 Task: Find connections with filter location Požega with filter topic #covid19with filter profile language German with filter current company Mechanical Engineering World with filter school Dwaraka Doss Goverdhan Doss Vaishnav College with filter industry Wholesale Hardware, Plumbing, Heating Equipment with filter service category Financial Reporting with filter keywords title Program Administrator
Action: Mouse moved to (620, 78)
Screenshot: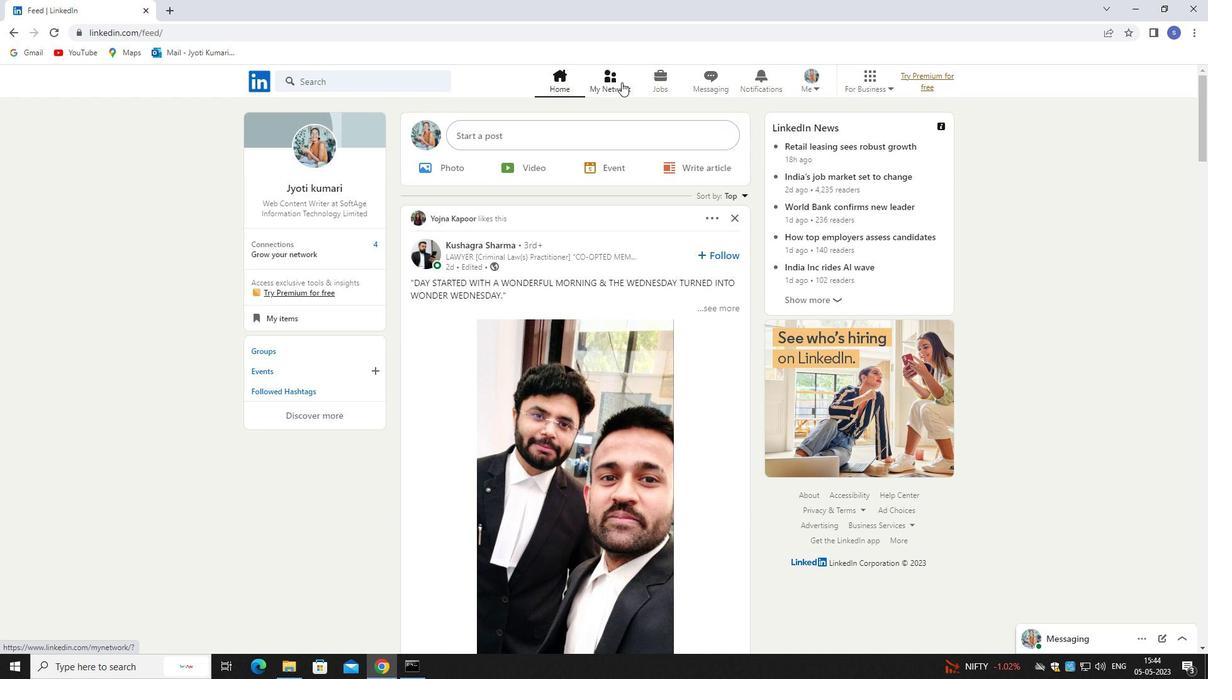 
Action: Mouse pressed left at (620, 78)
Screenshot: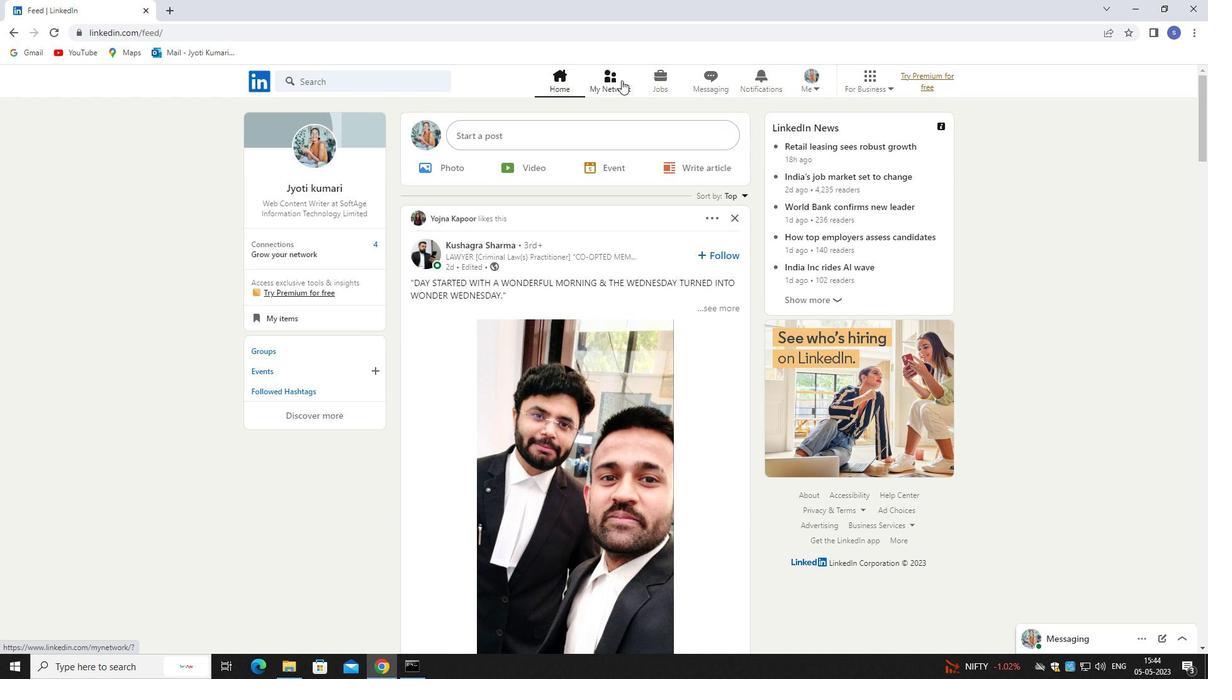 
Action: Mouse moved to (618, 78)
Screenshot: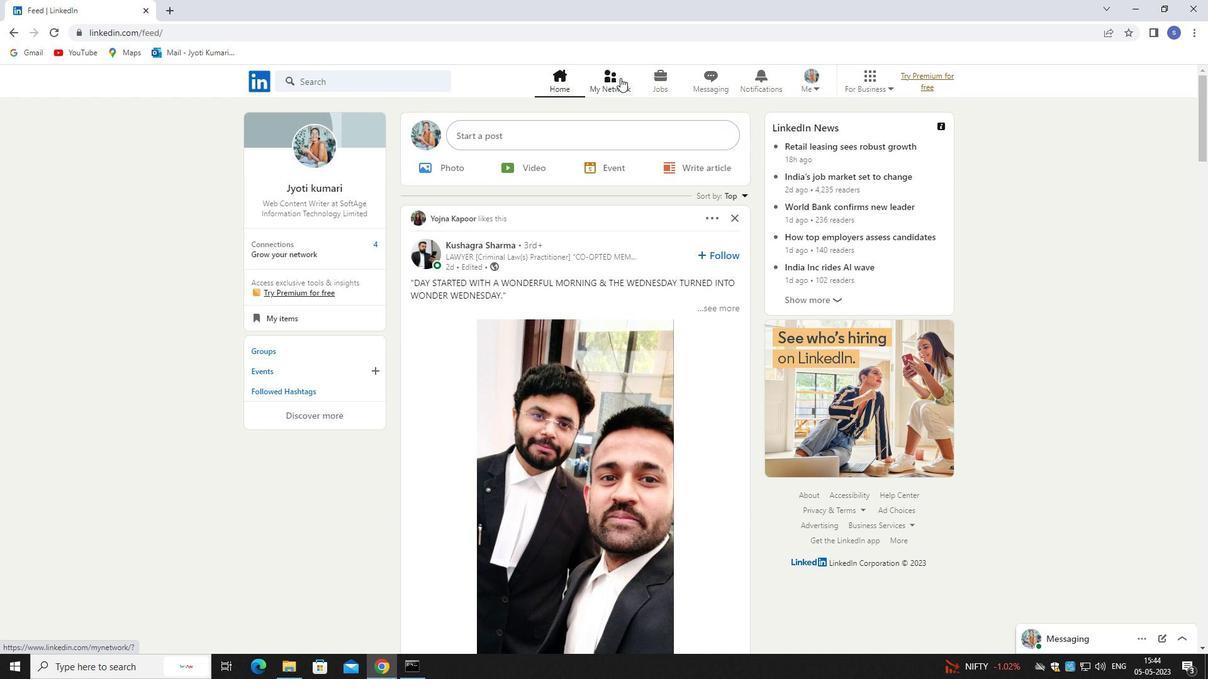 
Action: Mouse pressed left at (618, 78)
Screenshot: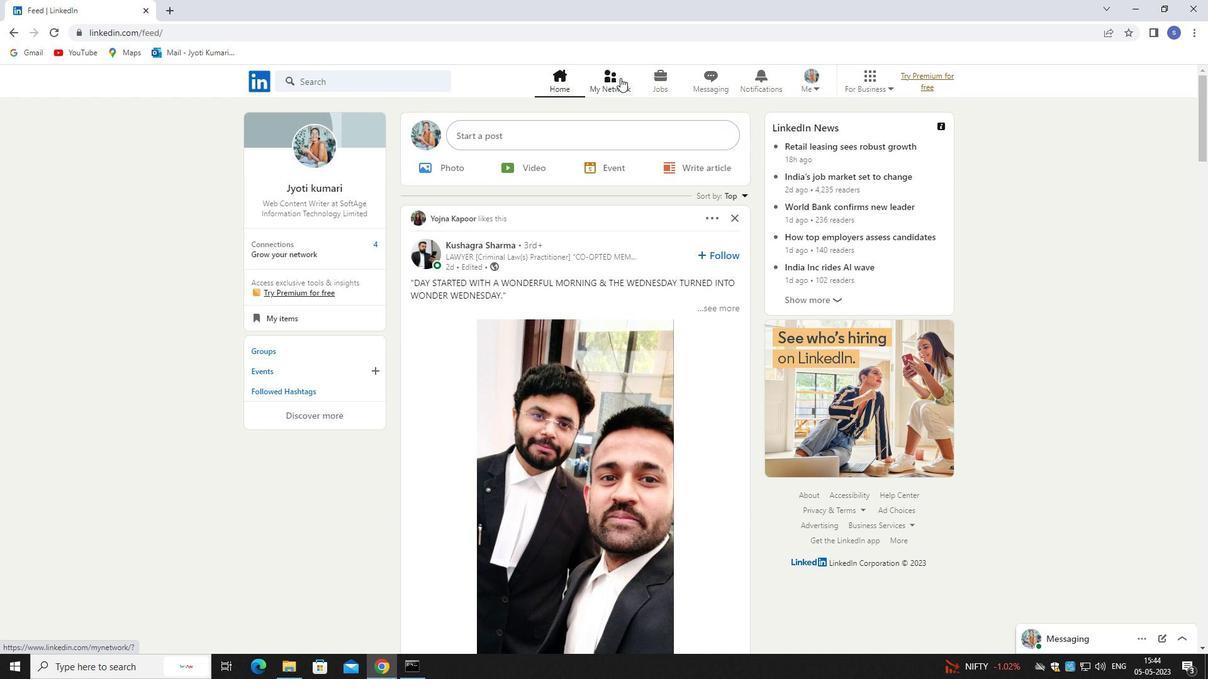 
Action: Mouse moved to (352, 141)
Screenshot: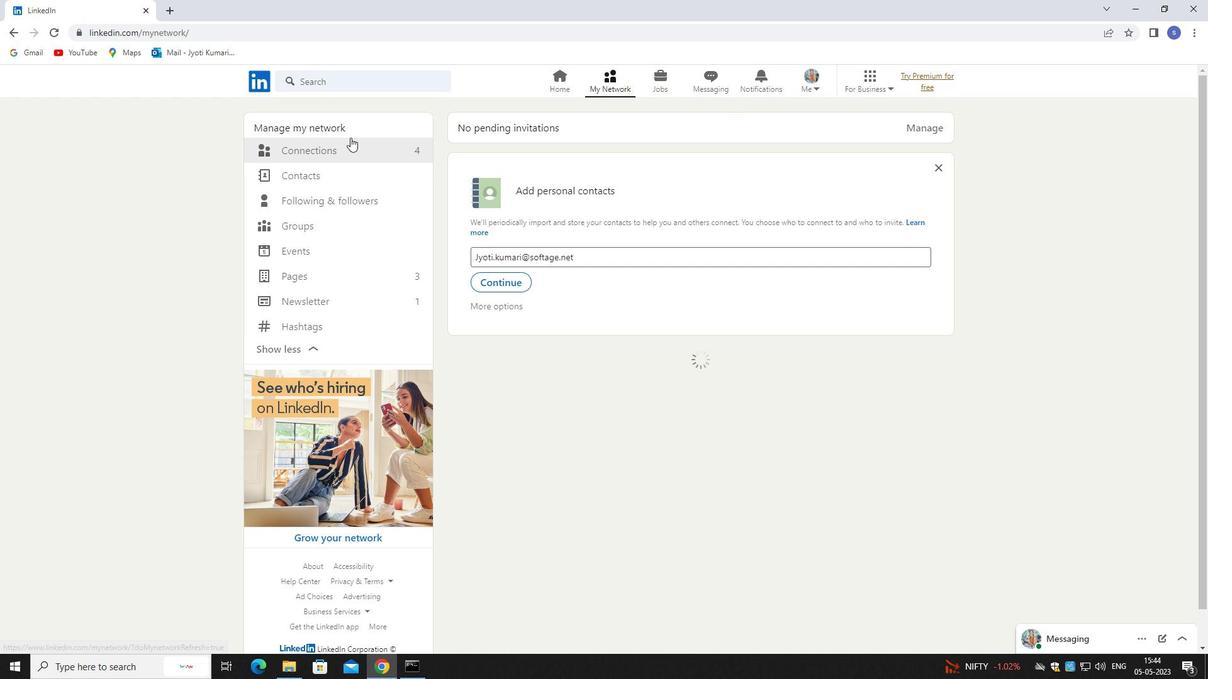 
Action: Mouse pressed left at (352, 141)
Screenshot: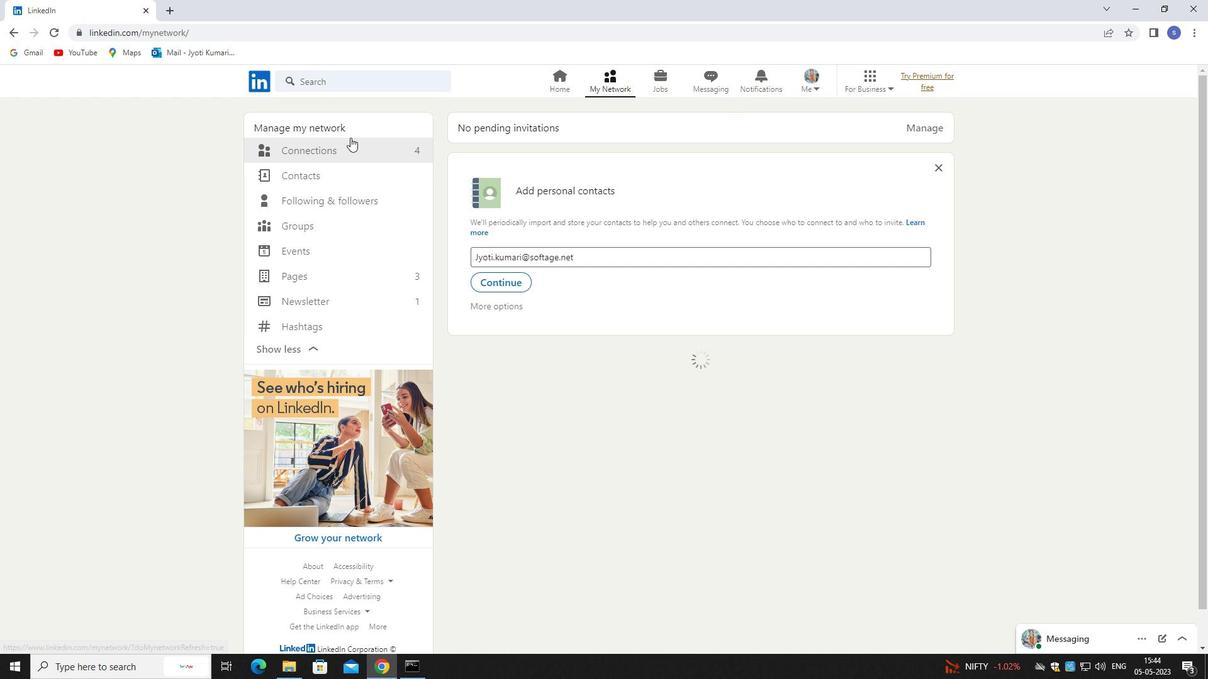 
Action: Mouse pressed left at (352, 141)
Screenshot: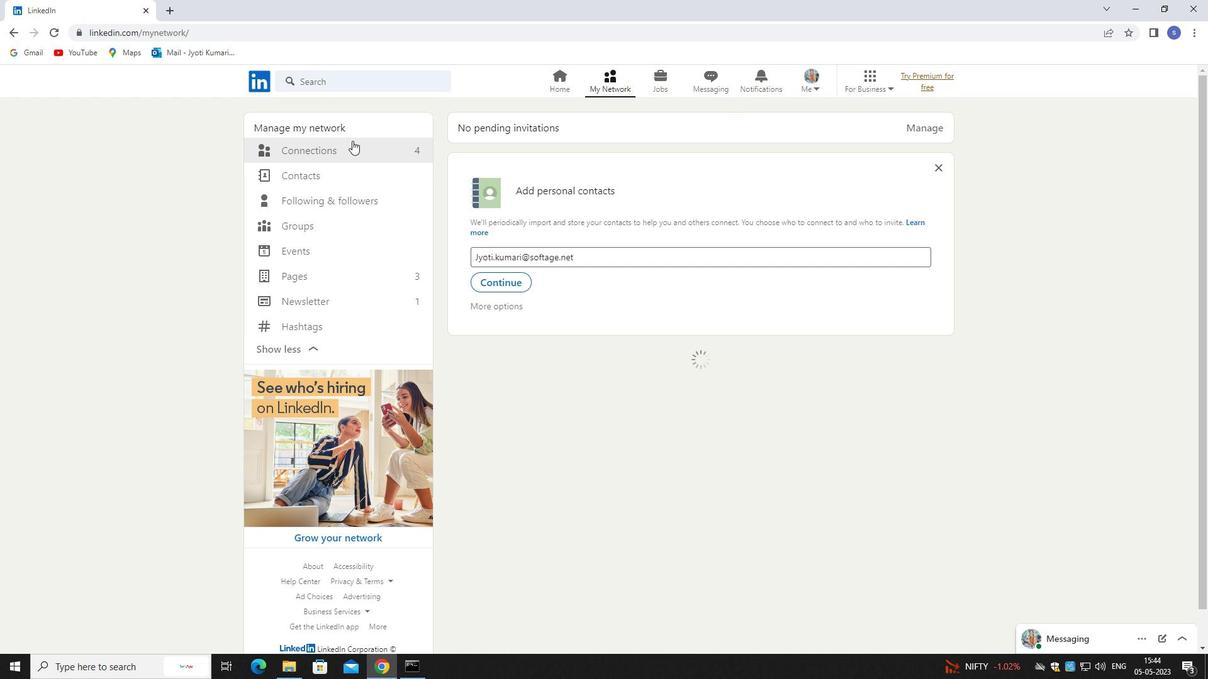 
Action: Mouse moved to (397, 147)
Screenshot: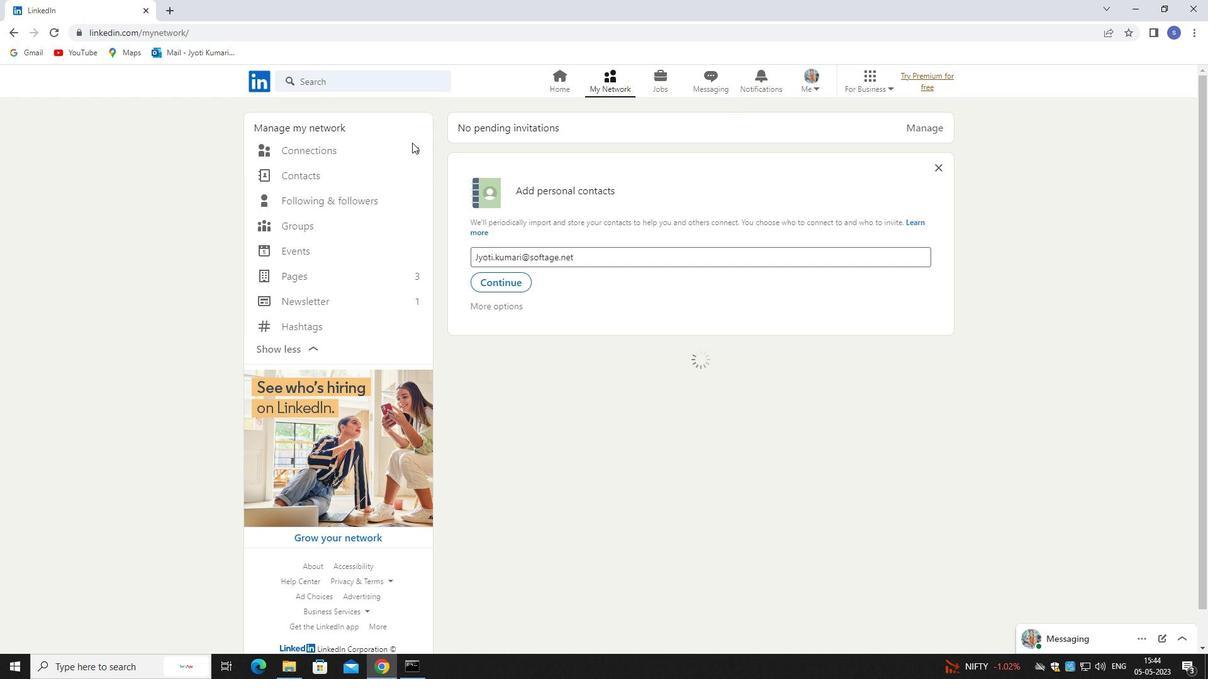 
Action: Mouse pressed left at (397, 147)
Screenshot: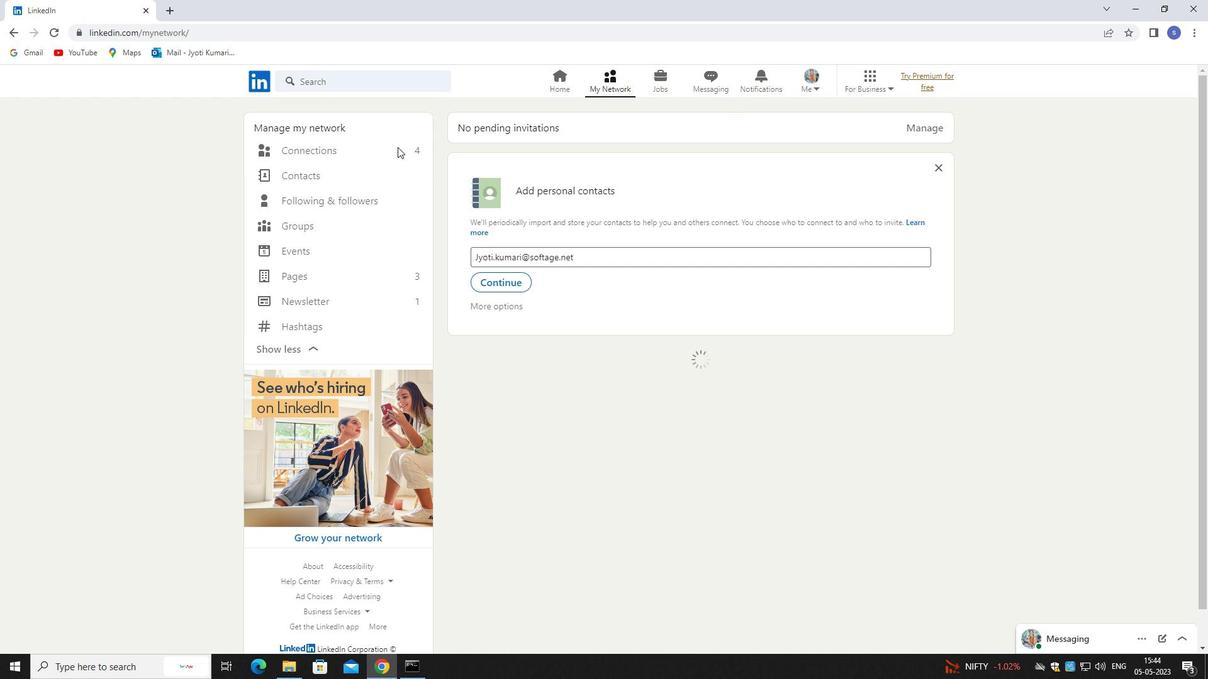 
Action: Mouse pressed left at (397, 147)
Screenshot: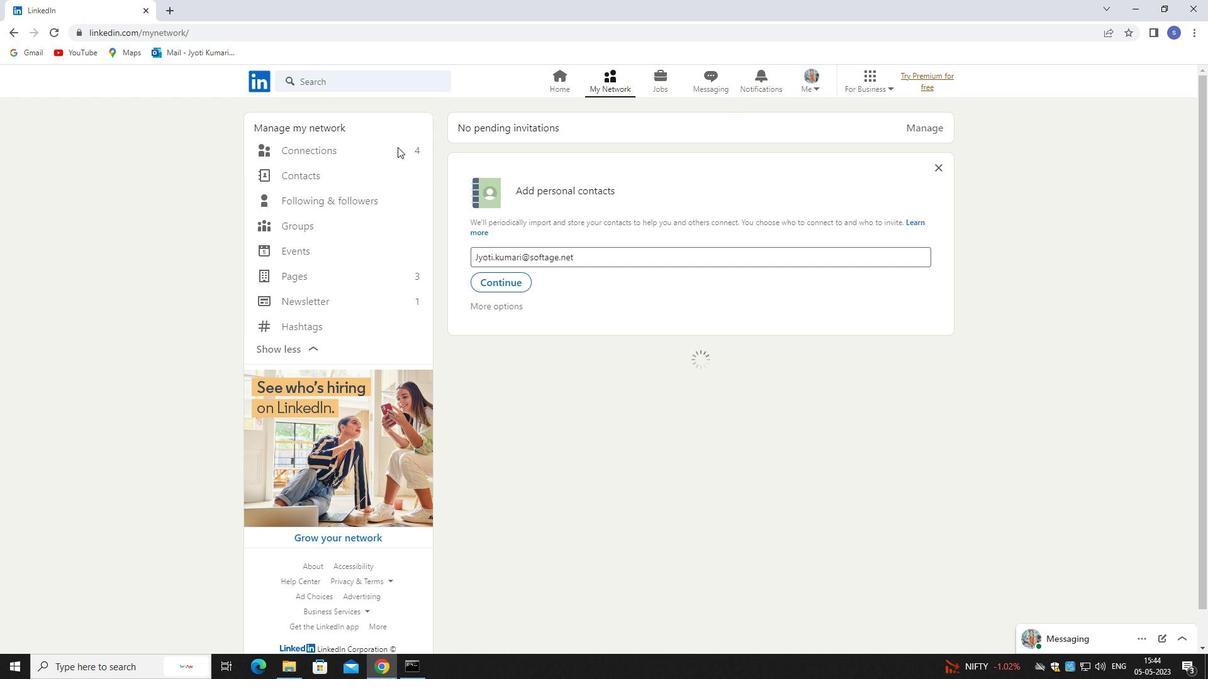 
Action: Mouse moved to (334, 147)
Screenshot: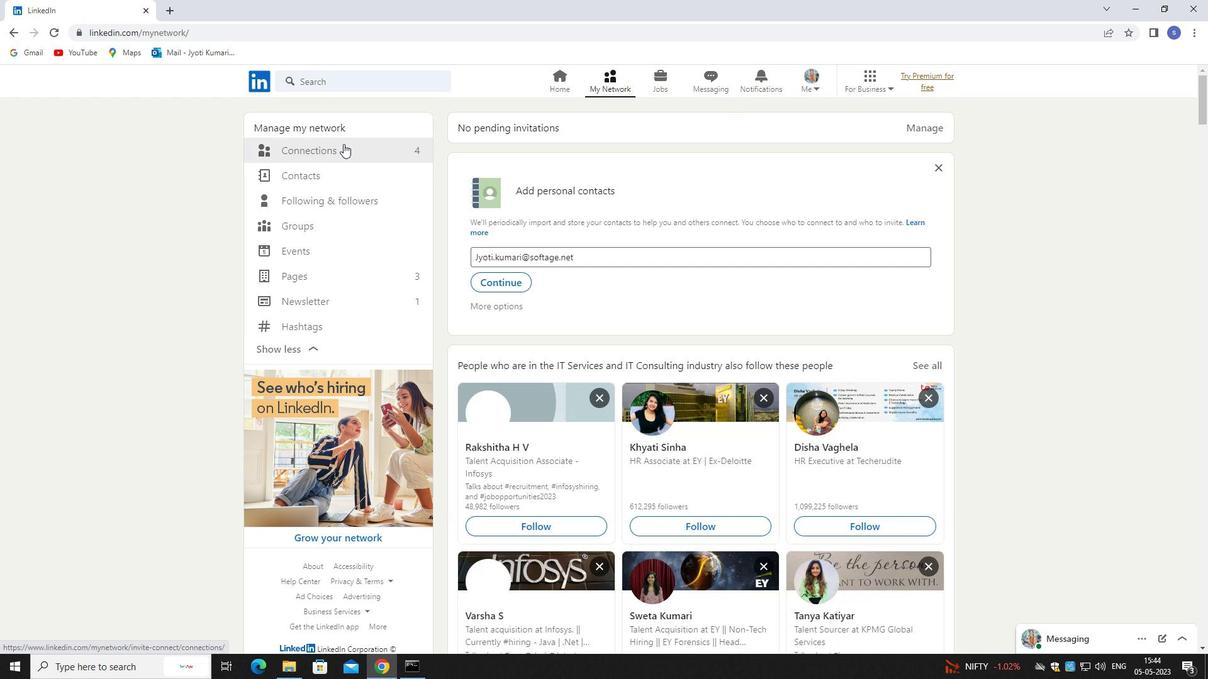 
Action: Mouse pressed left at (334, 147)
Screenshot: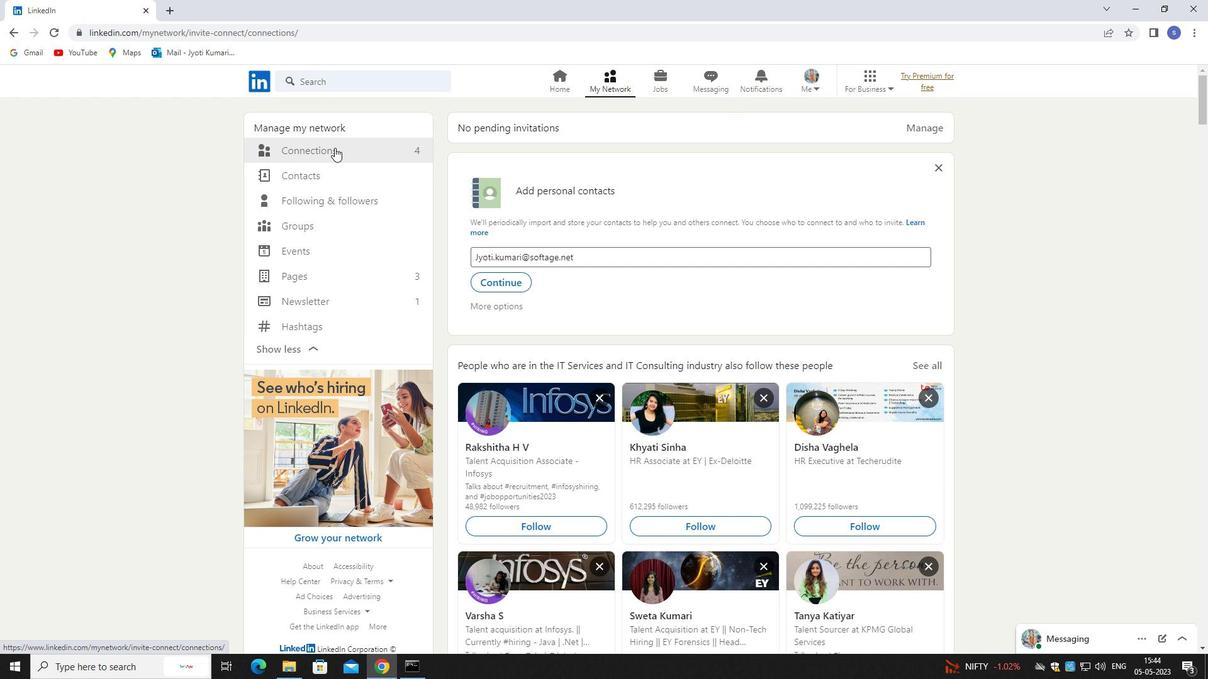 
Action: Mouse moved to (692, 146)
Screenshot: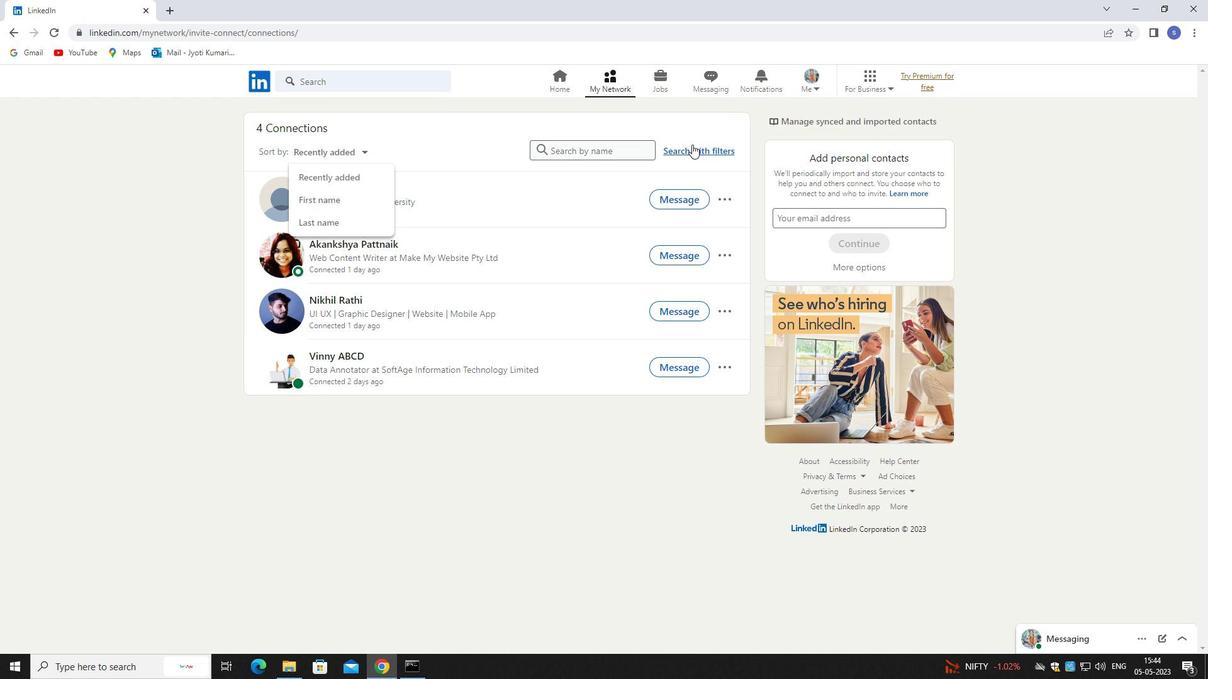 
Action: Mouse pressed left at (692, 146)
Screenshot: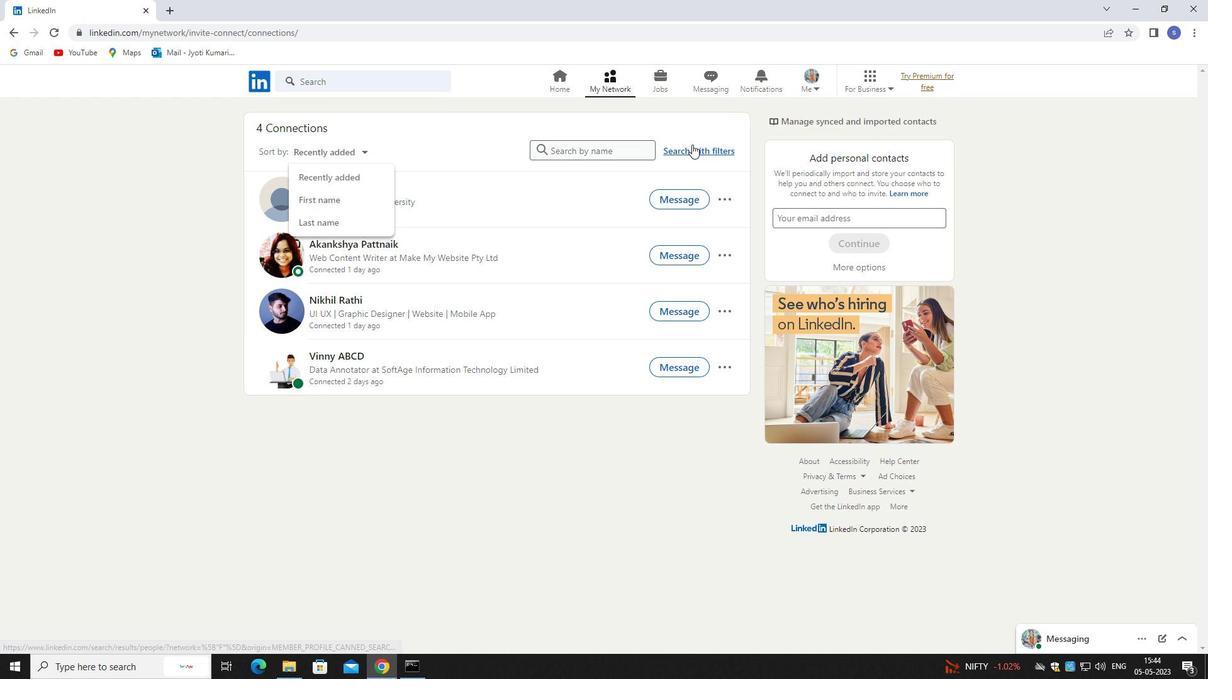 
Action: Mouse moved to (631, 117)
Screenshot: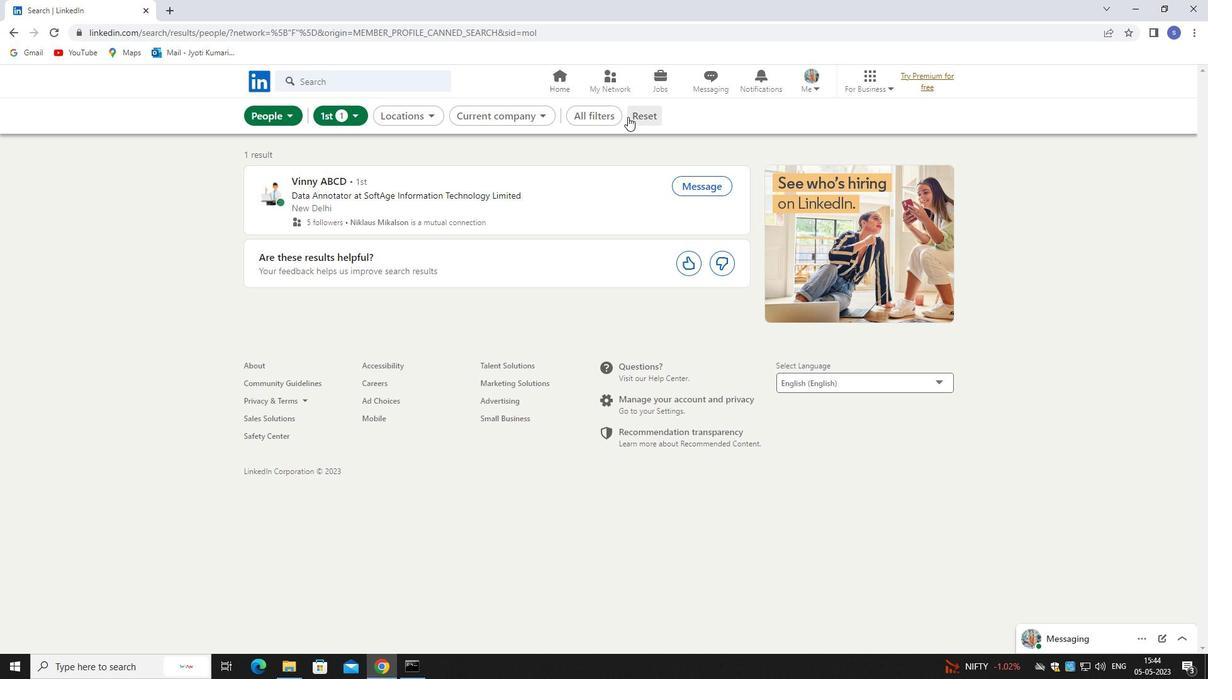 
Action: Mouse pressed left at (631, 117)
Screenshot: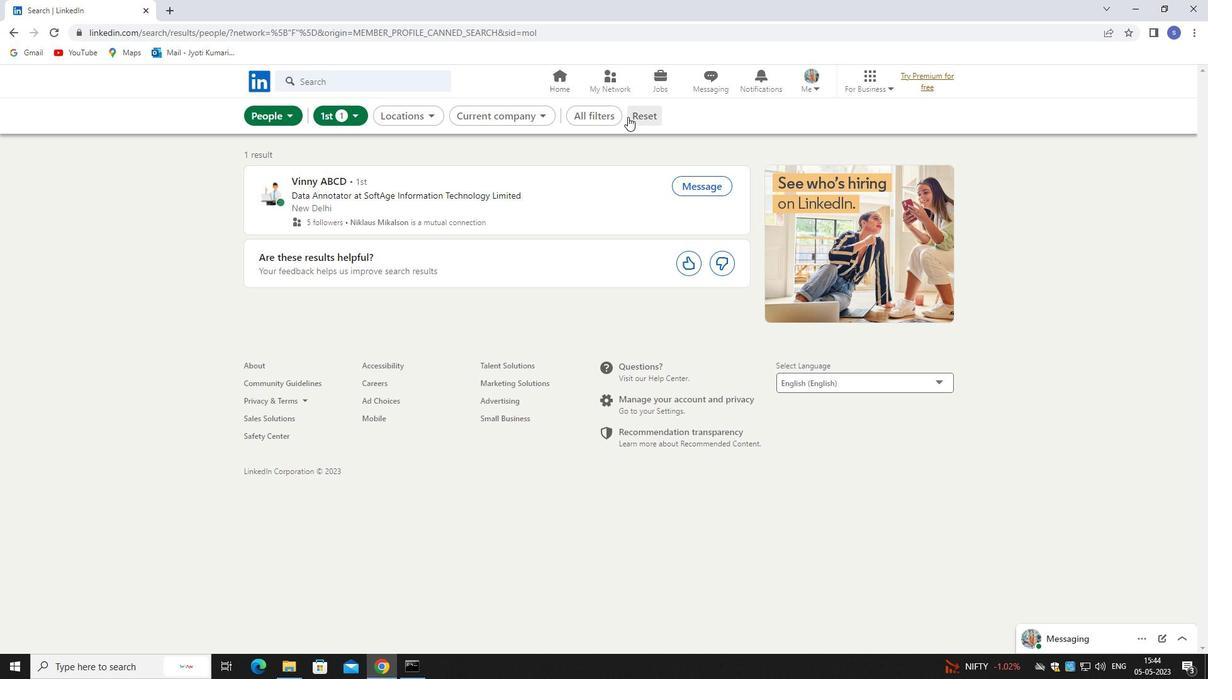 
Action: Mouse moved to (616, 116)
Screenshot: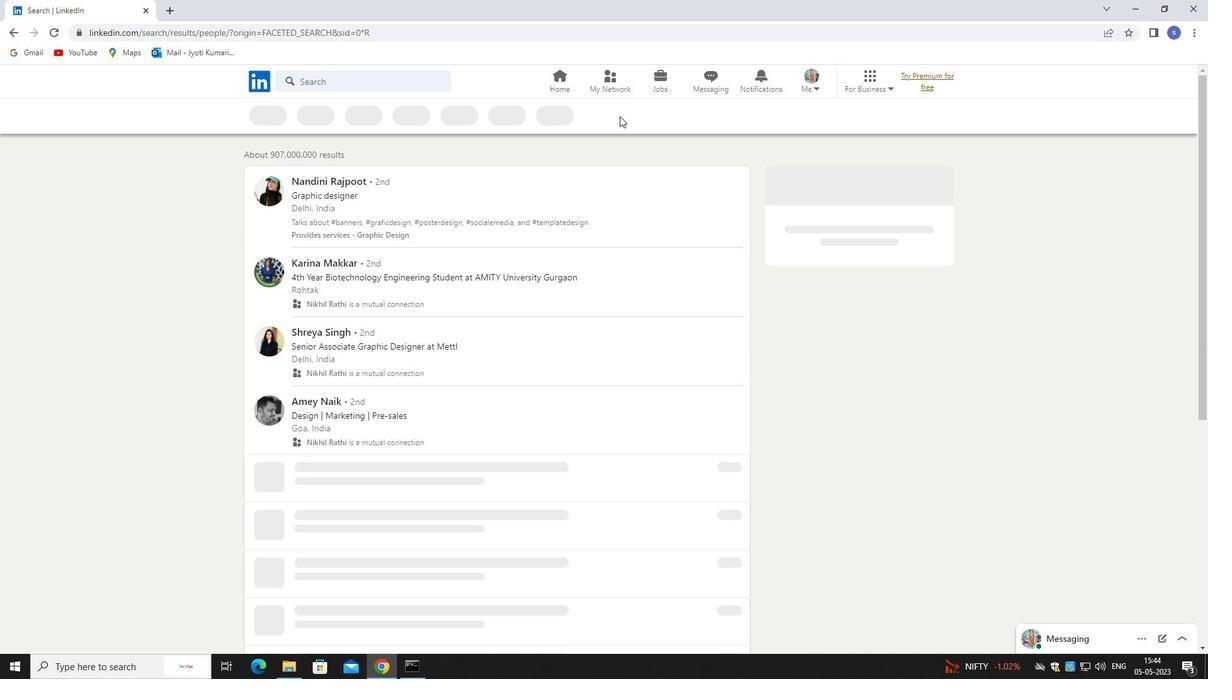 
Action: Mouse pressed left at (616, 116)
Screenshot: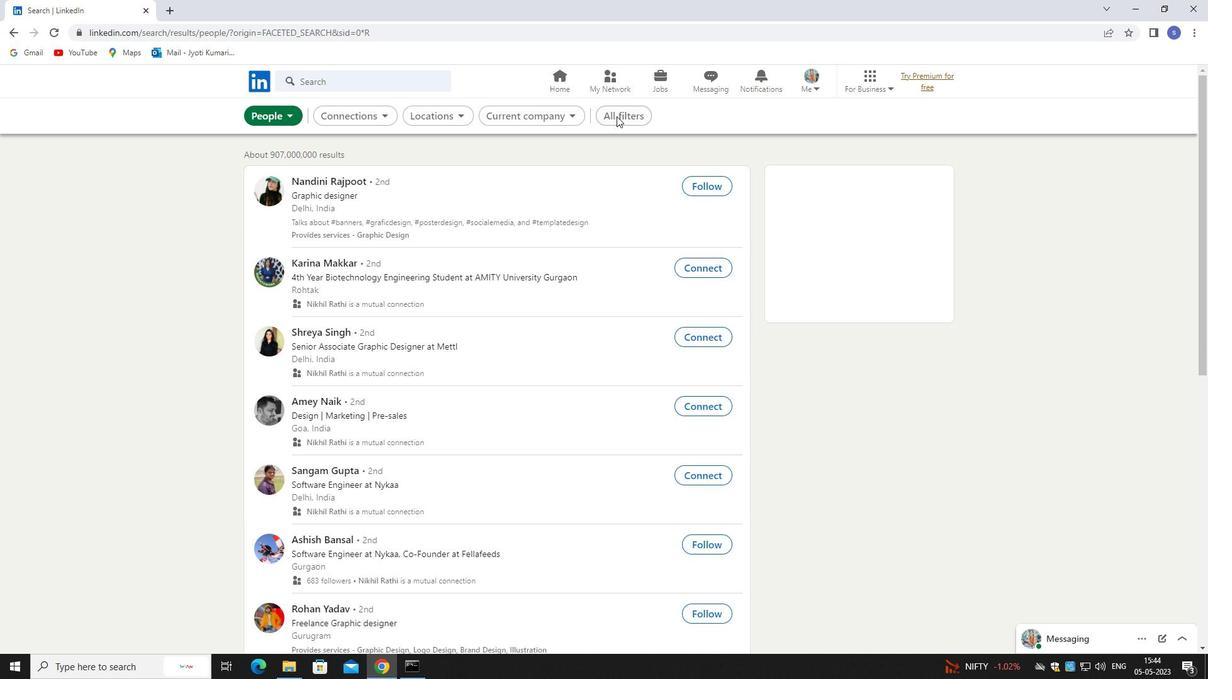 
Action: Mouse moved to (1050, 492)
Screenshot: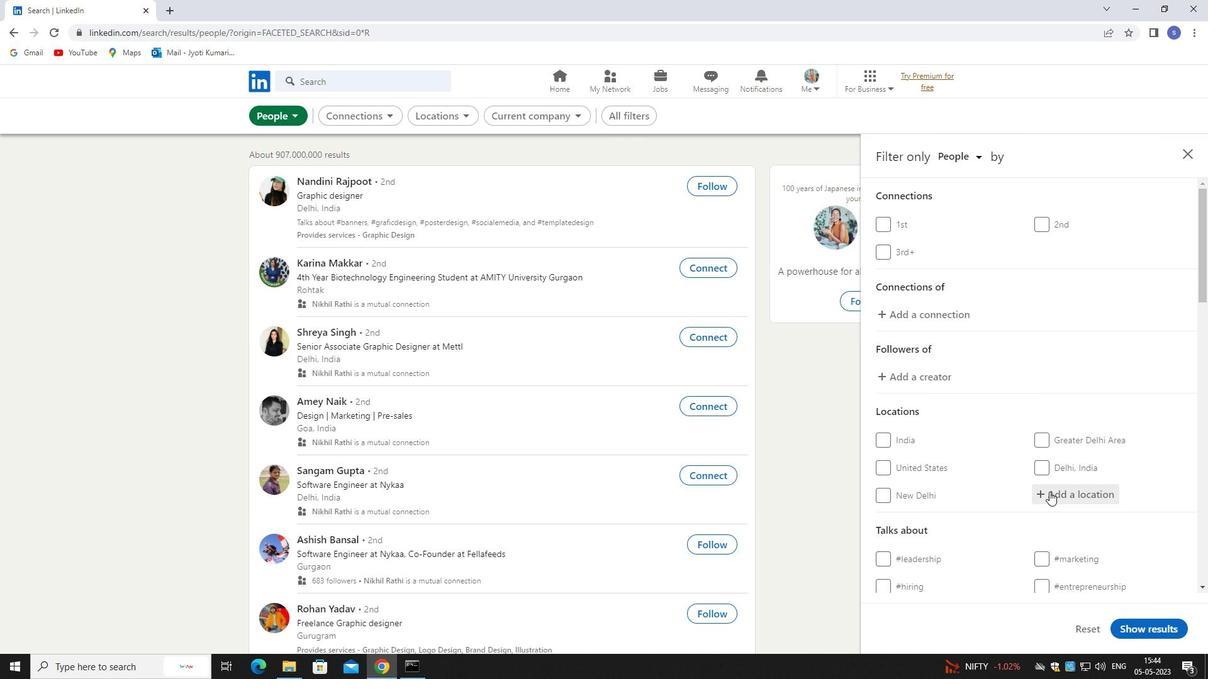 
Action: Mouse pressed left at (1050, 492)
Screenshot: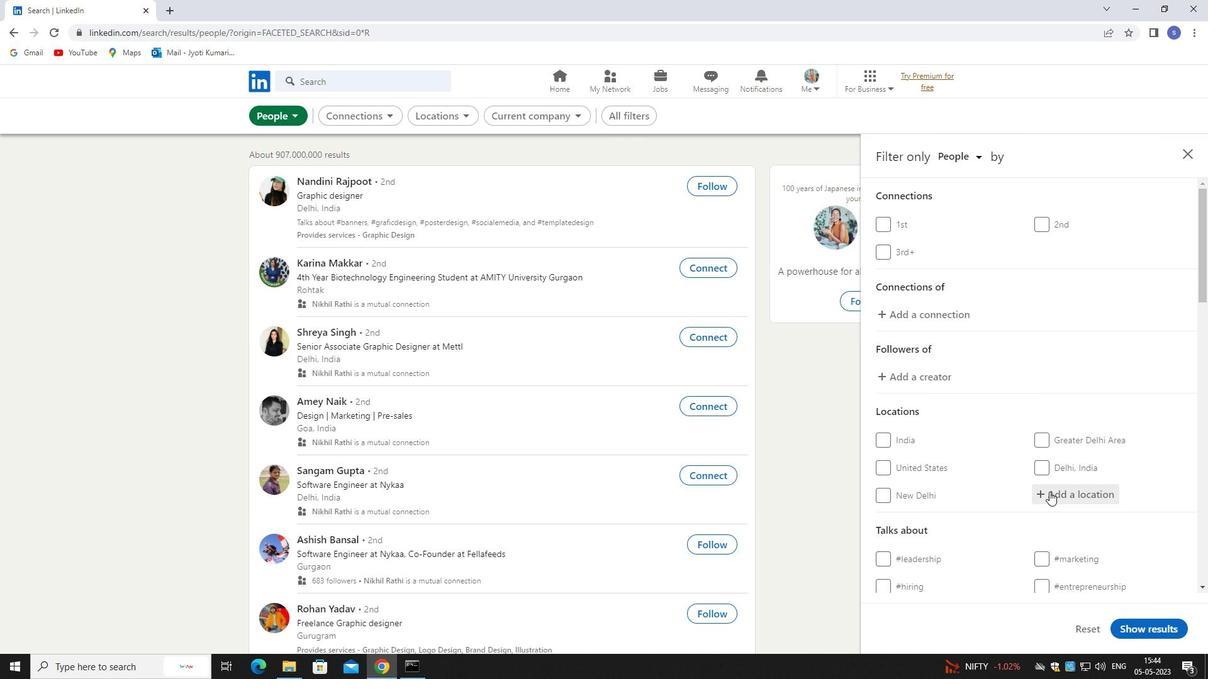 
Action: Mouse moved to (1051, 492)
Screenshot: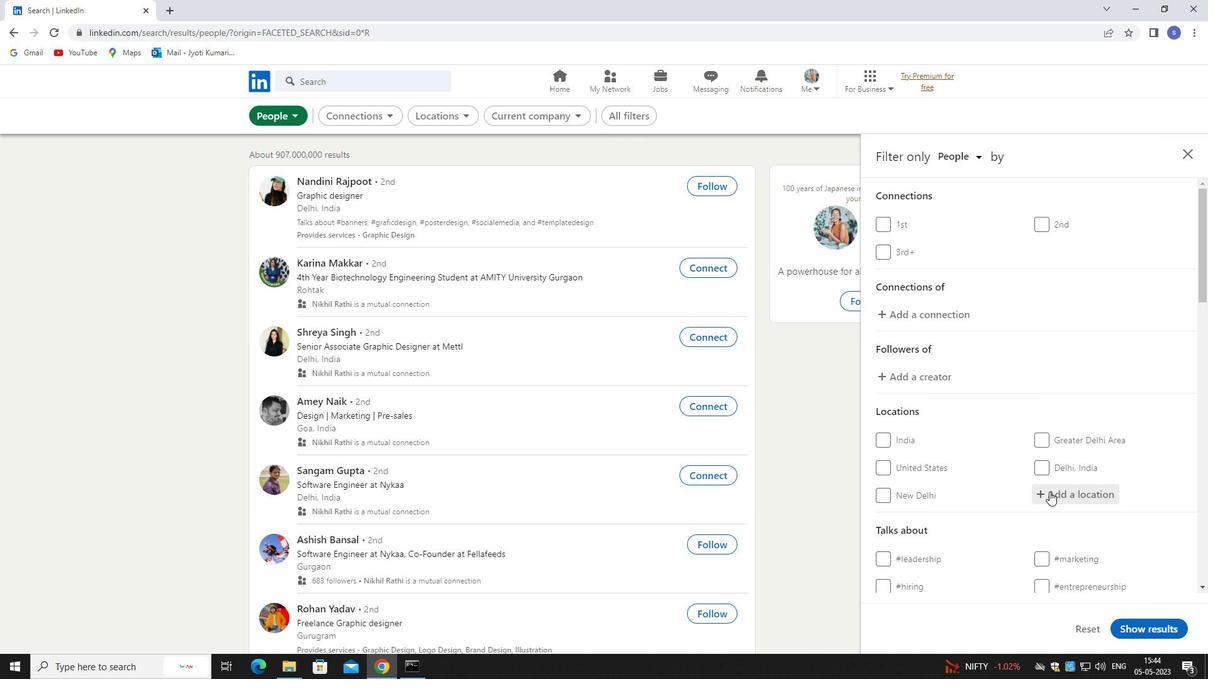 
Action: Key pressed pozega
Screenshot: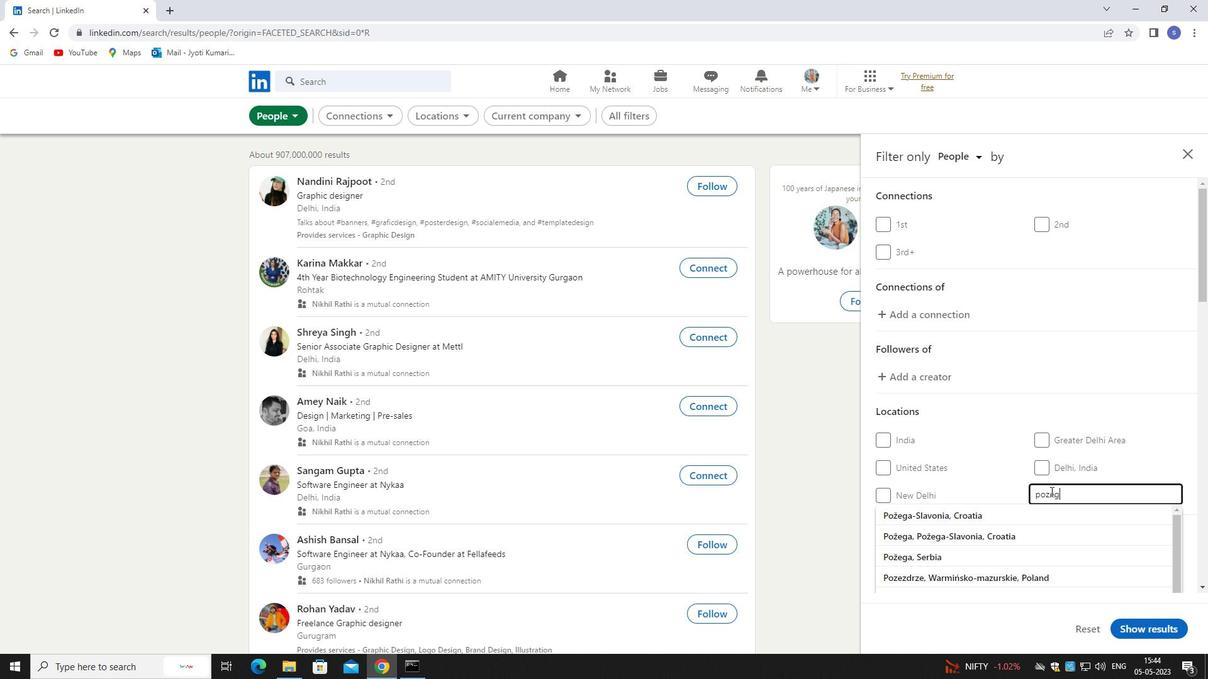 
Action: Mouse moved to (1048, 514)
Screenshot: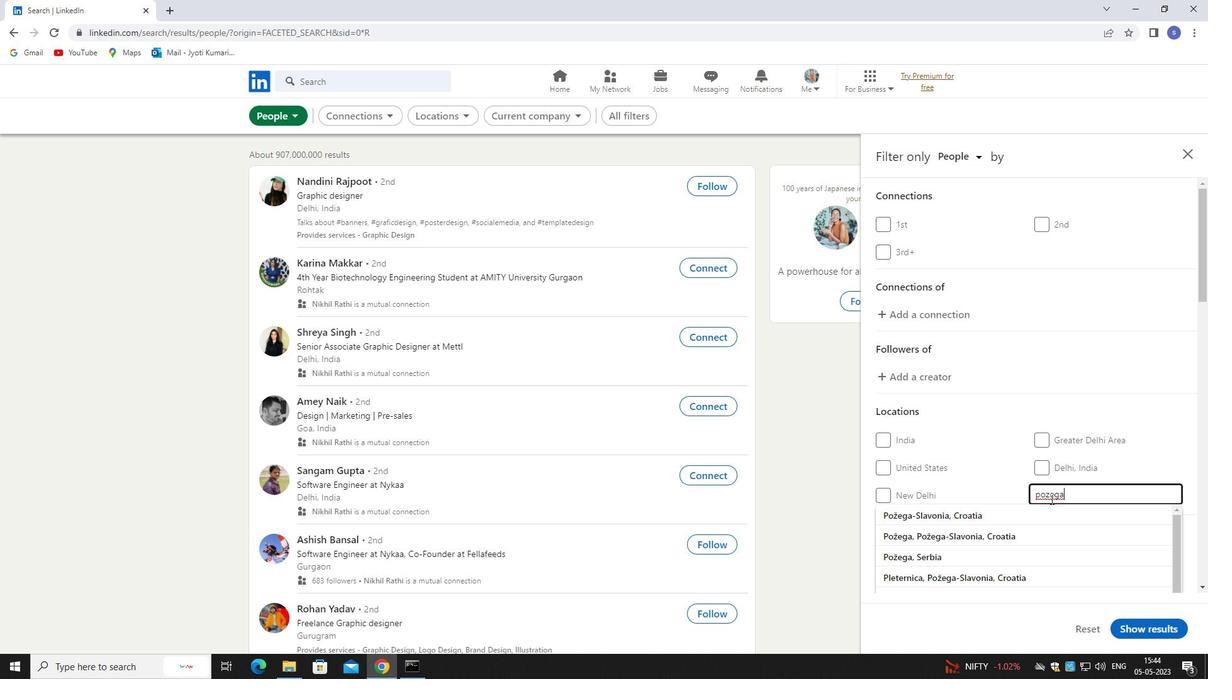 
Action: Mouse pressed left at (1048, 514)
Screenshot: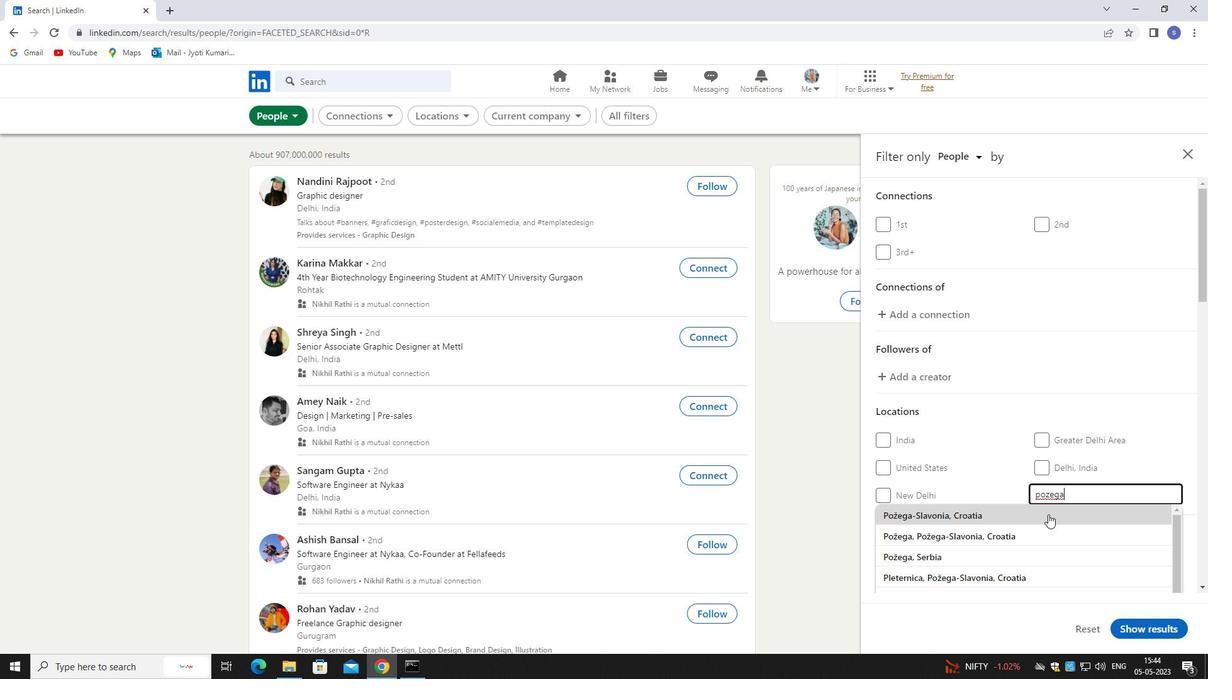 
Action: Mouse moved to (1052, 521)
Screenshot: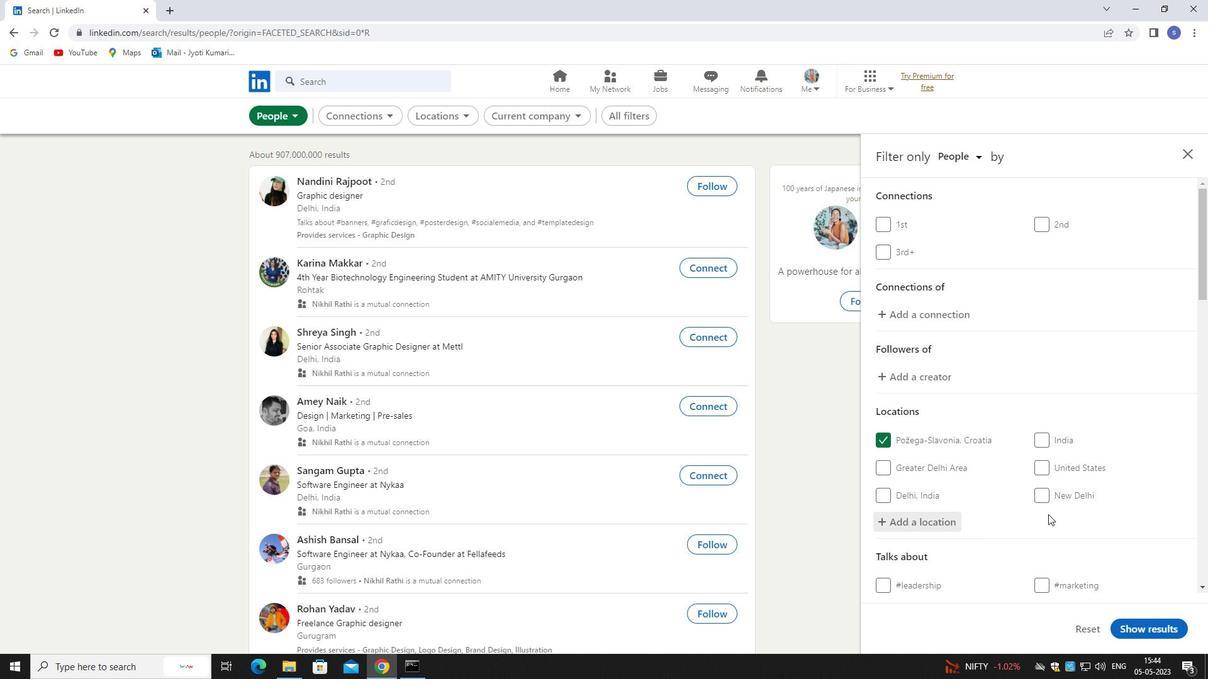
Action: Mouse scrolled (1052, 521) with delta (0, 0)
Screenshot: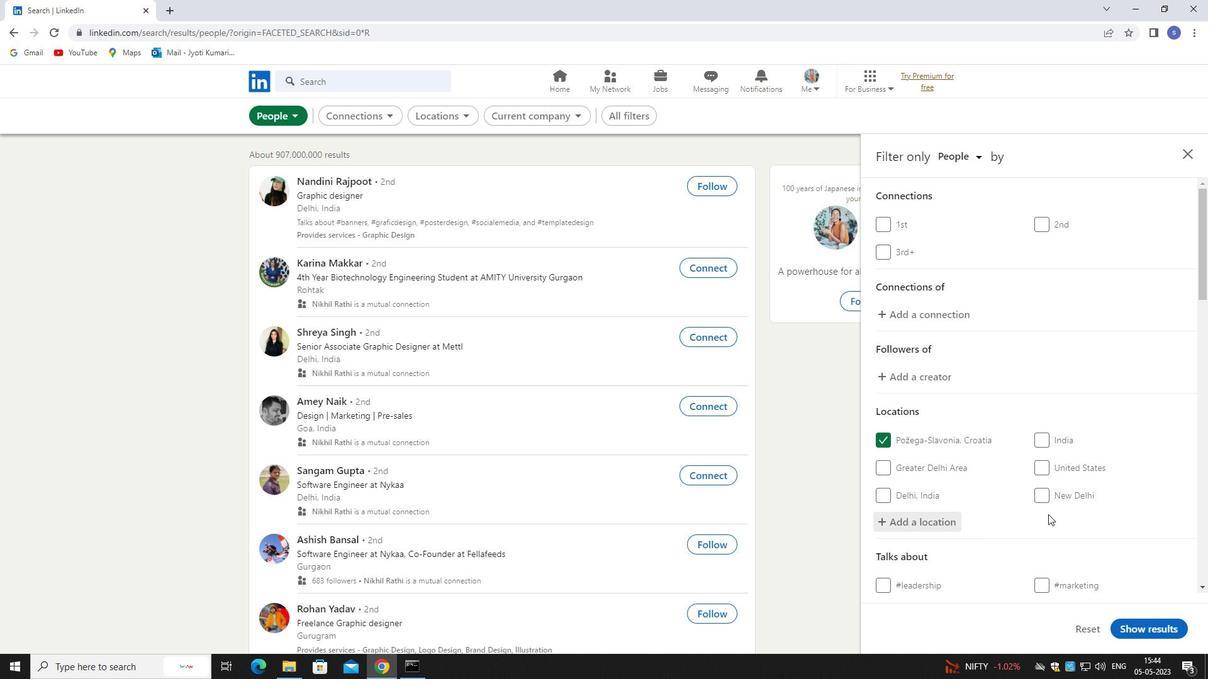 
Action: Mouse moved to (1052, 522)
Screenshot: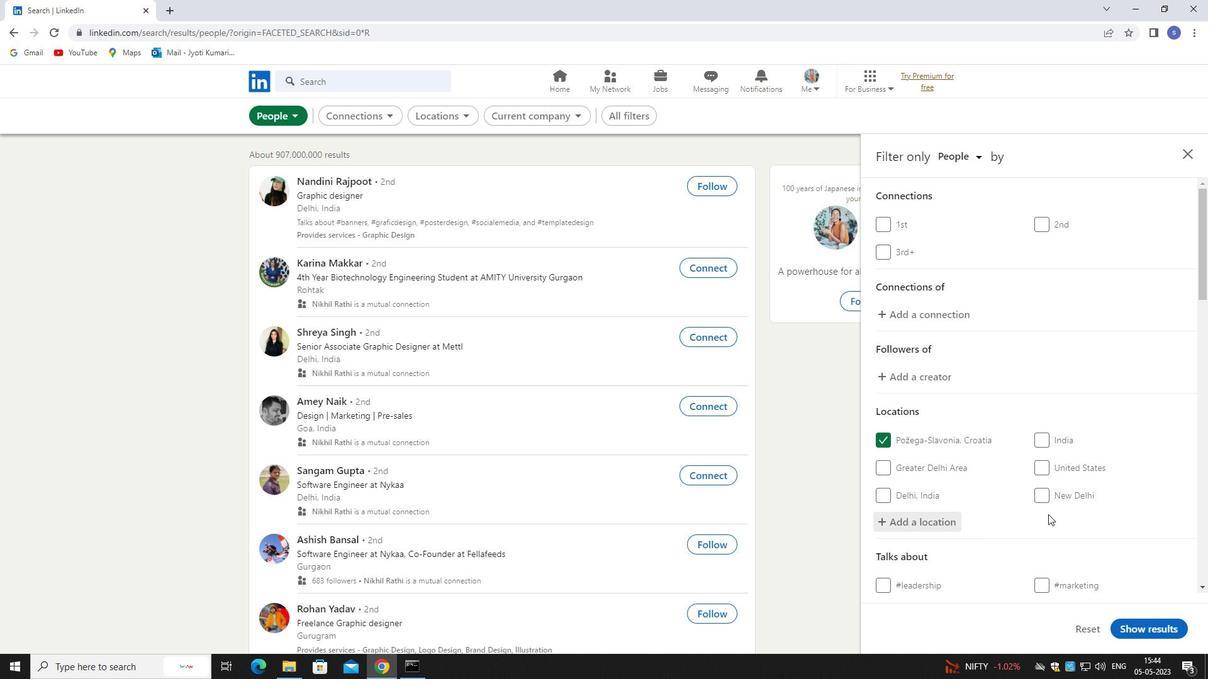 
Action: Mouse scrolled (1052, 521) with delta (0, 0)
Screenshot: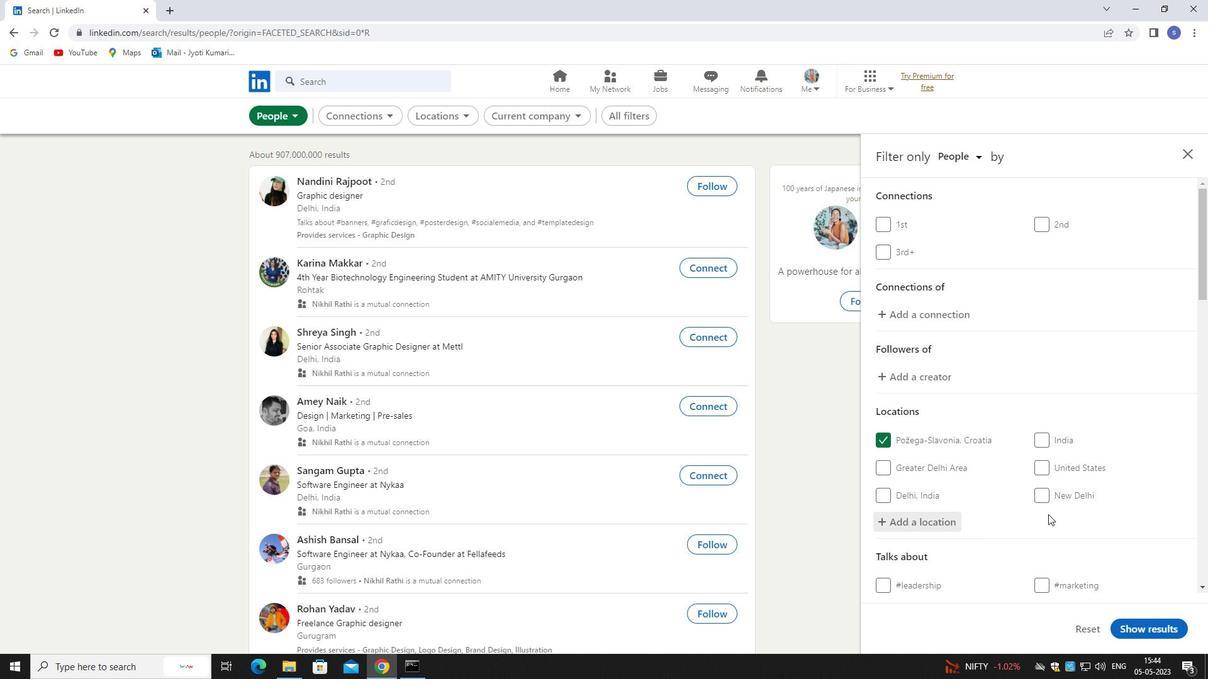 
Action: Mouse moved to (1053, 525)
Screenshot: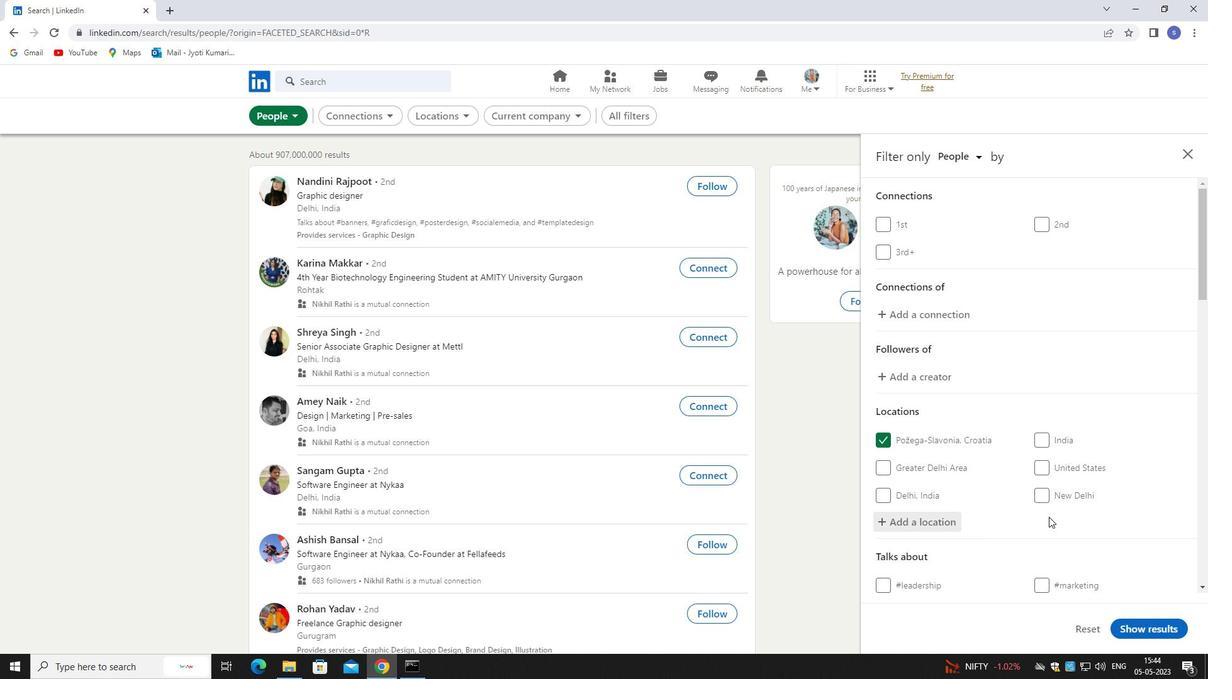 
Action: Mouse scrolled (1053, 524) with delta (0, 0)
Screenshot: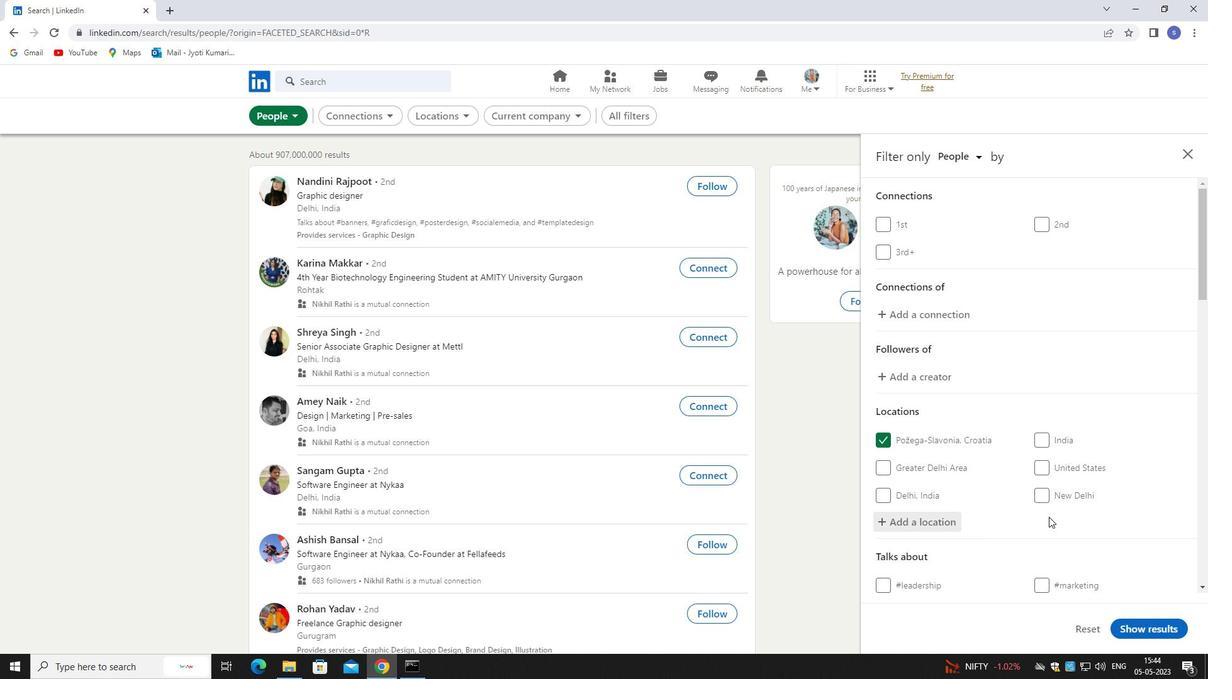 
Action: Mouse moved to (1053, 525)
Screenshot: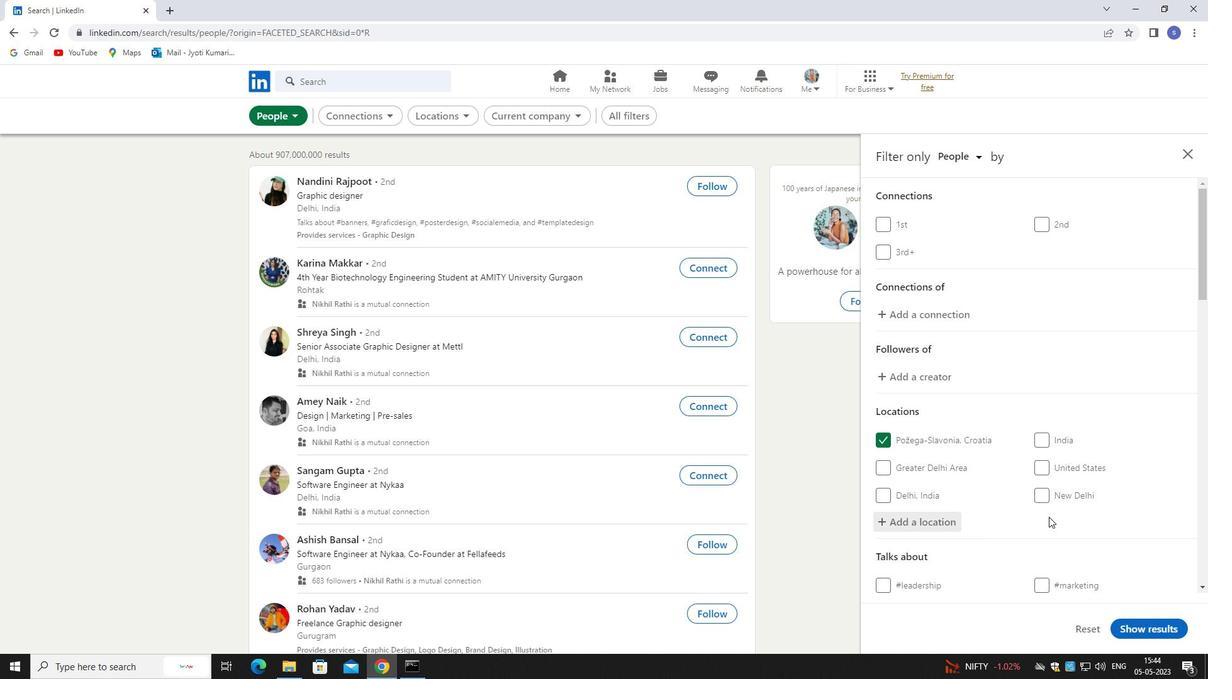 
Action: Mouse scrolled (1053, 525) with delta (0, 0)
Screenshot: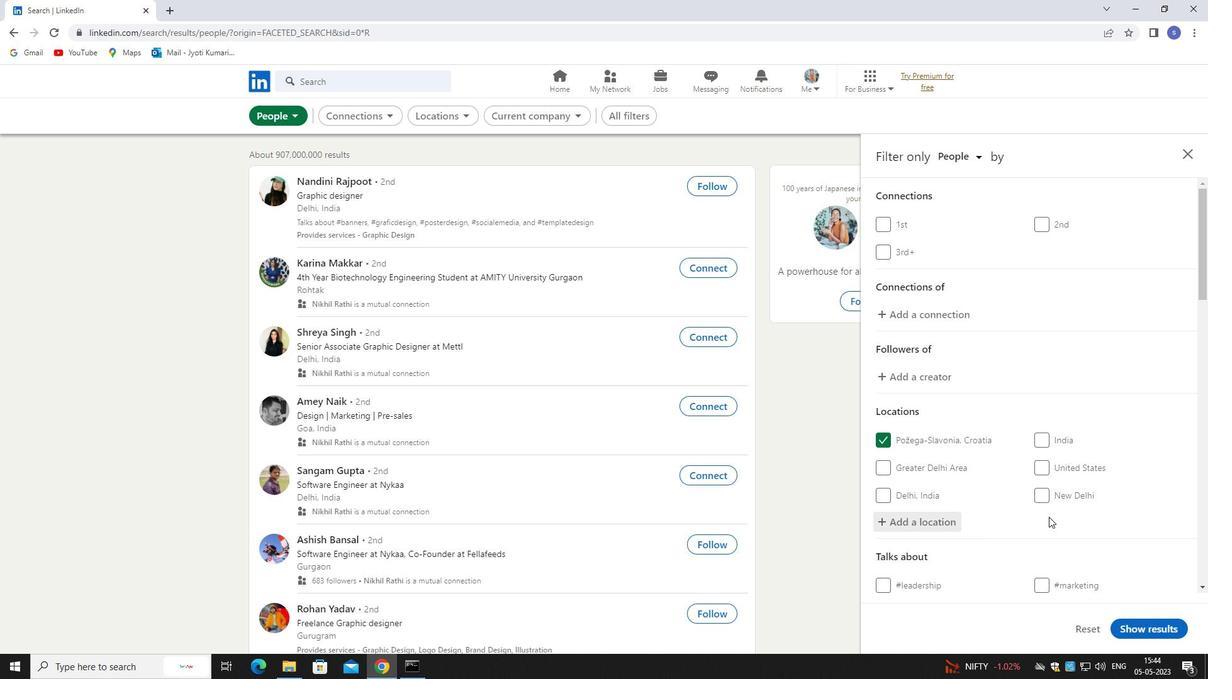 
Action: Mouse moved to (1068, 386)
Screenshot: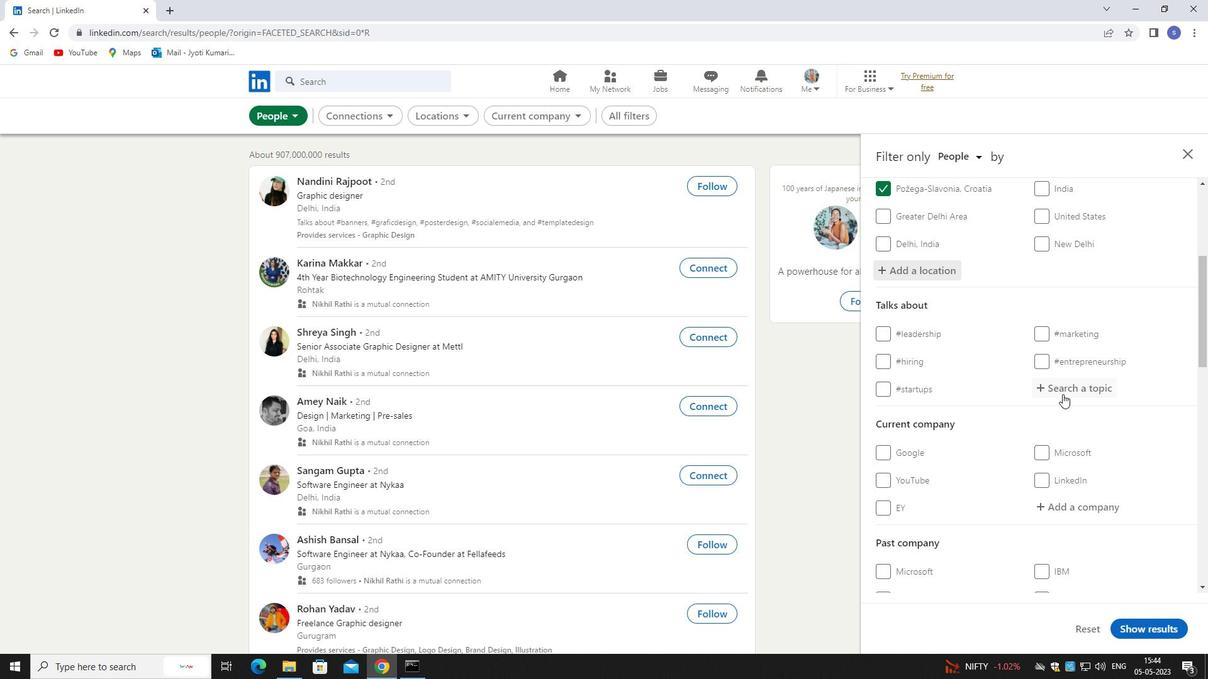
Action: Mouse pressed left at (1068, 386)
Screenshot: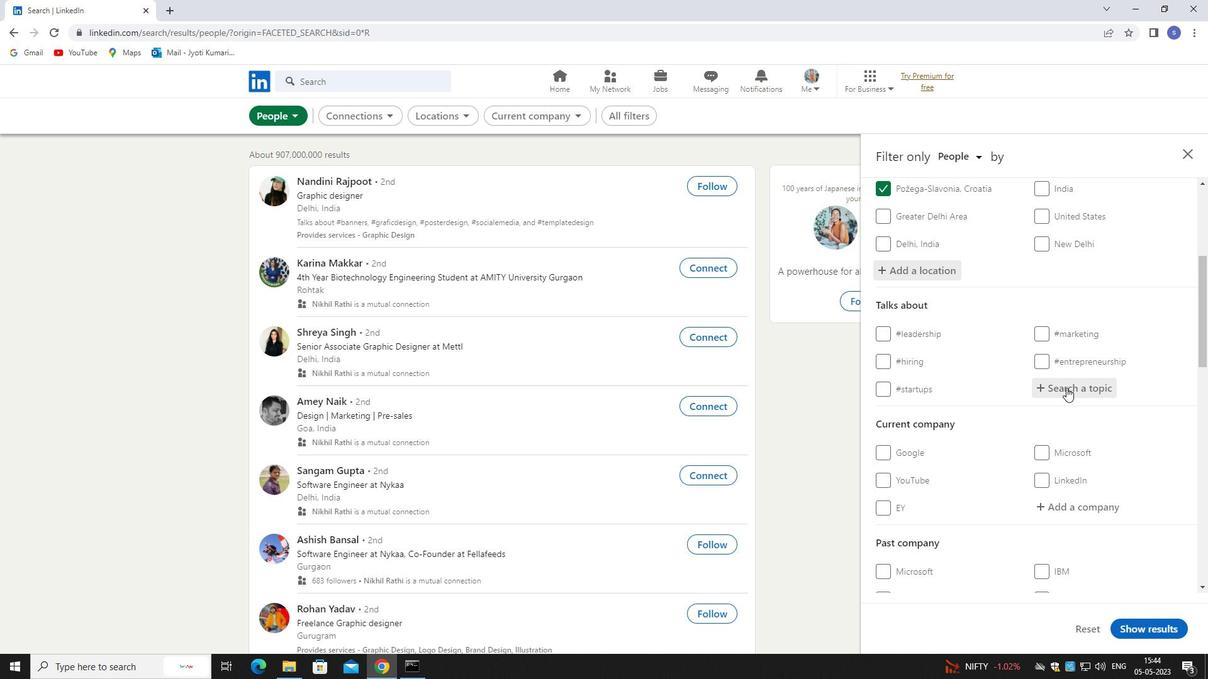 
Action: Key pressed covid19
Screenshot: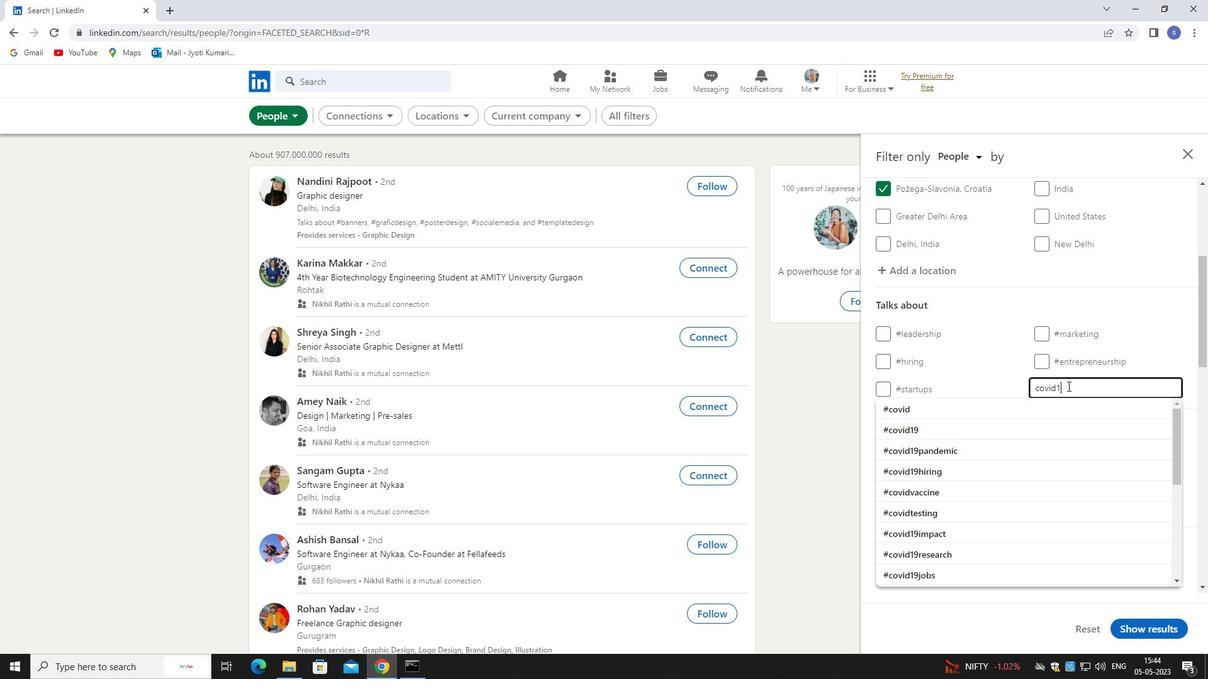 
Action: Mouse moved to (1116, 412)
Screenshot: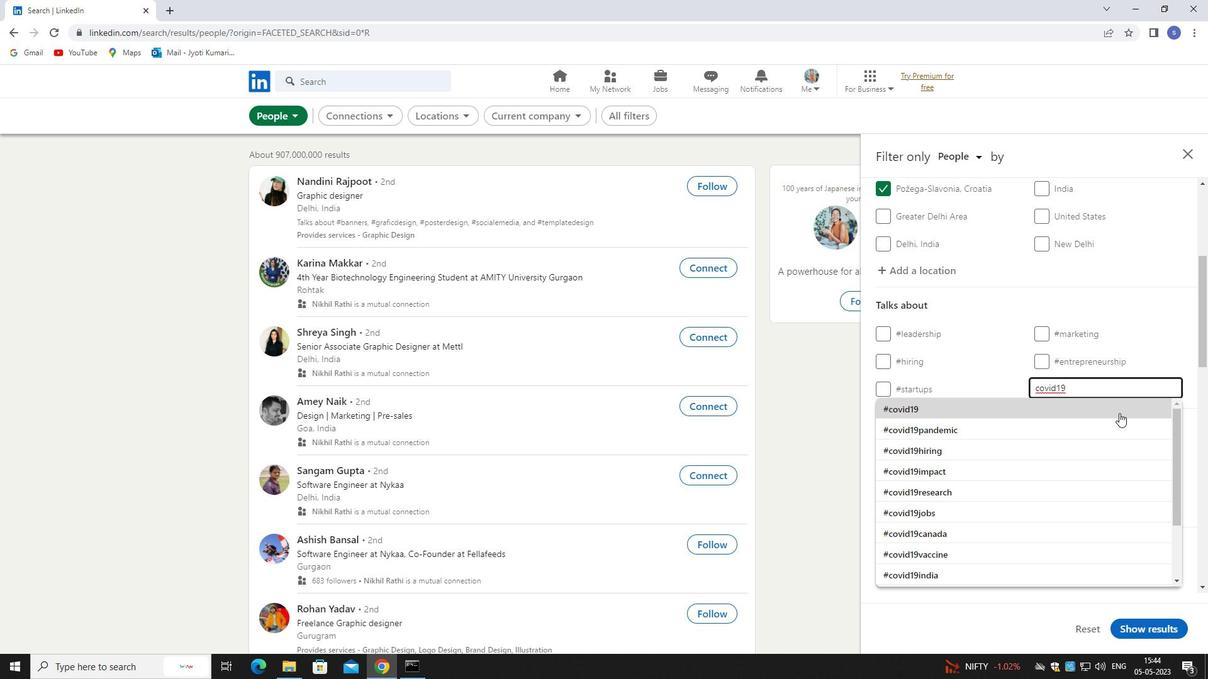 
Action: Mouse pressed left at (1116, 412)
Screenshot: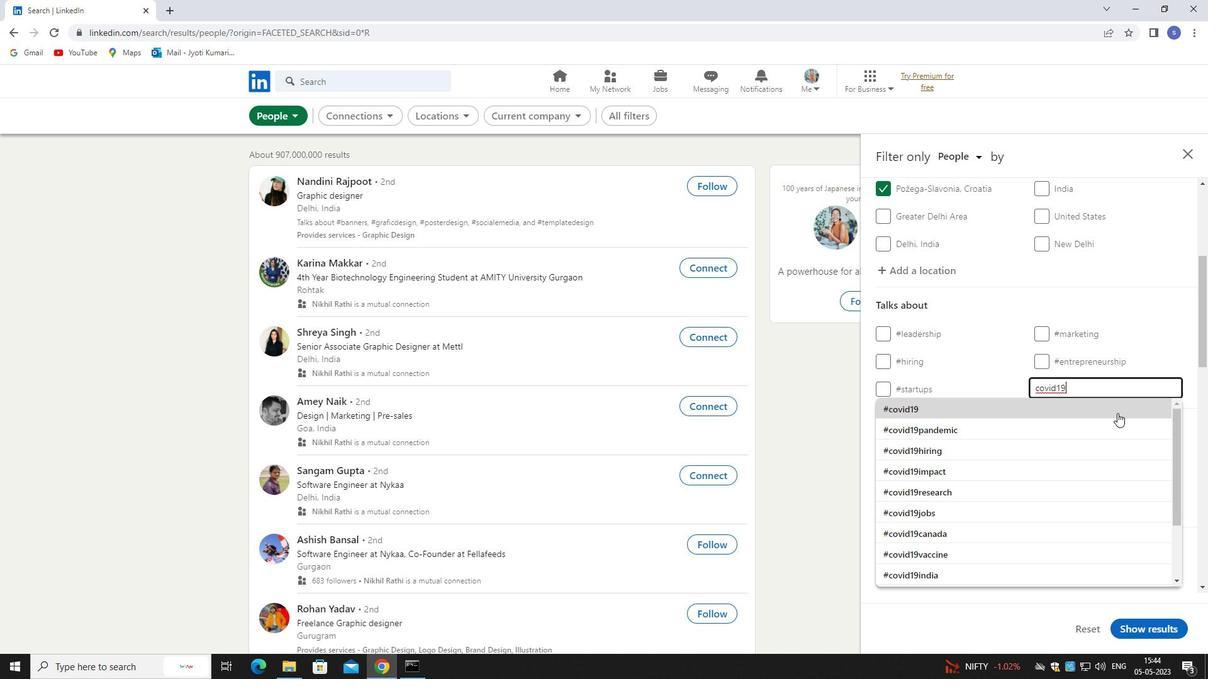 
Action: Mouse moved to (1116, 412)
Screenshot: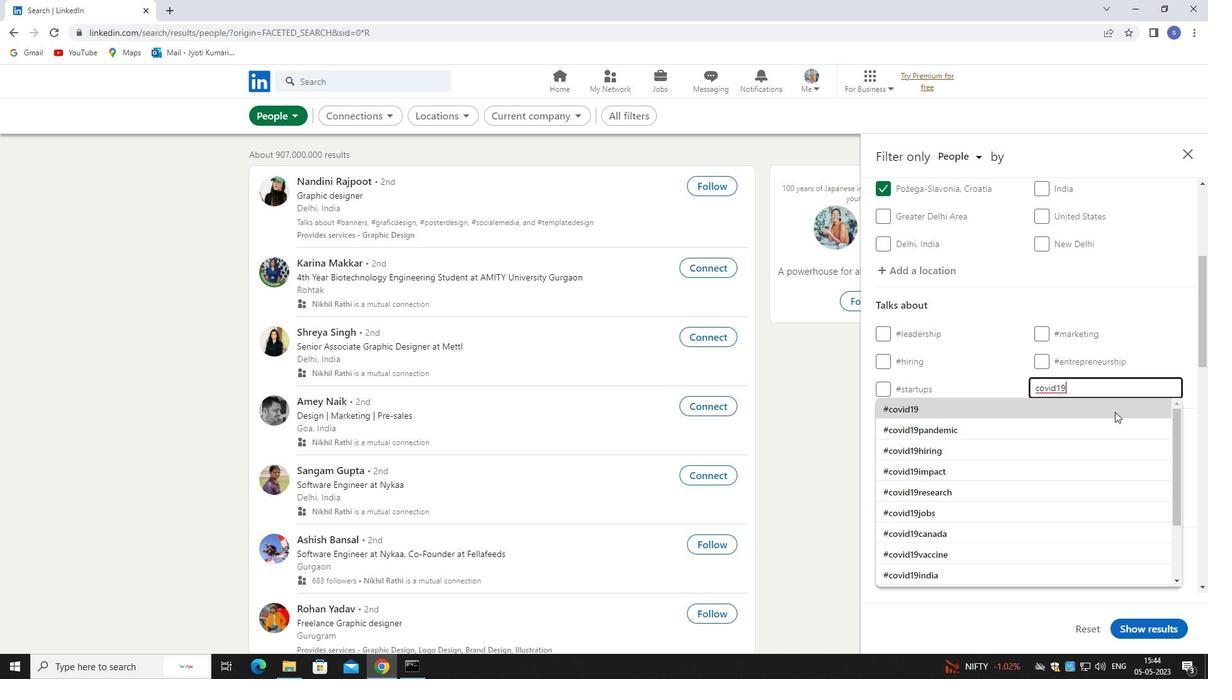 
Action: Mouse scrolled (1116, 412) with delta (0, 0)
Screenshot: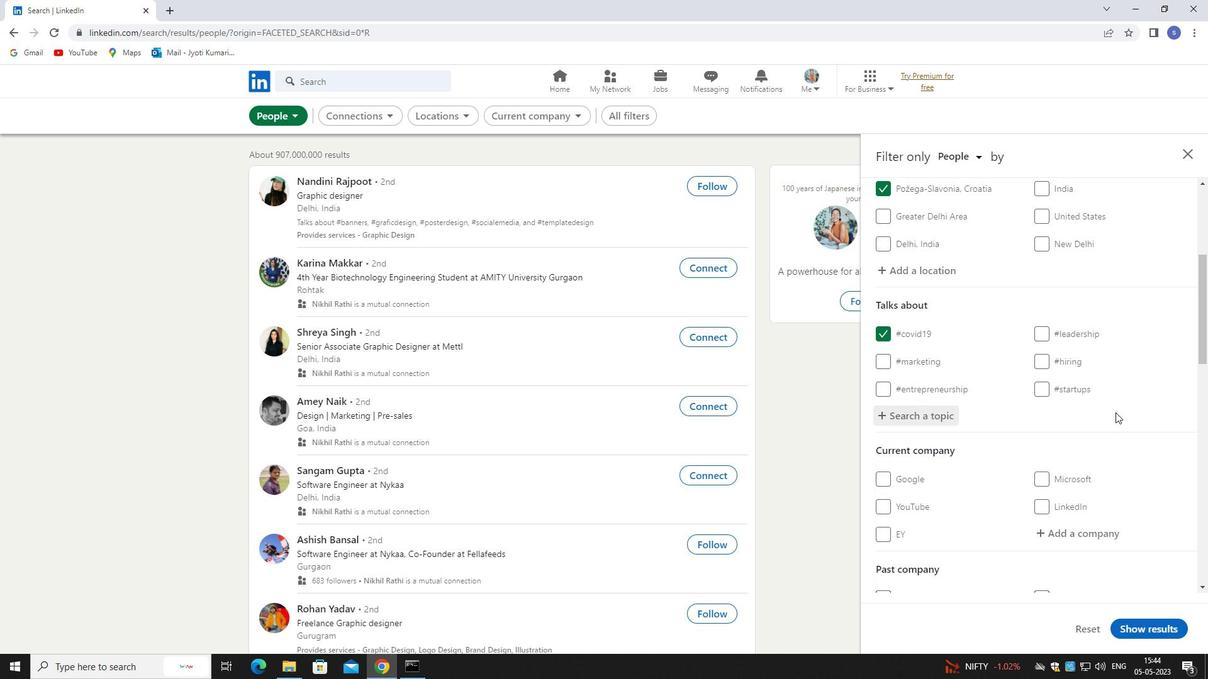 
Action: Mouse moved to (1117, 413)
Screenshot: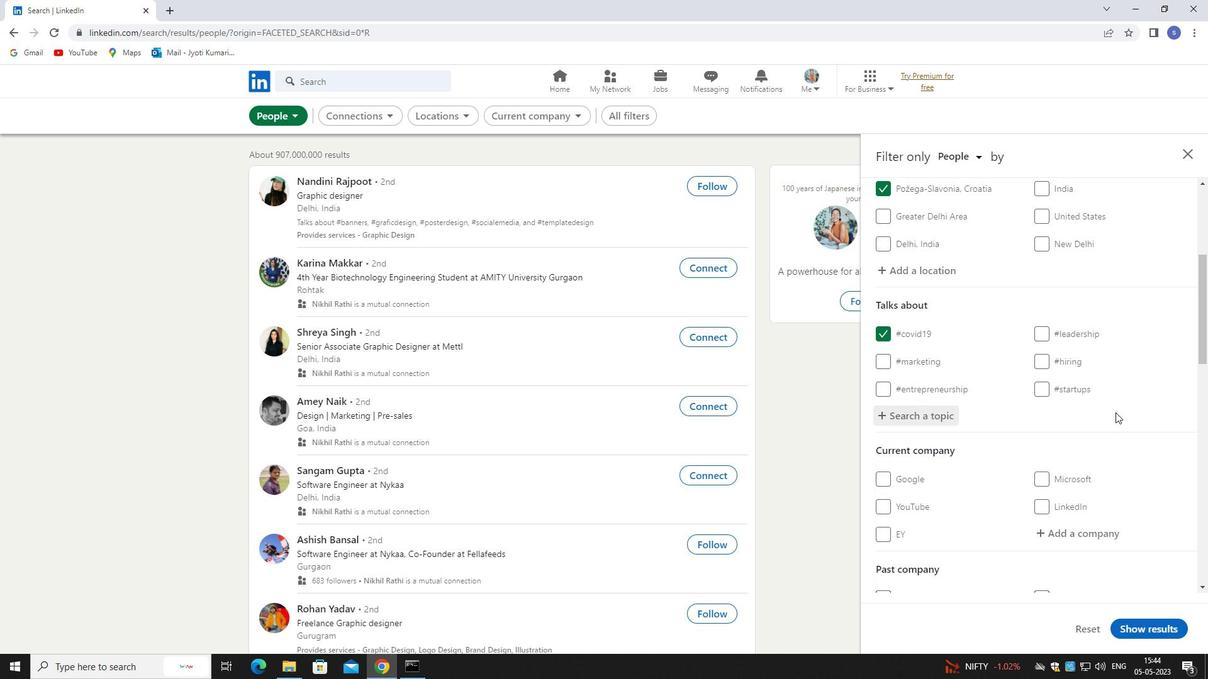 
Action: Mouse scrolled (1117, 412) with delta (0, 0)
Screenshot: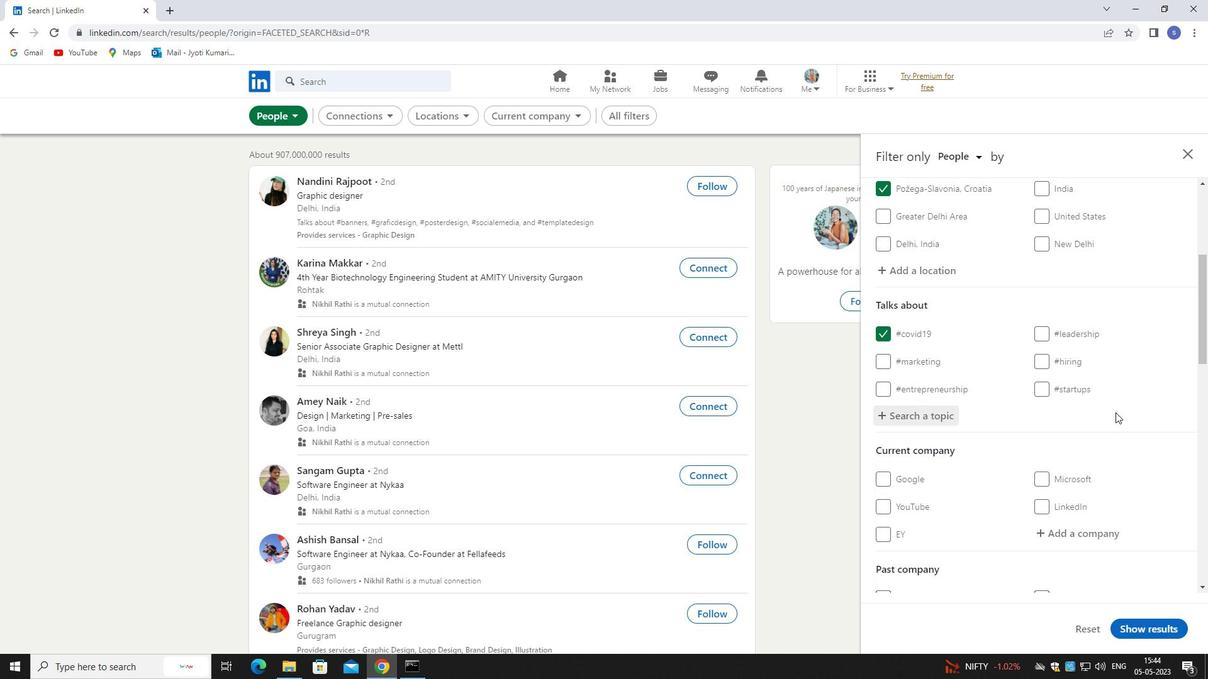 
Action: Mouse moved to (1117, 414)
Screenshot: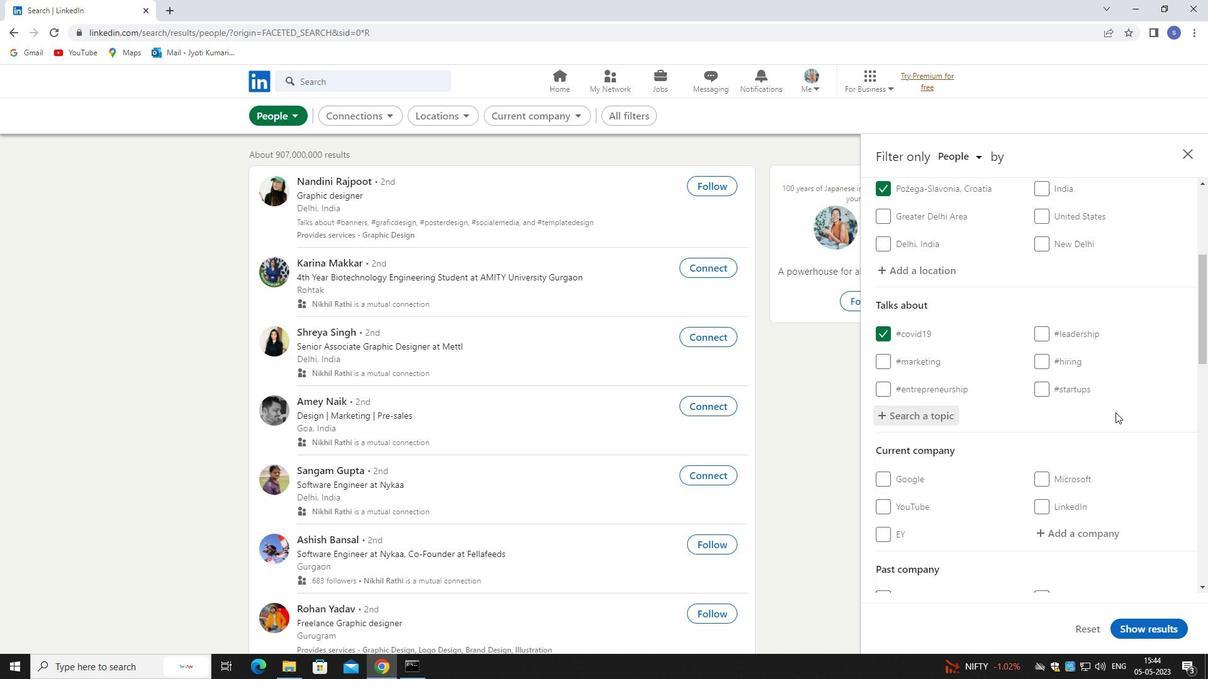 
Action: Mouse scrolled (1117, 413) with delta (0, 0)
Screenshot: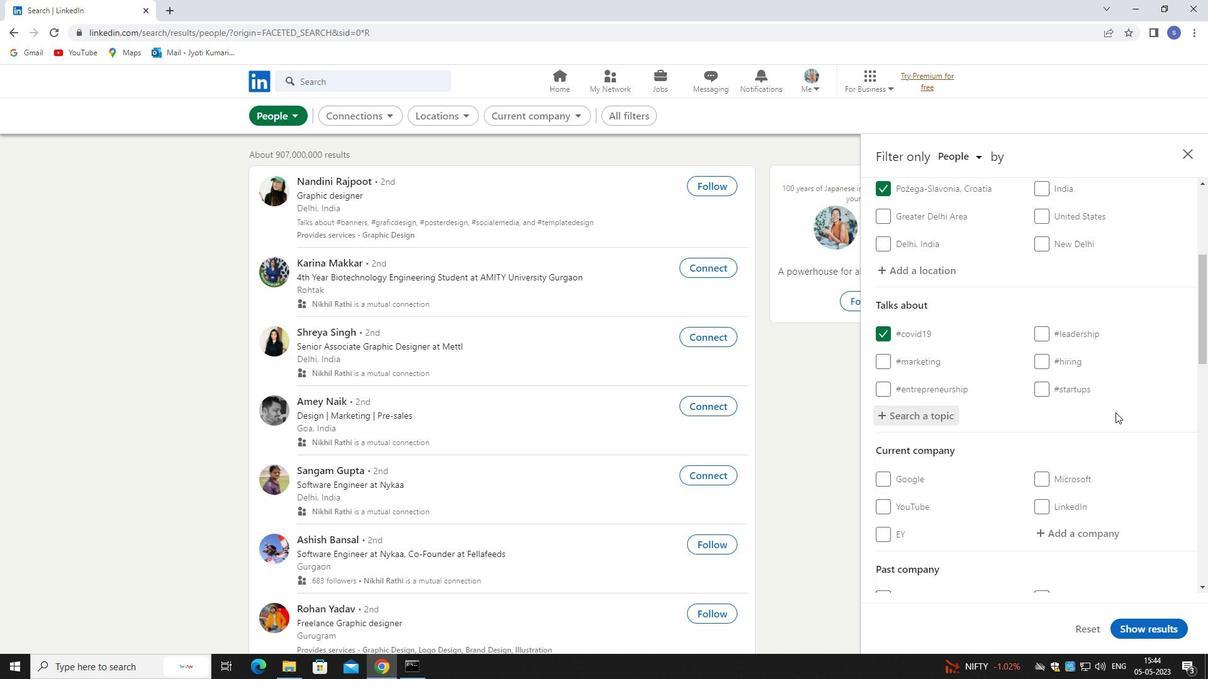 
Action: Mouse moved to (1118, 414)
Screenshot: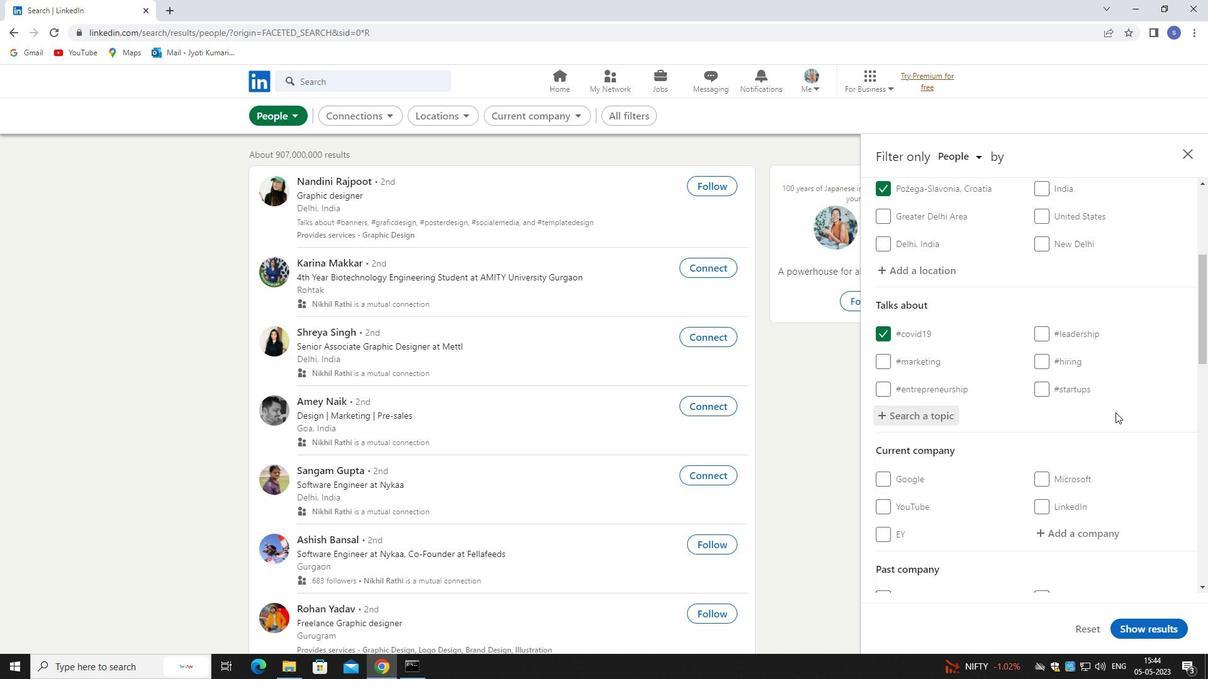 
Action: Mouse scrolled (1118, 413) with delta (0, 0)
Screenshot: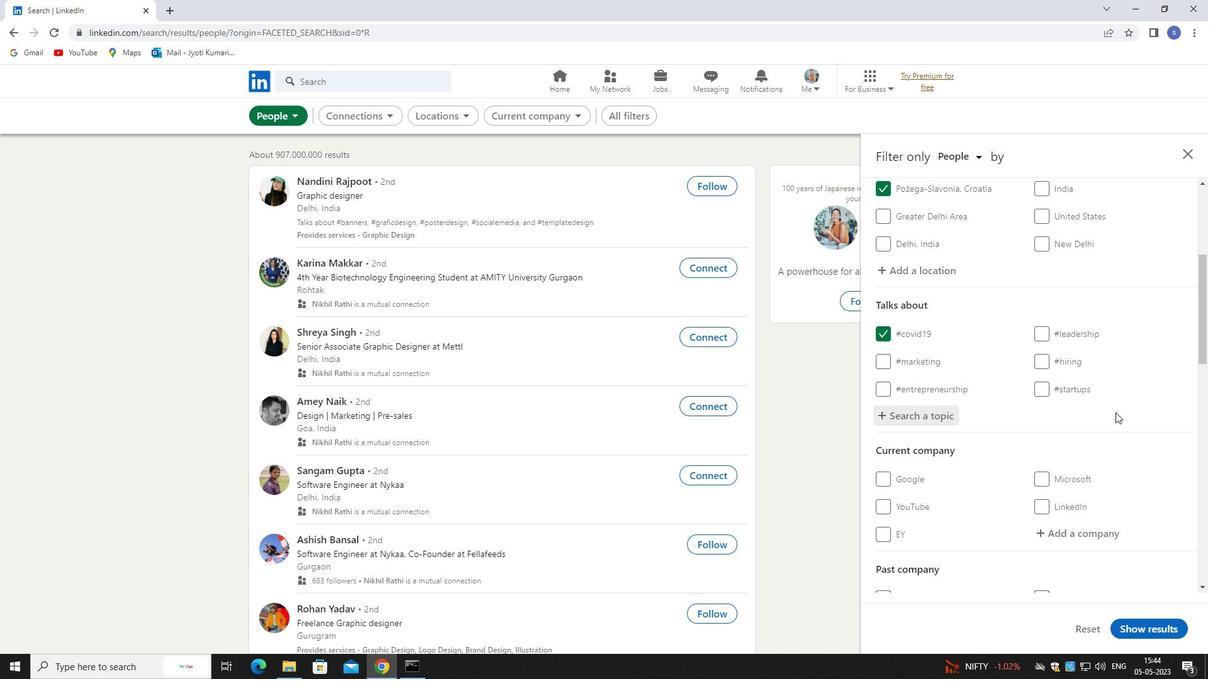 
Action: Mouse moved to (1101, 274)
Screenshot: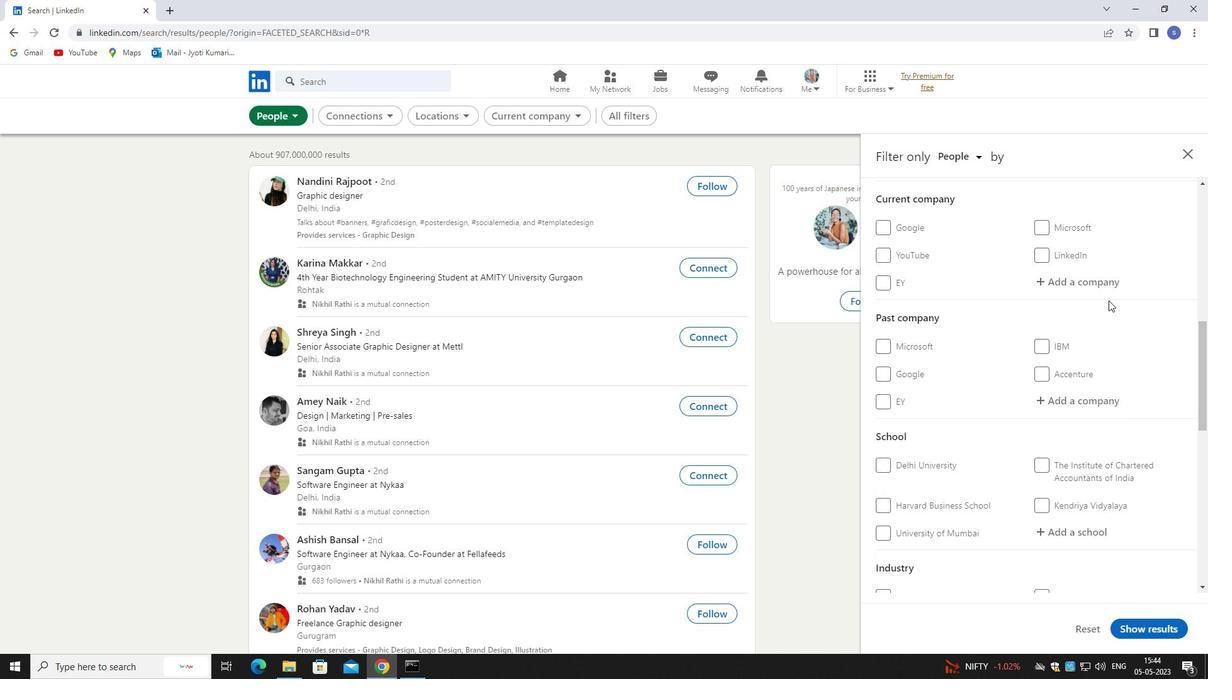 
Action: Mouse pressed left at (1101, 274)
Screenshot: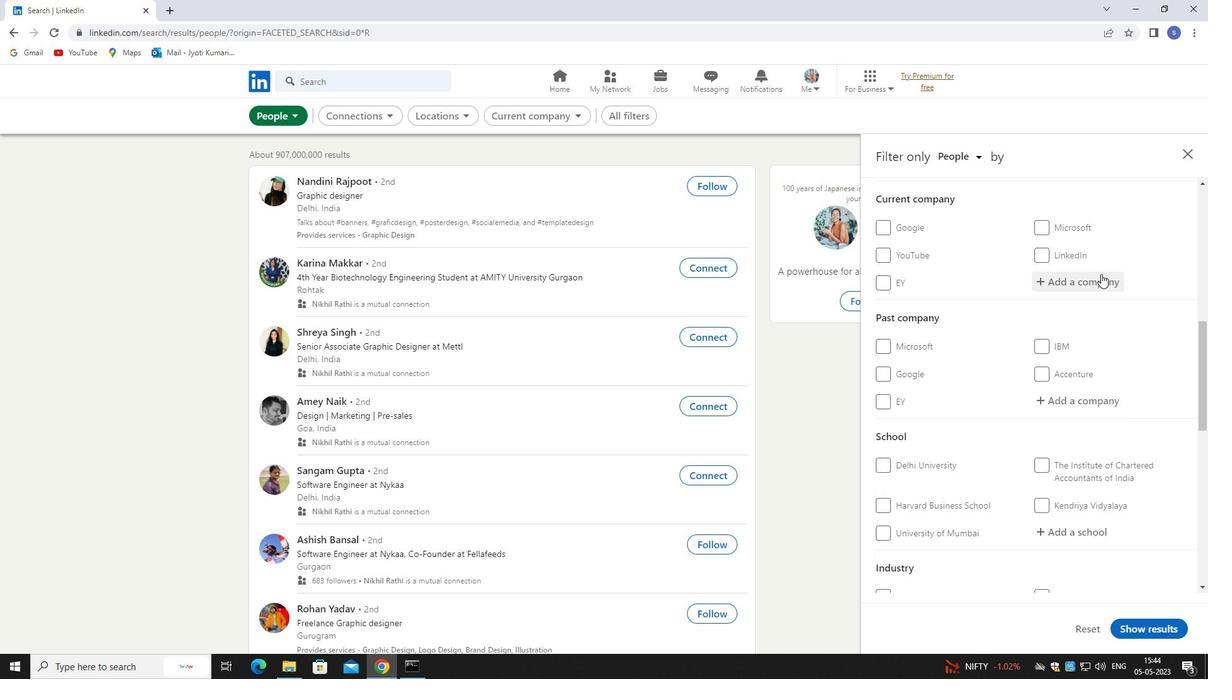 
Action: Mouse moved to (1101, 279)
Screenshot: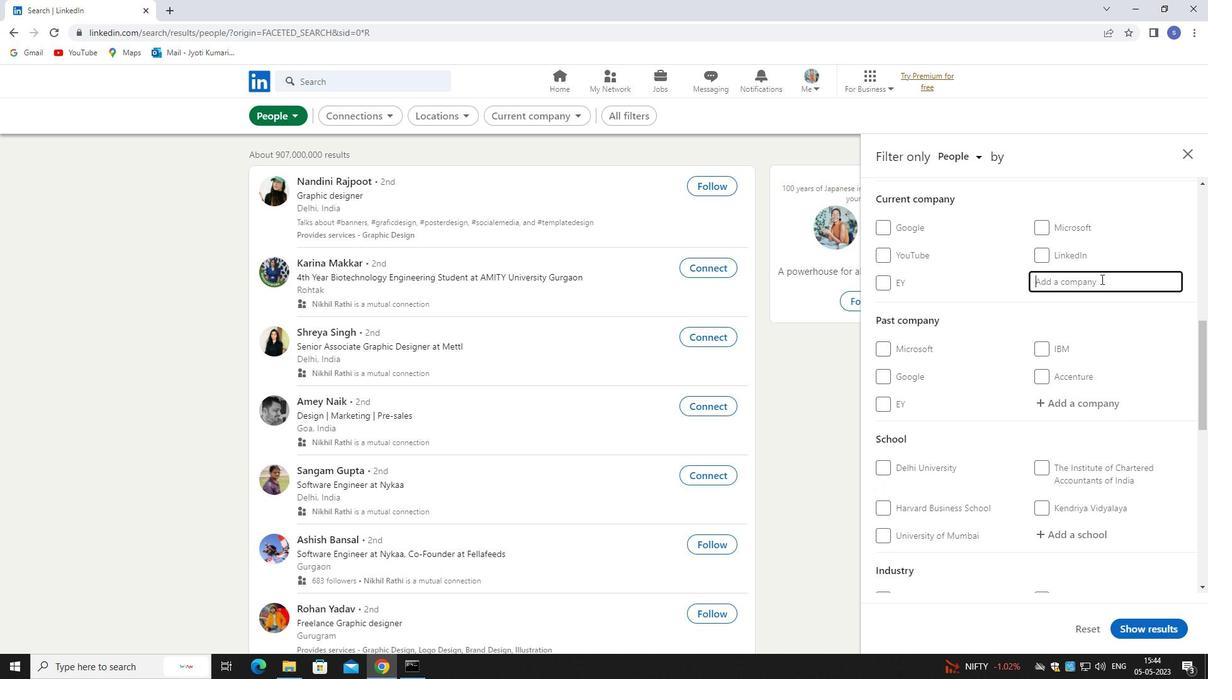 
Action: Key pressed mechani
Screenshot: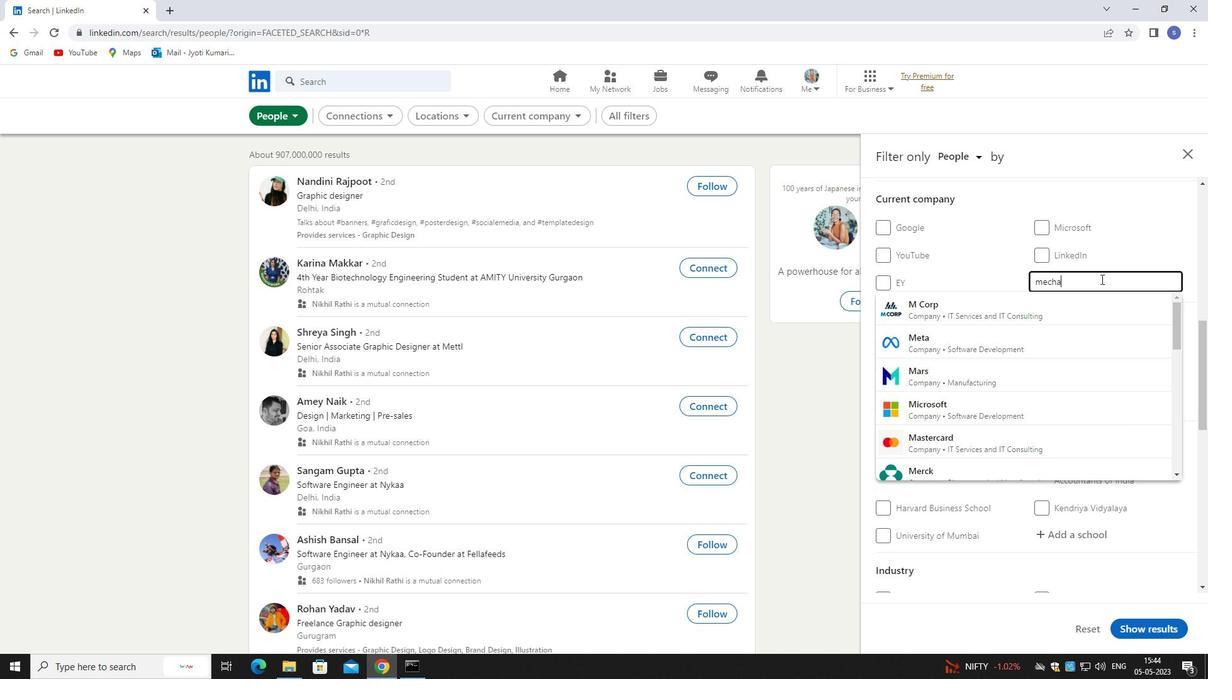 
Action: Mouse moved to (1097, 300)
Screenshot: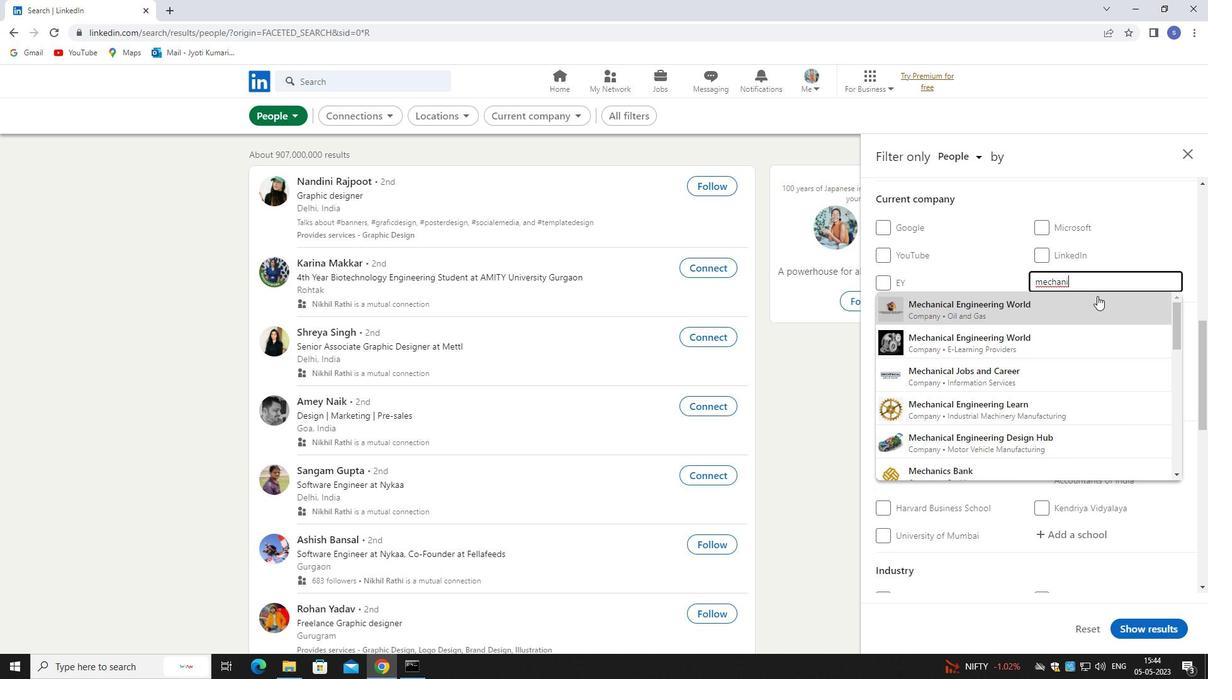 
Action: Mouse pressed left at (1097, 300)
Screenshot: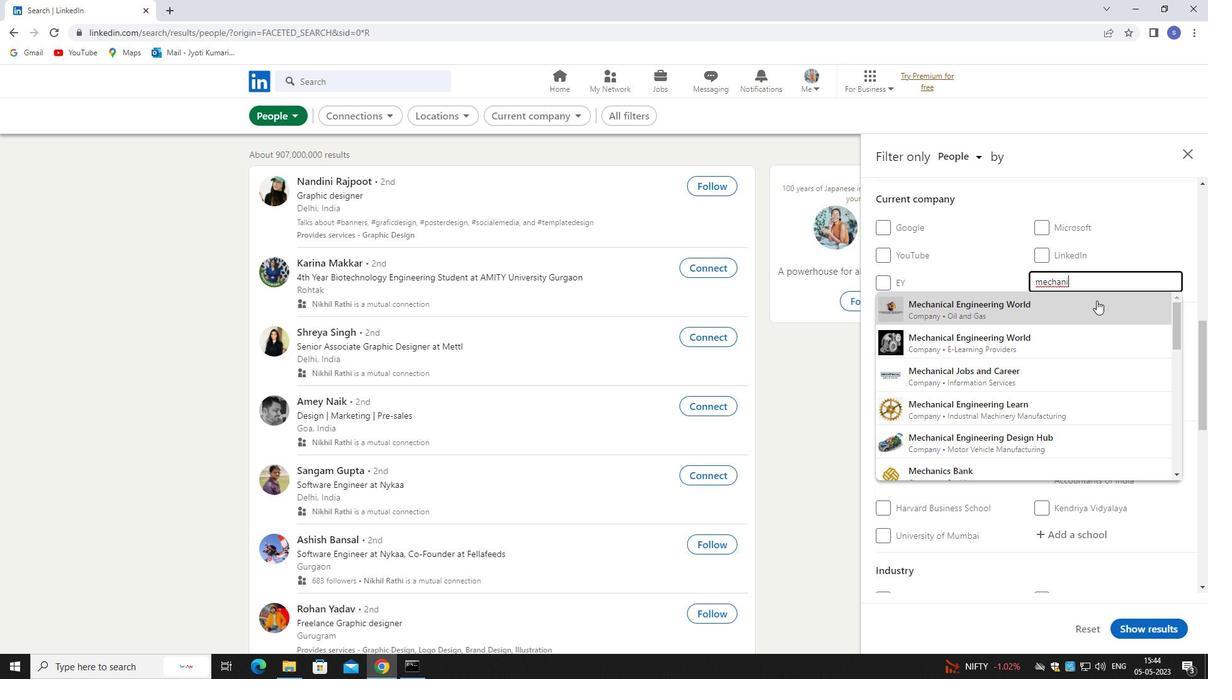 
Action: Mouse moved to (1104, 305)
Screenshot: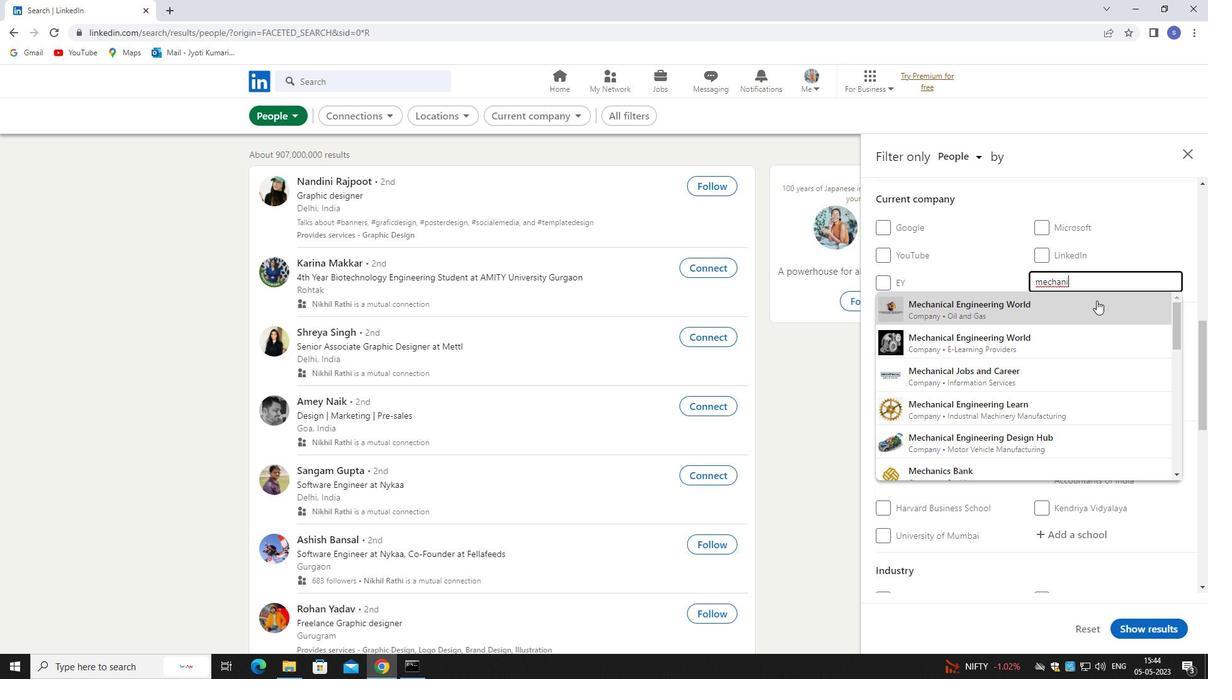 
Action: Mouse scrolled (1104, 305) with delta (0, 0)
Screenshot: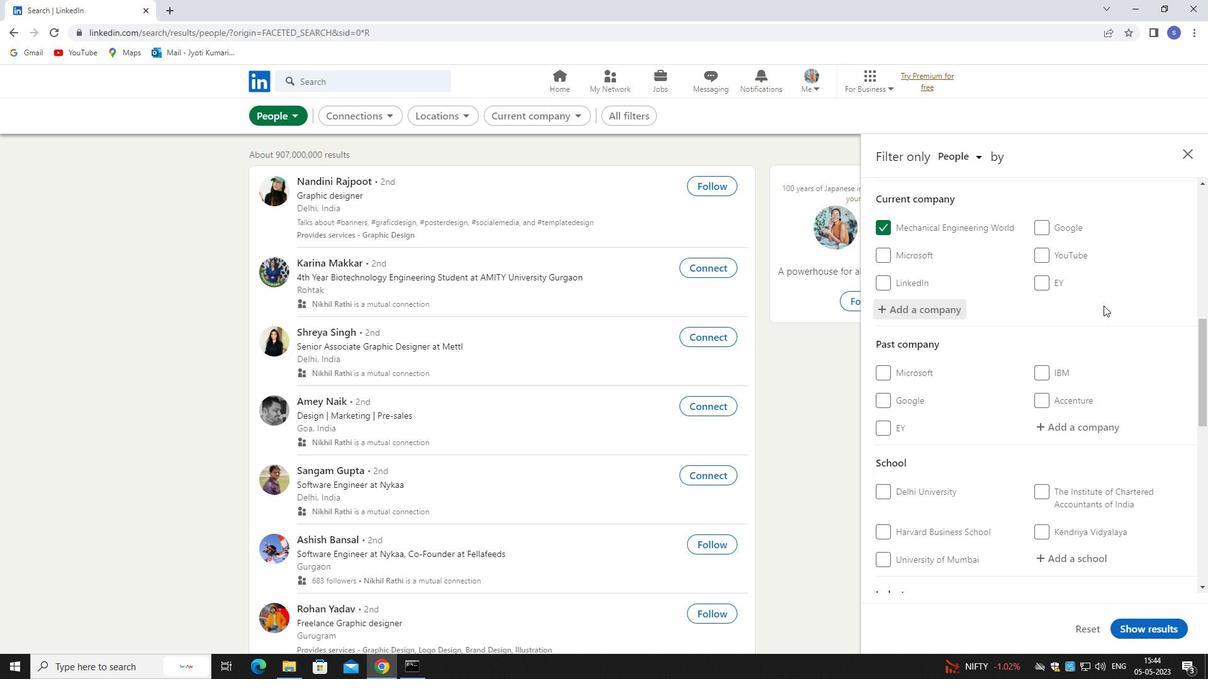 
Action: Mouse moved to (1104, 307)
Screenshot: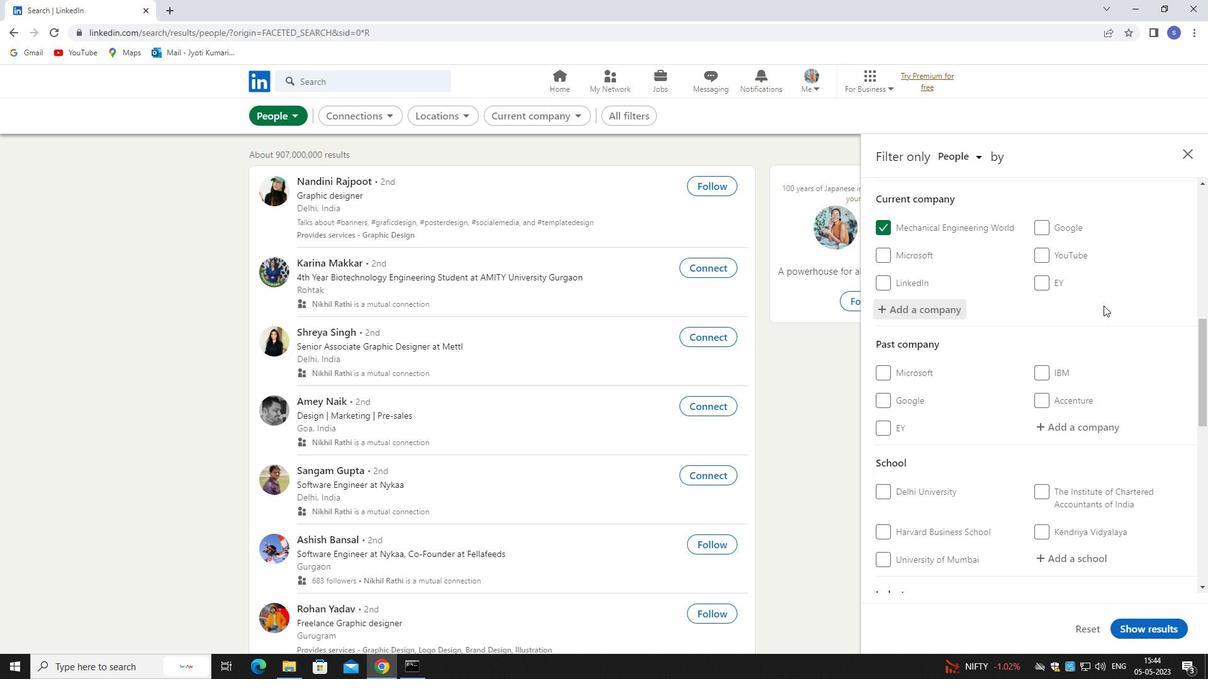 
Action: Mouse scrolled (1104, 307) with delta (0, 0)
Screenshot: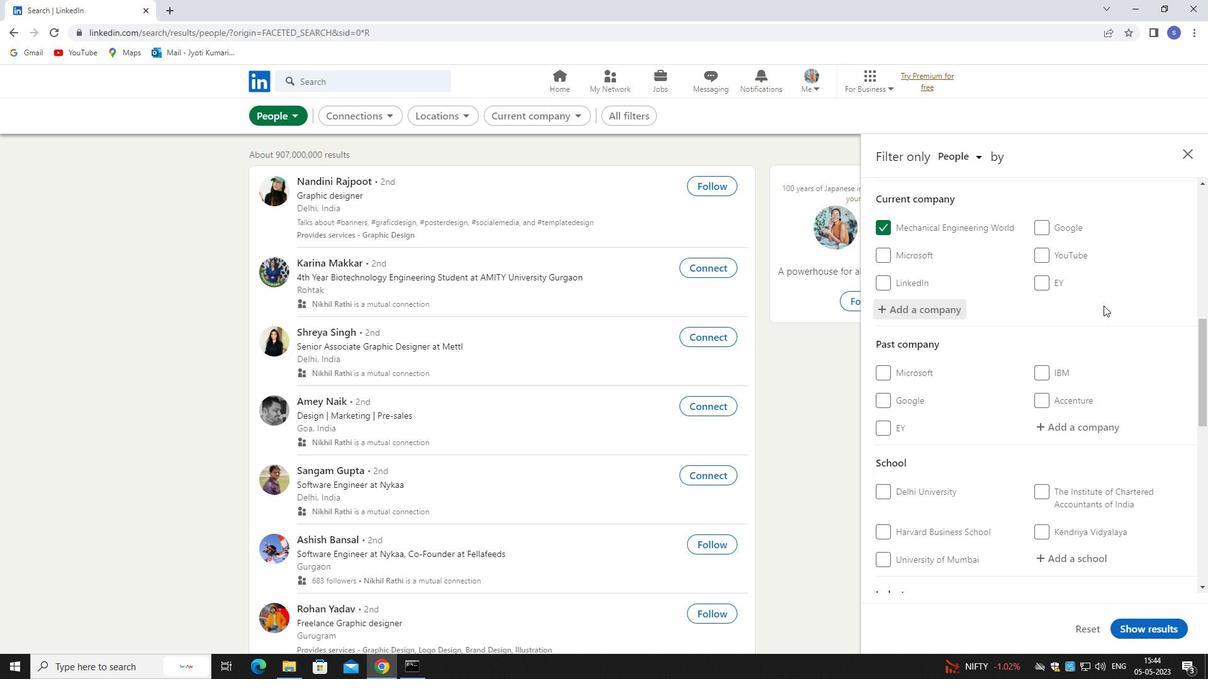 
Action: Mouse moved to (1075, 432)
Screenshot: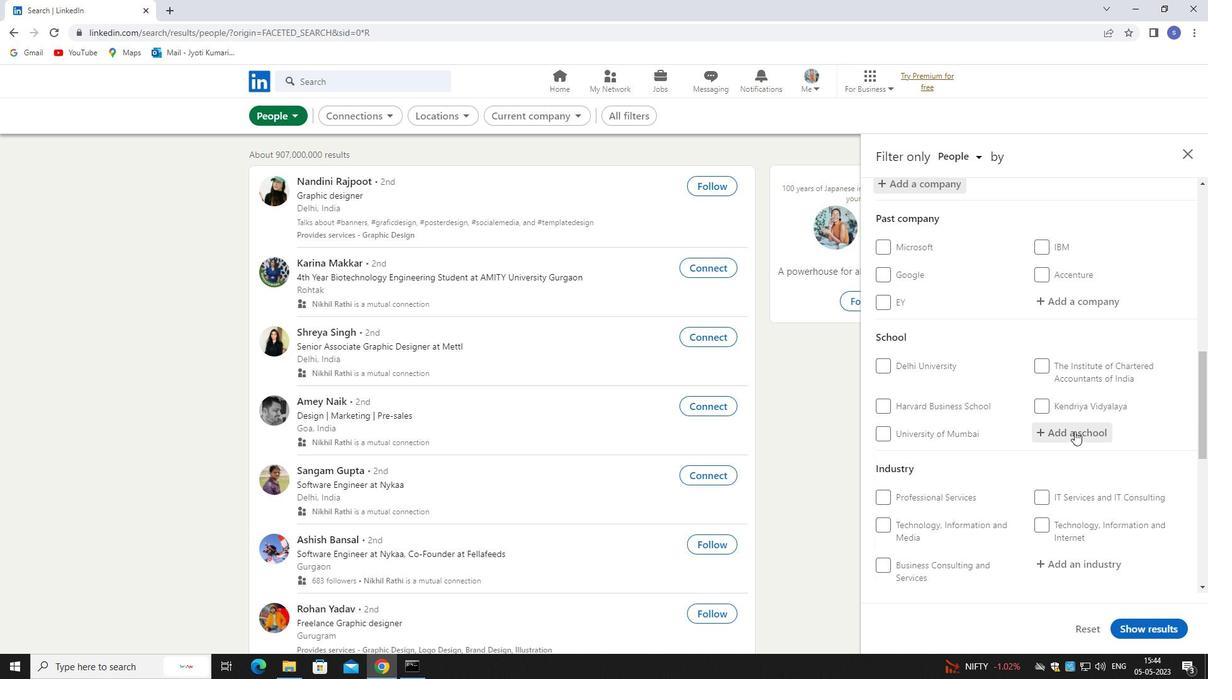 
Action: Mouse pressed left at (1075, 432)
Screenshot: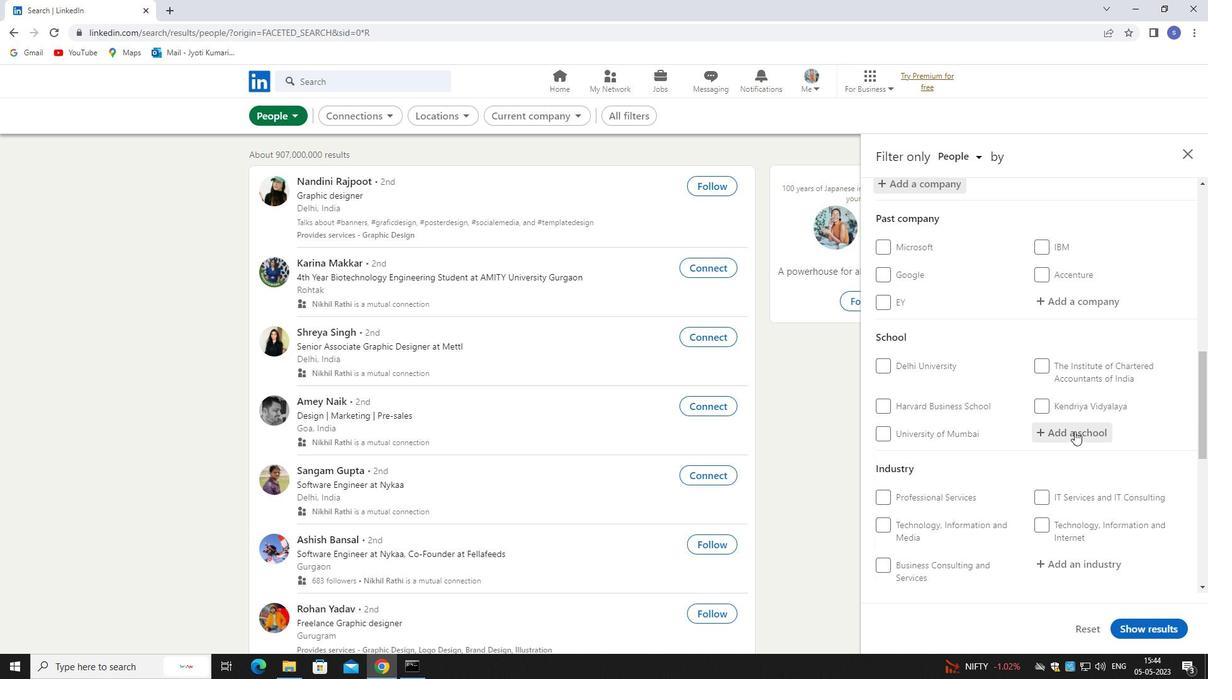 
Action: Mouse moved to (1077, 431)
Screenshot: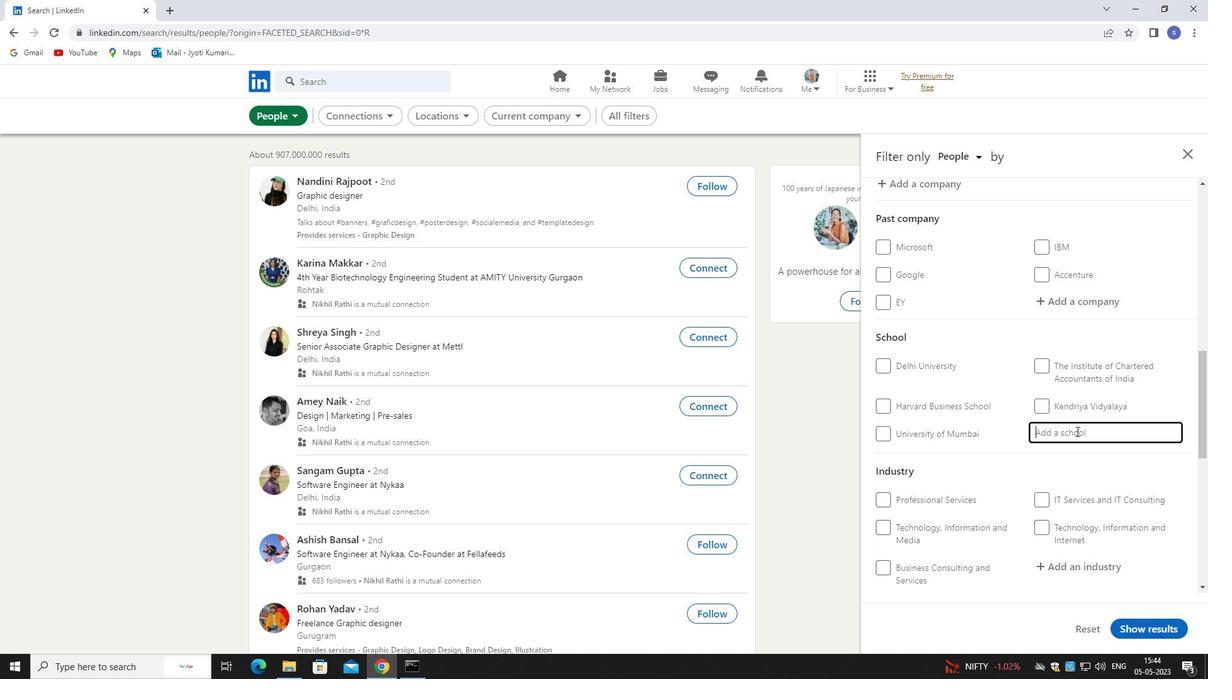 
Action: Key pressed dwark
Screenshot: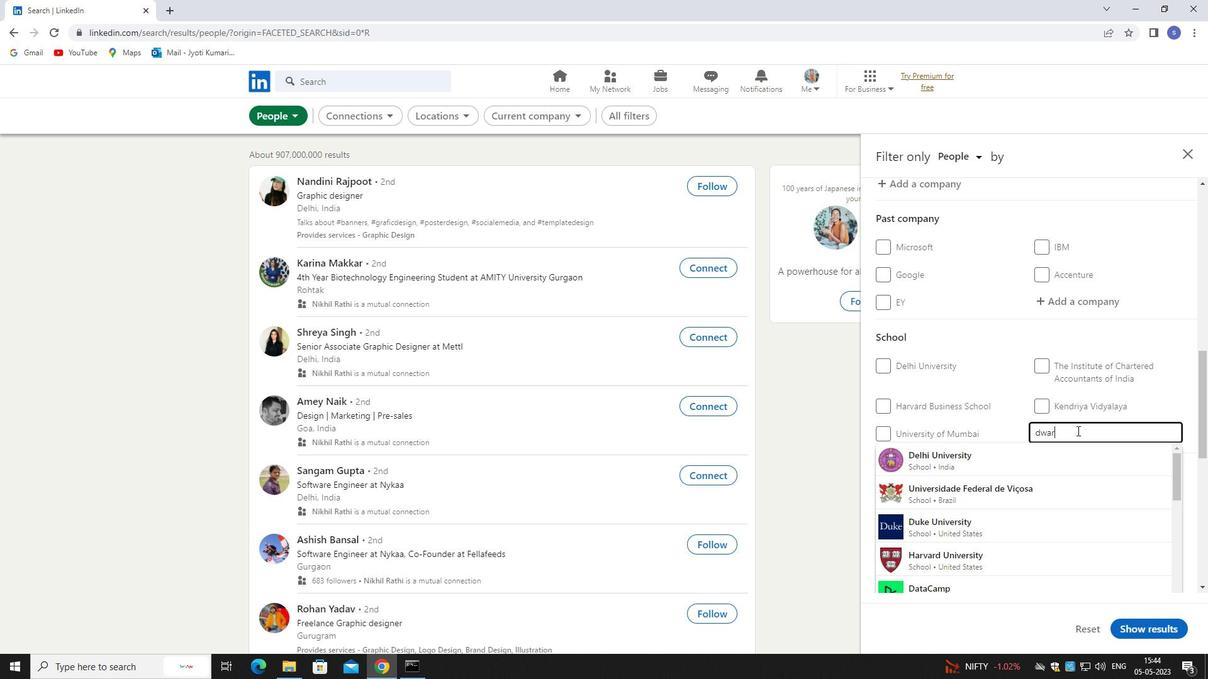 
Action: Mouse moved to (1089, 451)
Screenshot: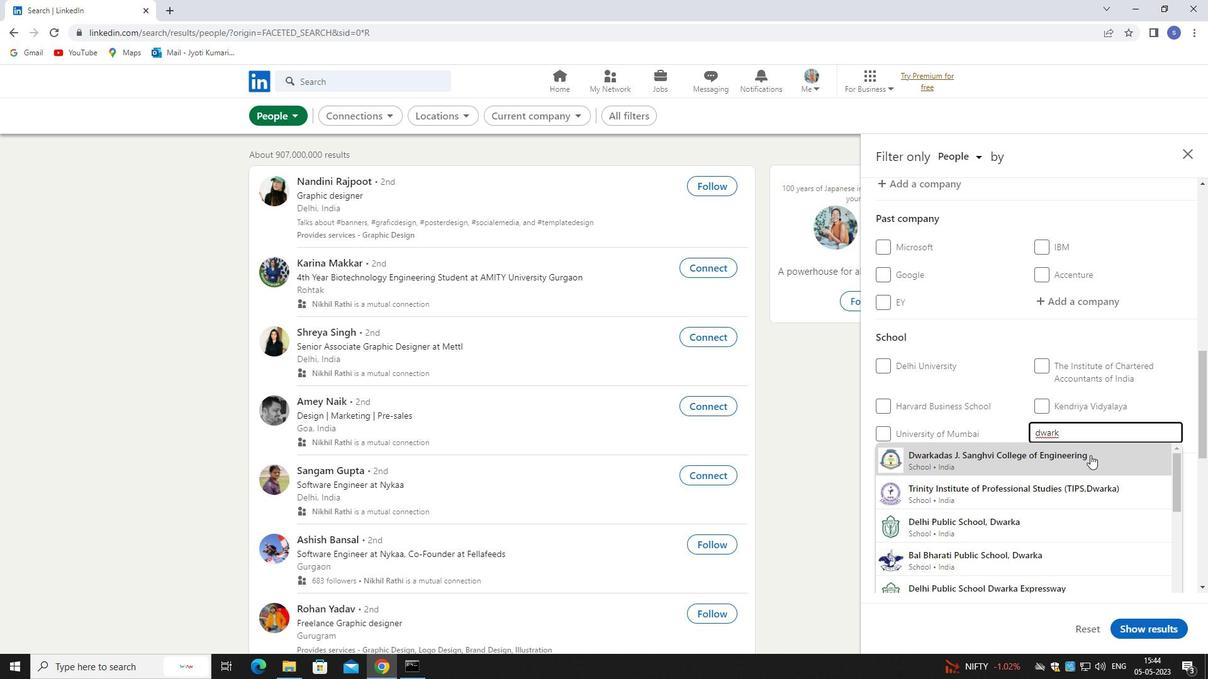
Action: Key pressed <Key.backspace>aka
Screenshot: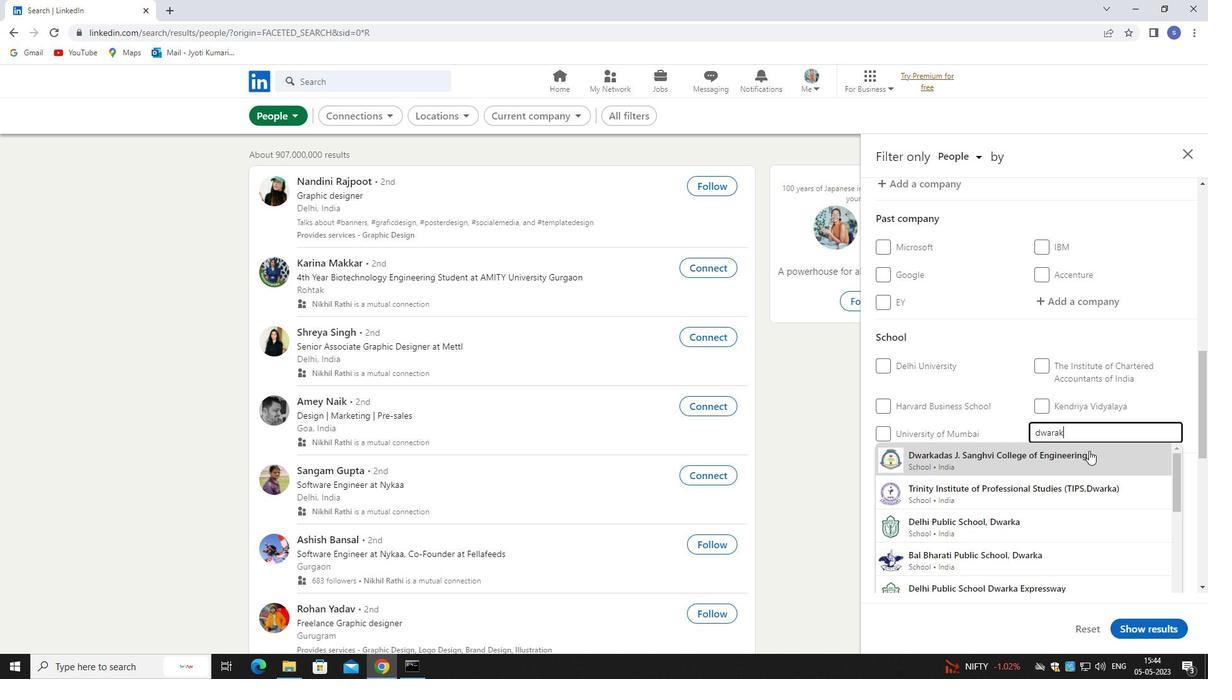 
Action: Mouse scrolled (1089, 452) with delta (0, 0)
Screenshot: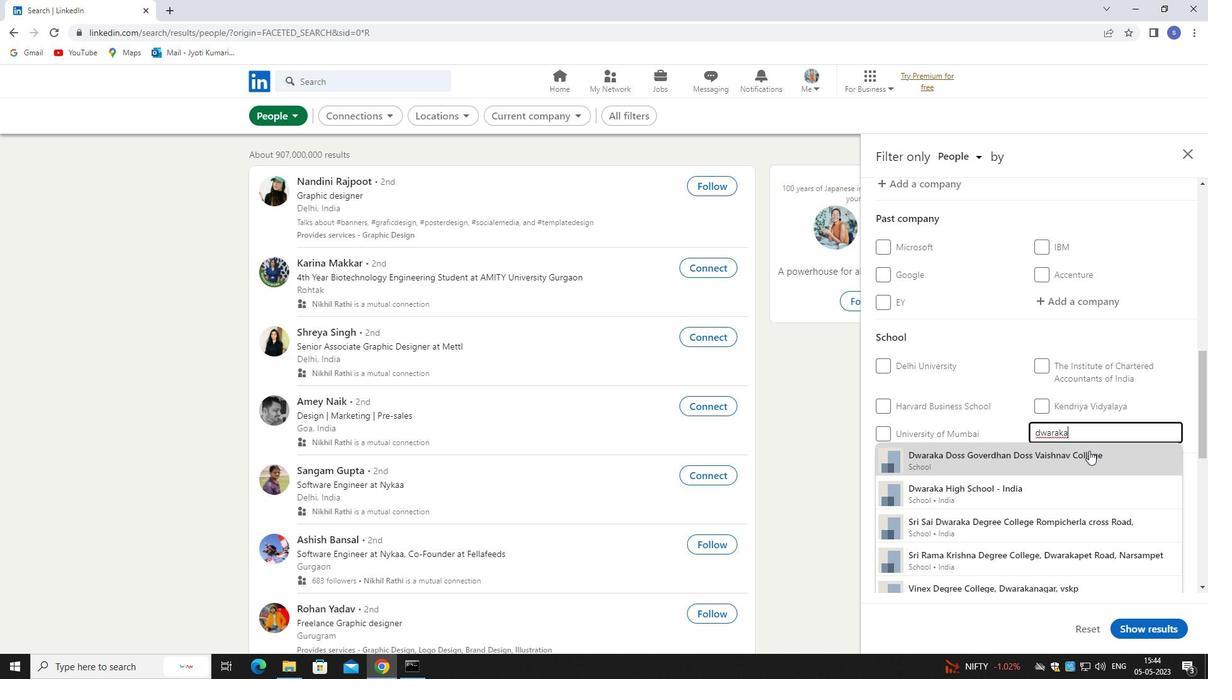 
Action: Mouse moved to (1045, 528)
Screenshot: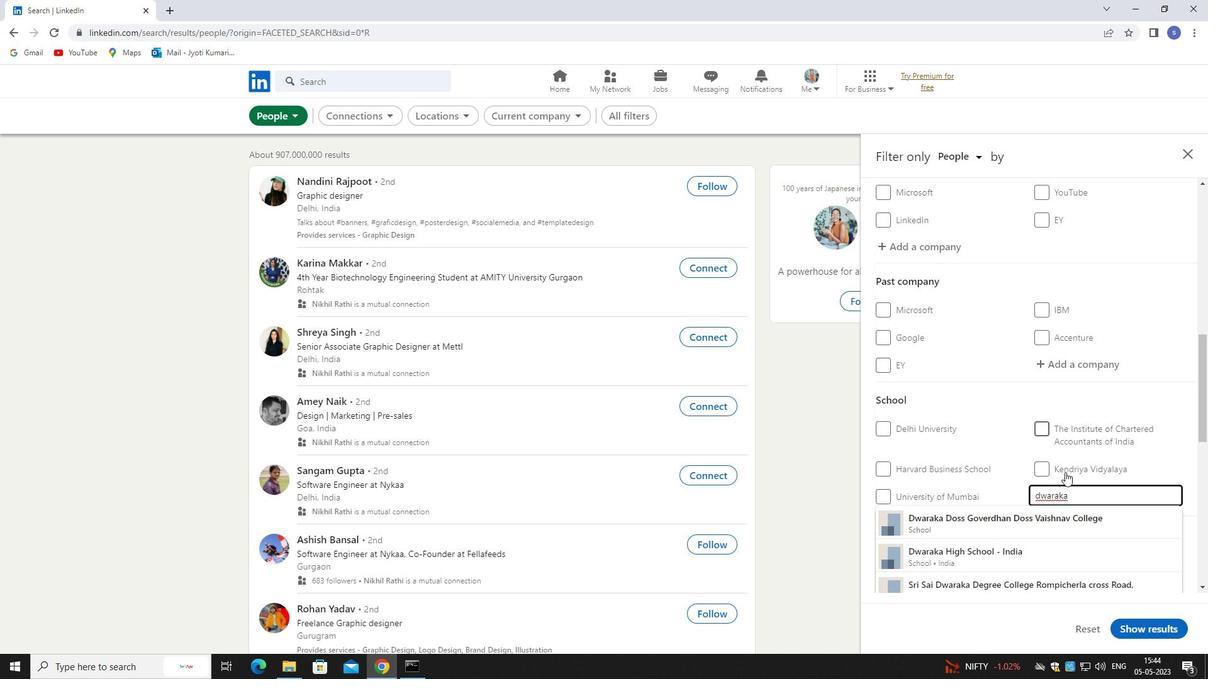 
Action: Mouse pressed left at (1045, 528)
Screenshot: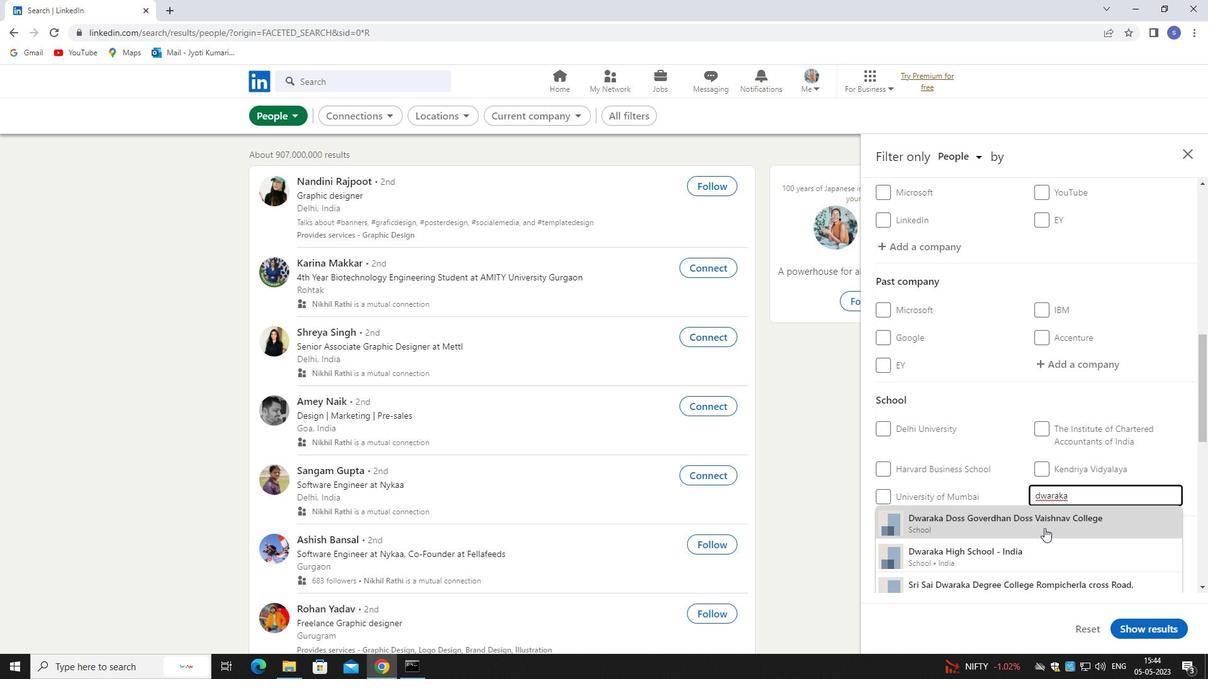 
Action: Mouse moved to (1048, 523)
Screenshot: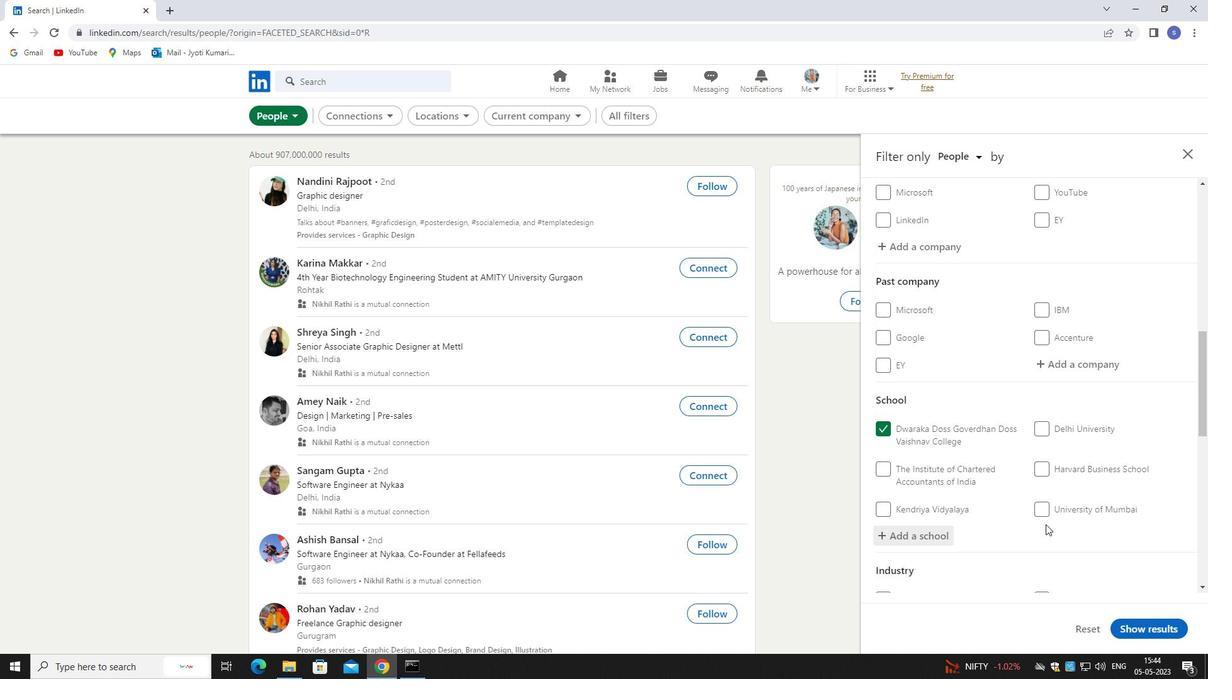 
Action: Mouse scrolled (1048, 522) with delta (0, 0)
Screenshot: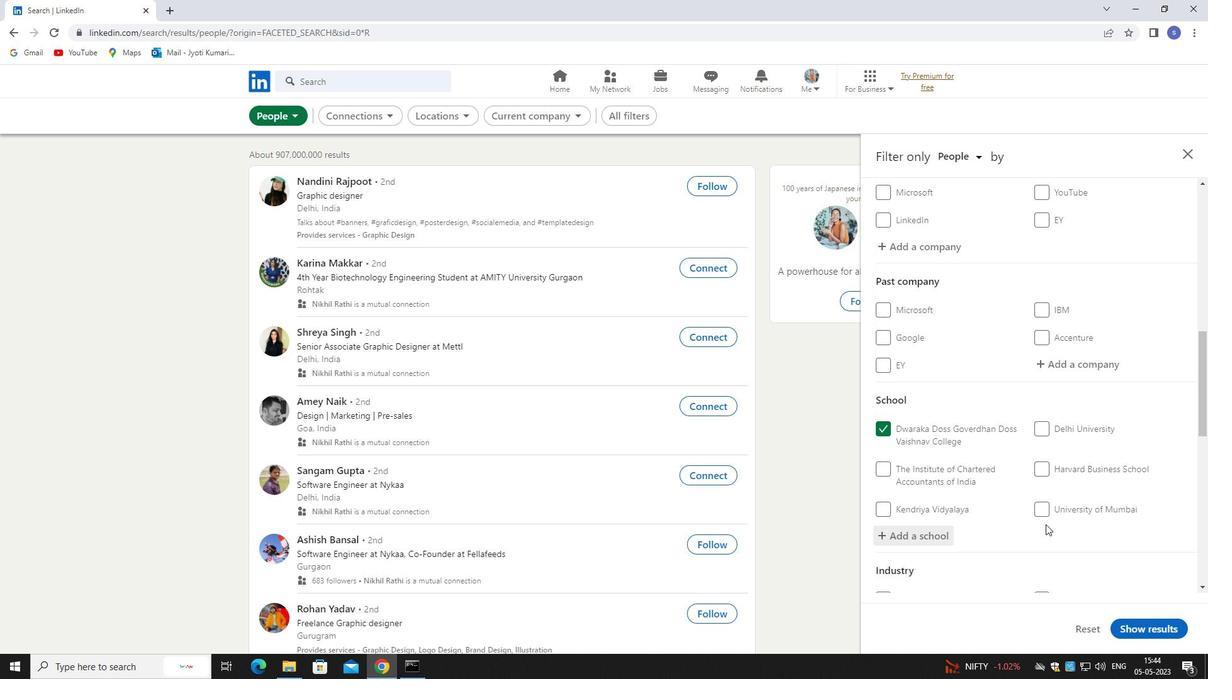 
Action: Mouse scrolled (1048, 522) with delta (0, 0)
Screenshot: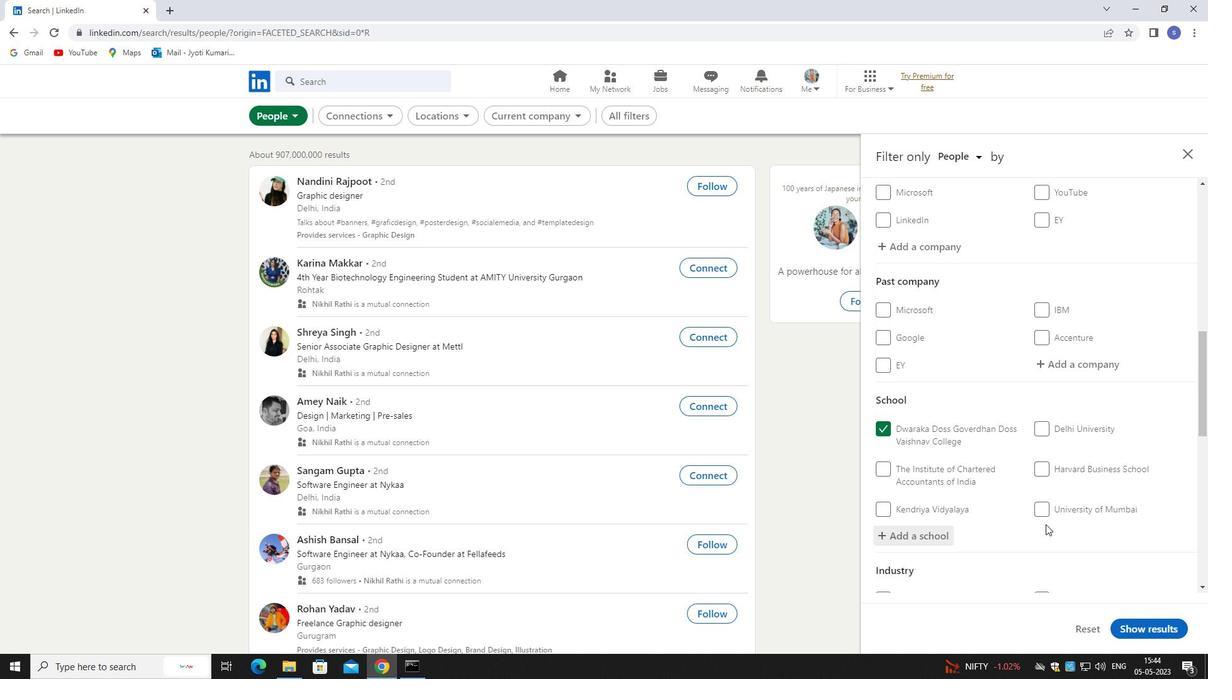 
Action: Mouse moved to (1050, 523)
Screenshot: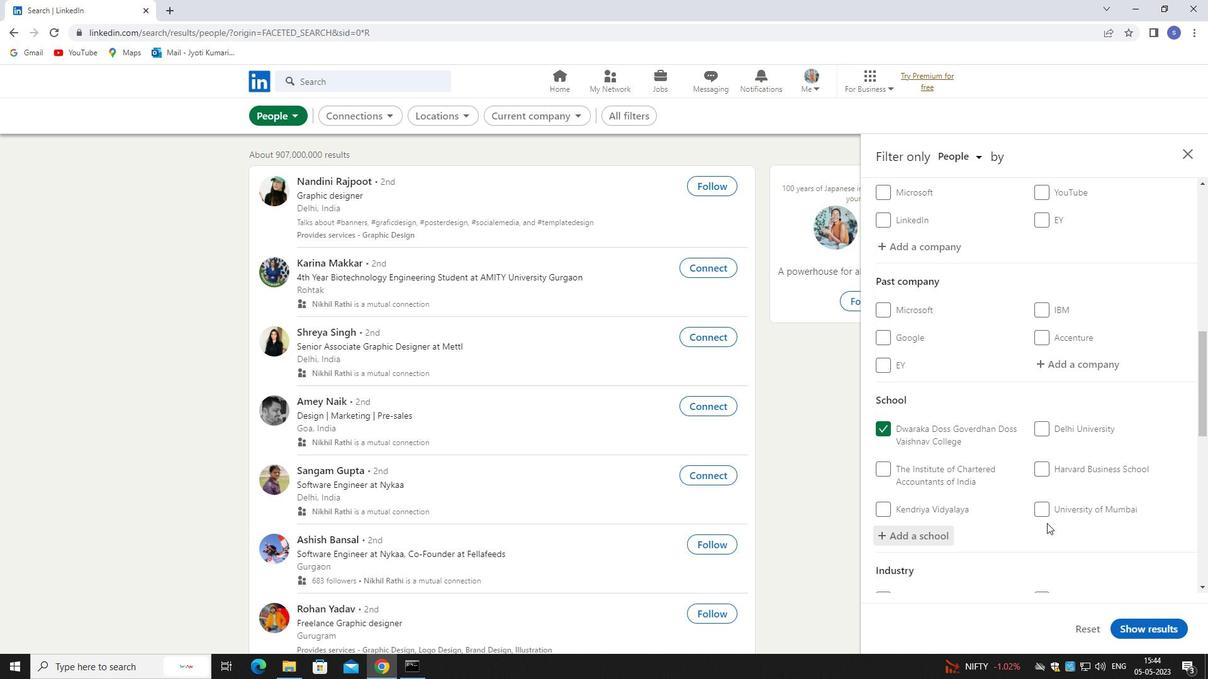 
Action: Mouse scrolled (1050, 522) with delta (0, 0)
Screenshot: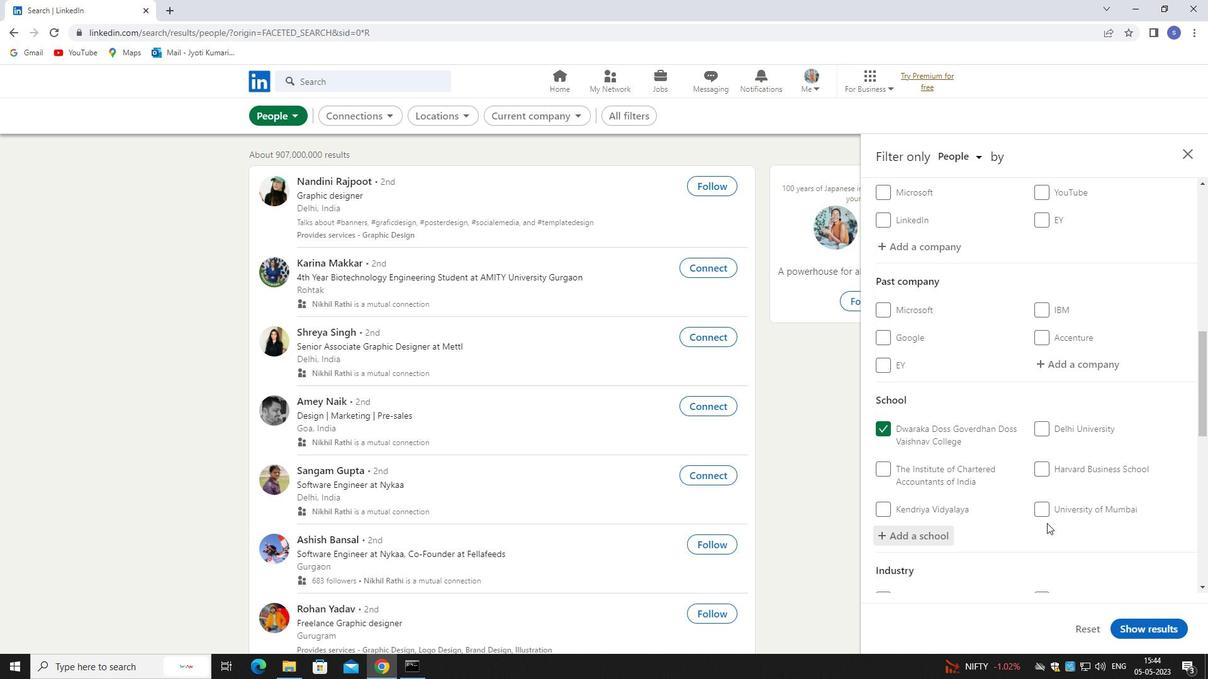 
Action: Mouse moved to (1058, 518)
Screenshot: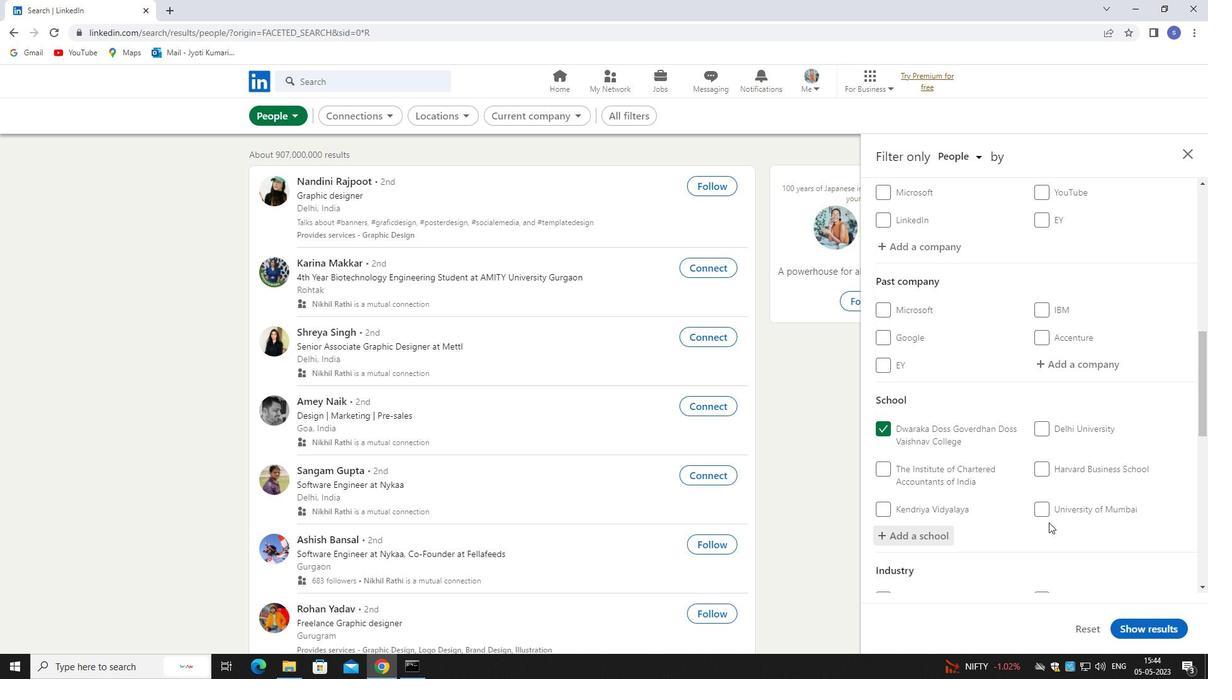 
Action: Mouse scrolled (1058, 517) with delta (0, 0)
Screenshot: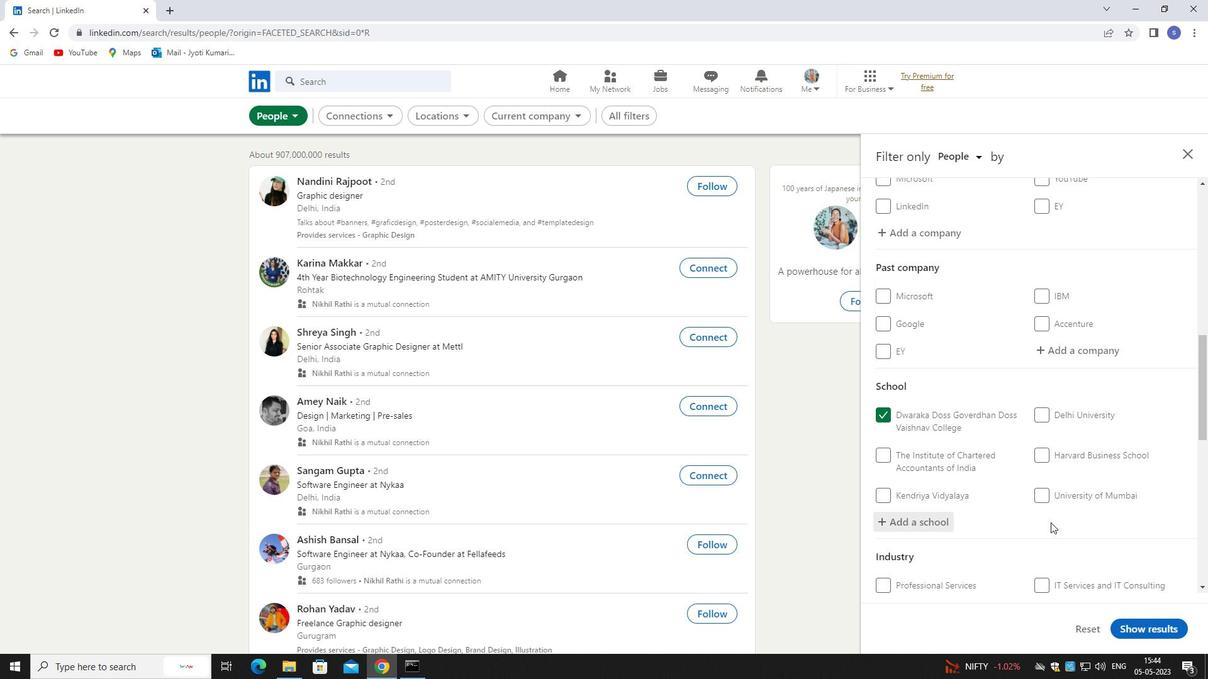
Action: Mouse moved to (1108, 411)
Screenshot: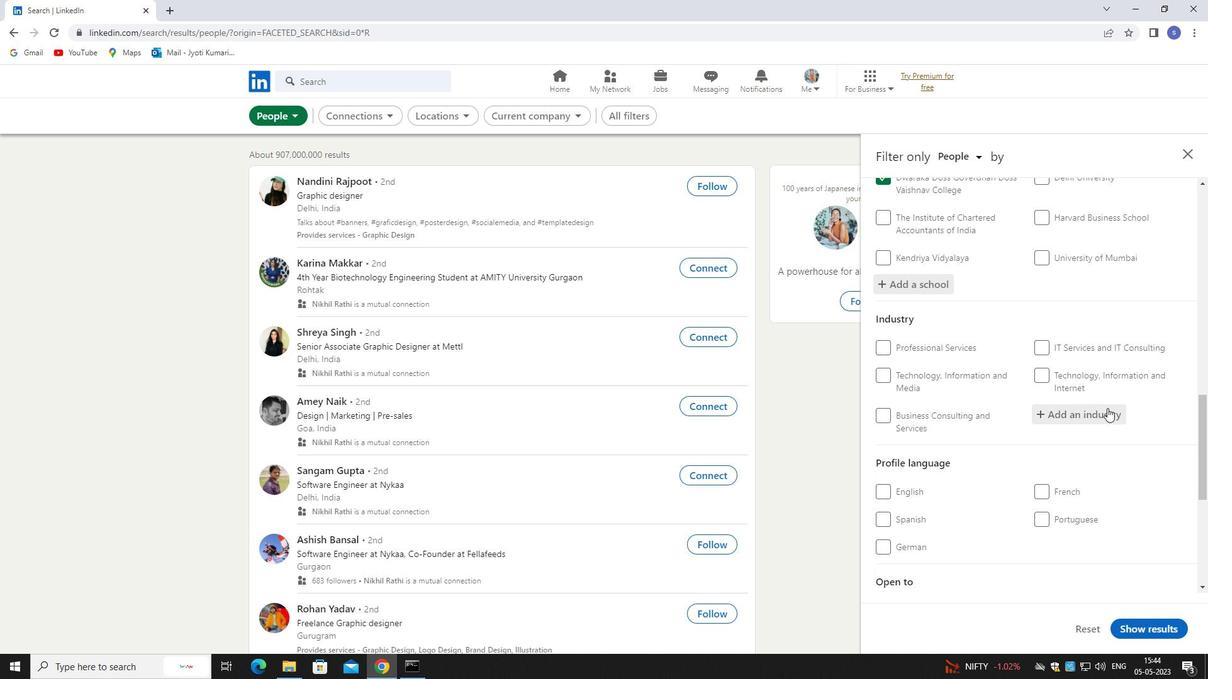 
Action: Mouse pressed left at (1108, 411)
Screenshot: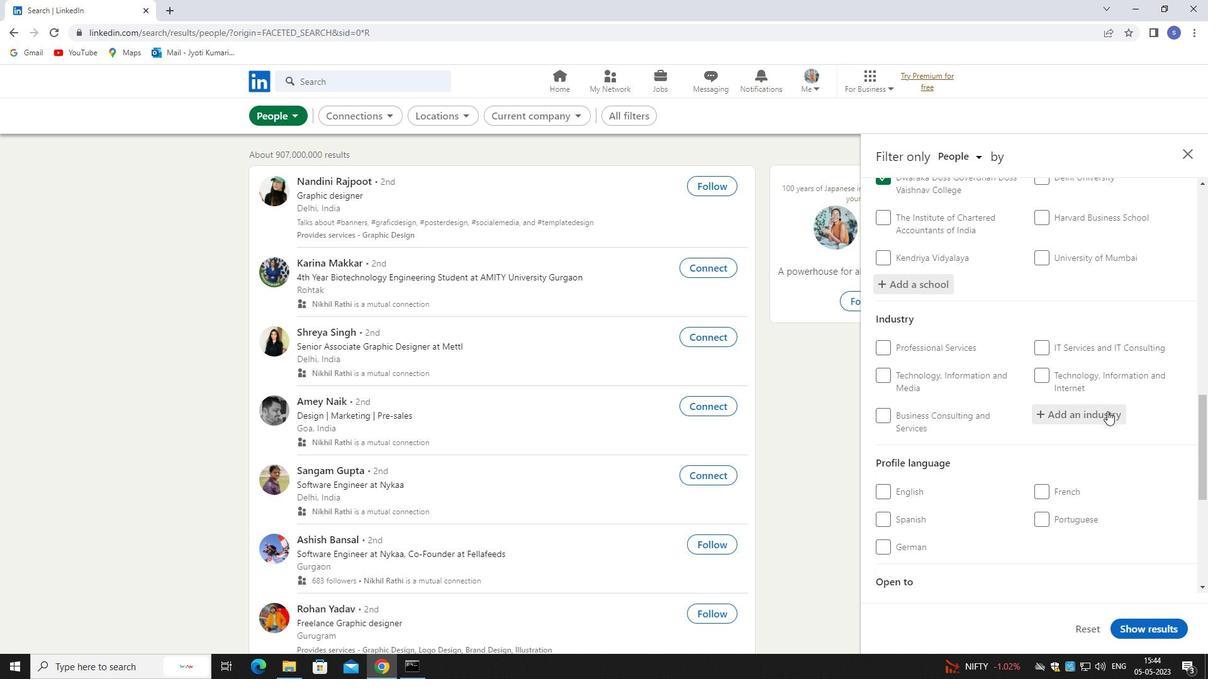 
Action: Mouse moved to (1108, 412)
Screenshot: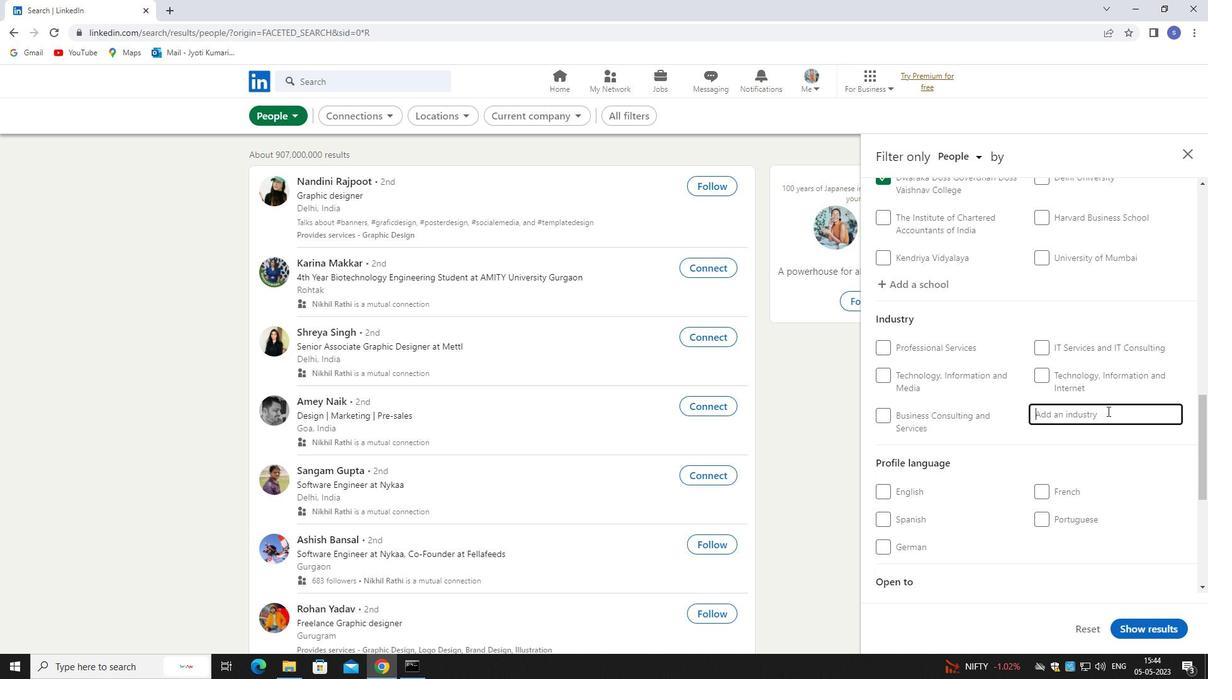
Action: Key pressed wholesale
Screenshot: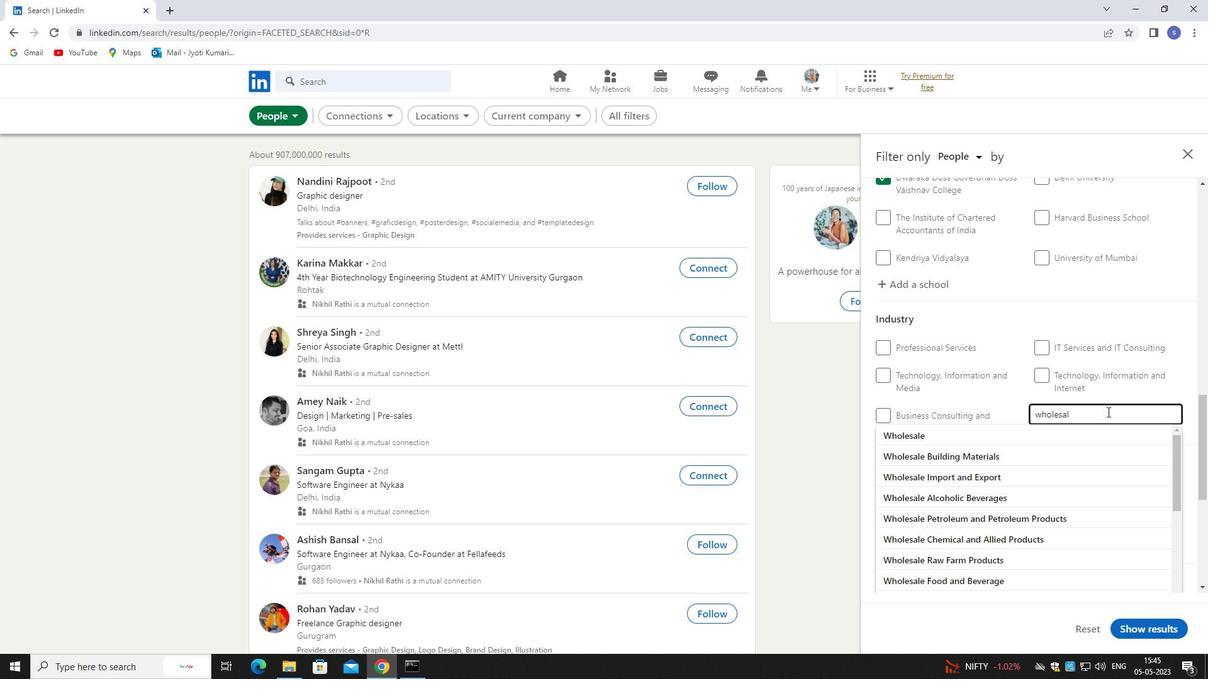 
Action: Mouse moved to (1086, 492)
Screenshot: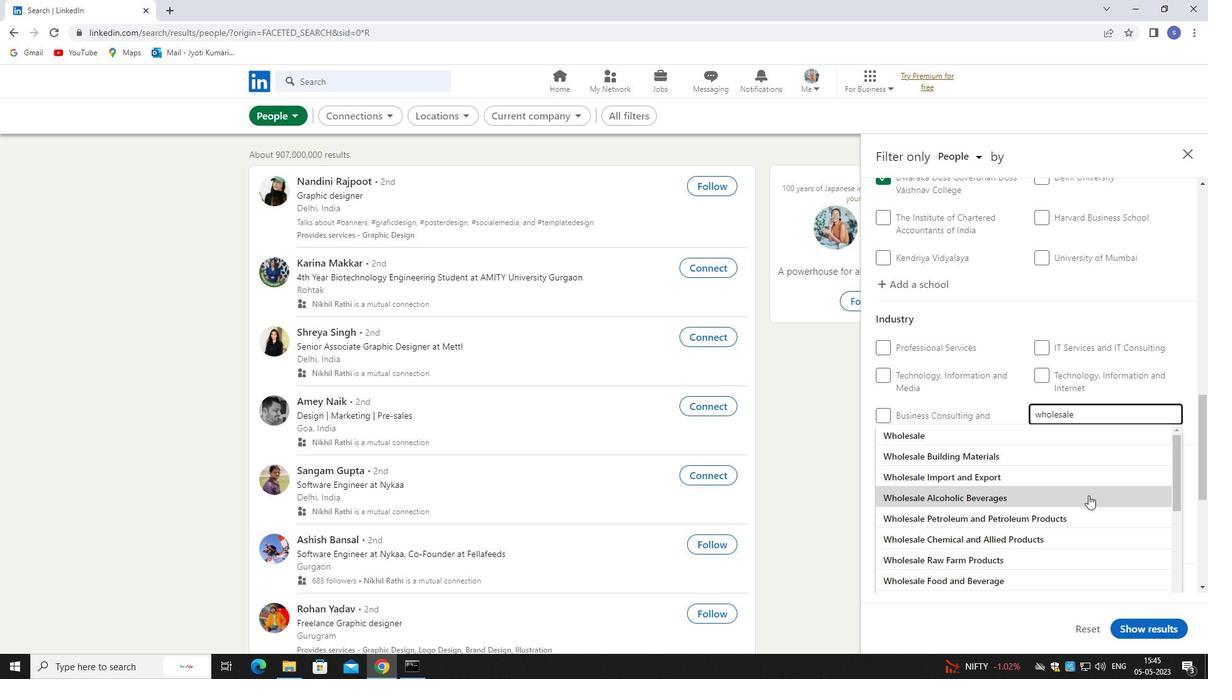 
Action: Key pressed <Key.space>h
Screenshot: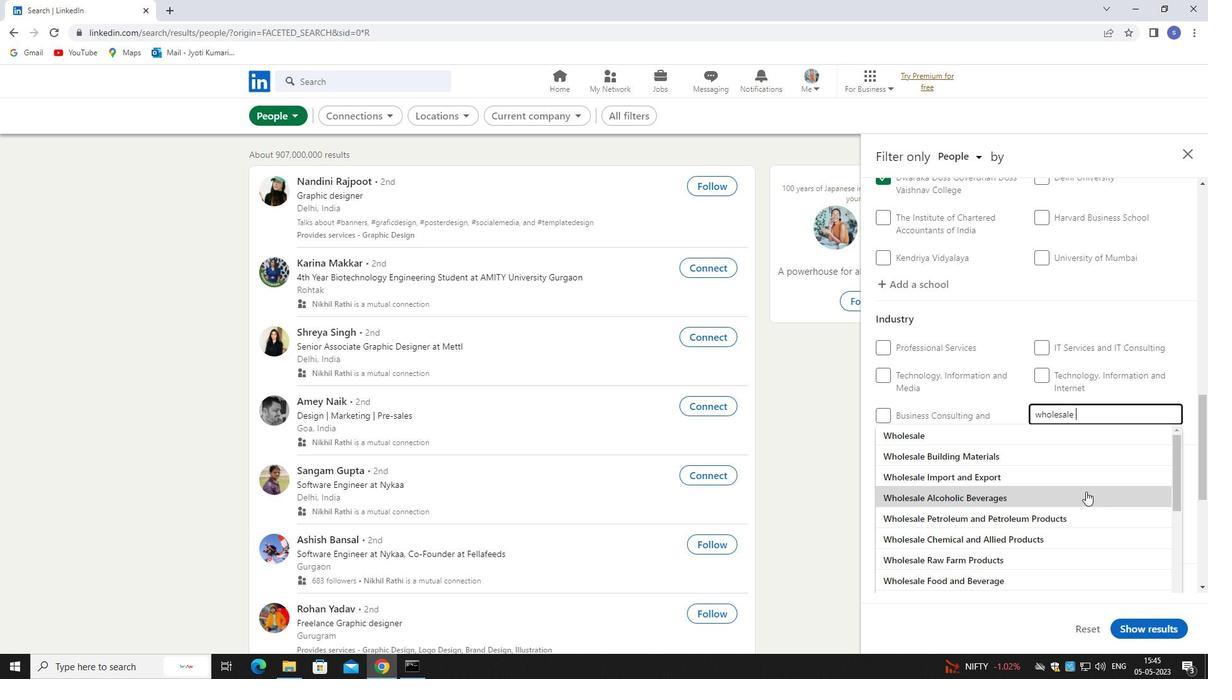
Action: Mouse moved to (1101, 440)
Screenshot: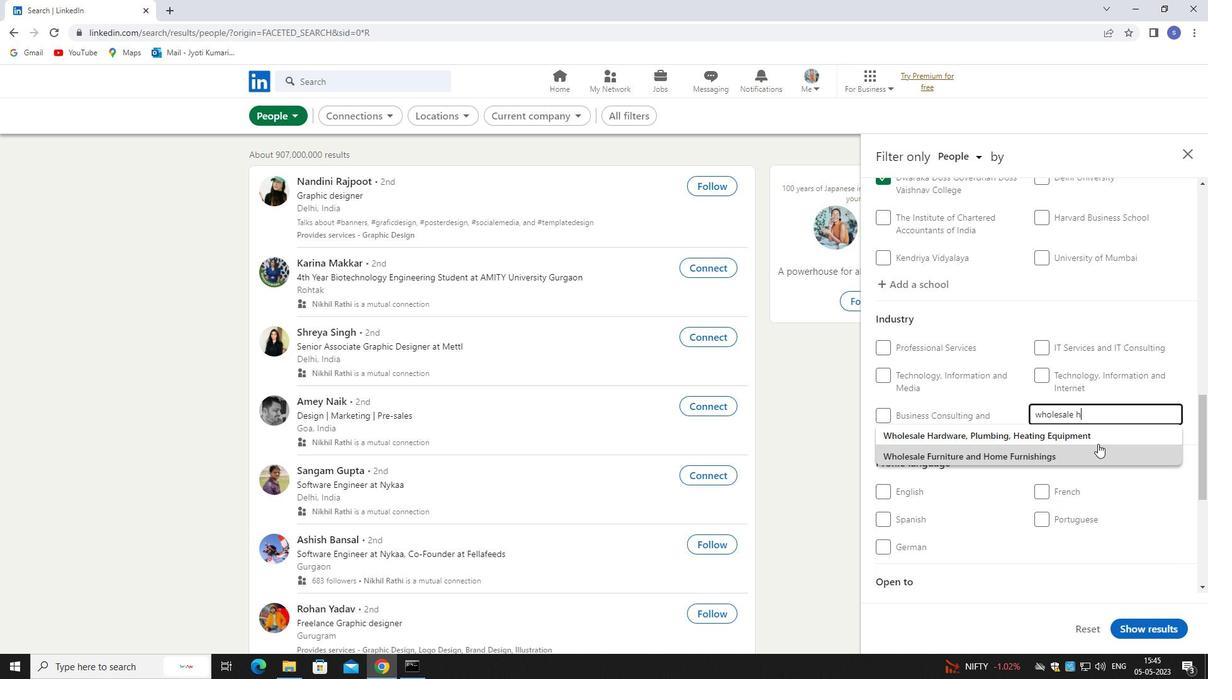
Action: Mouse pressed left at (1101, 440)
Screenshot: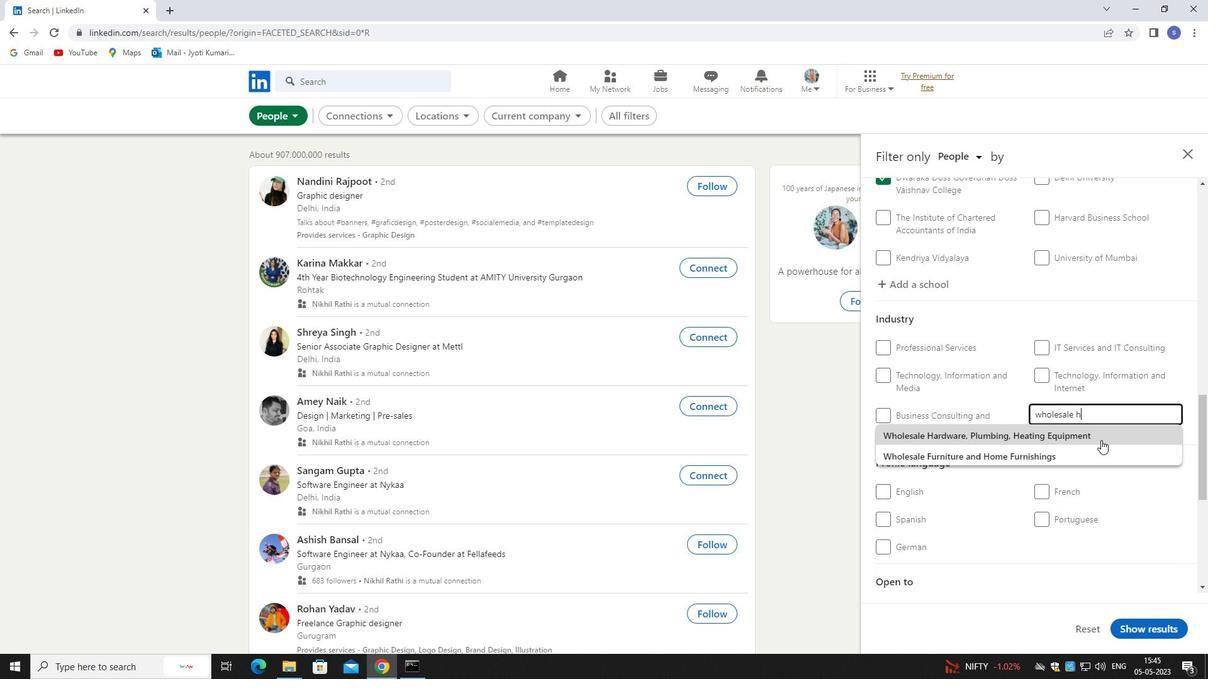 
Action: Mouse moved to (1104, 441)
Screenshot: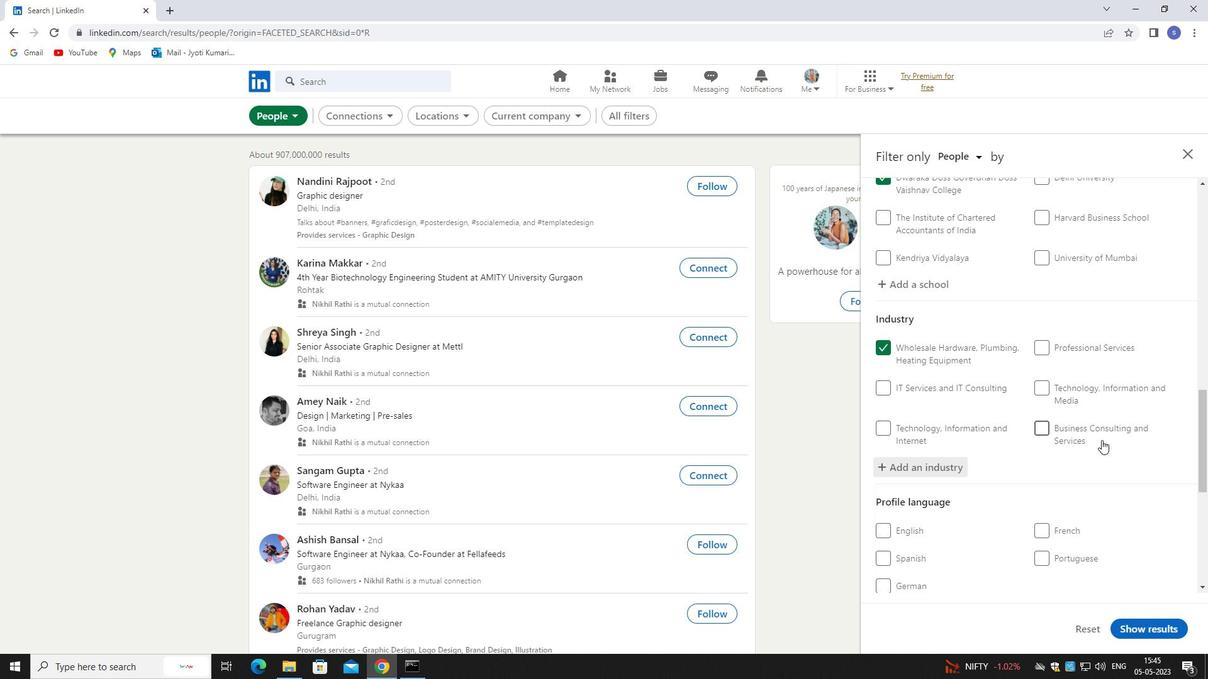 
Action: Mouse scrolled (1104, 440) with delta (0, 0)
Screenshot: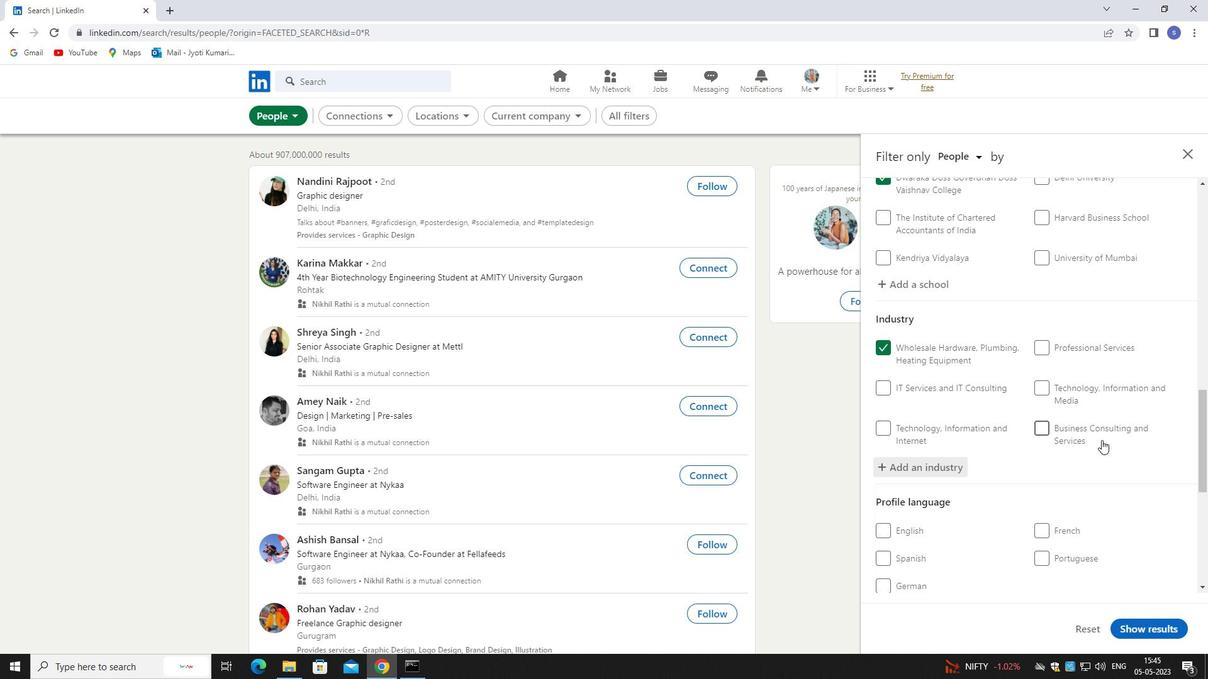 
Action: Mouse moved to (1106, 445)
Screenshot: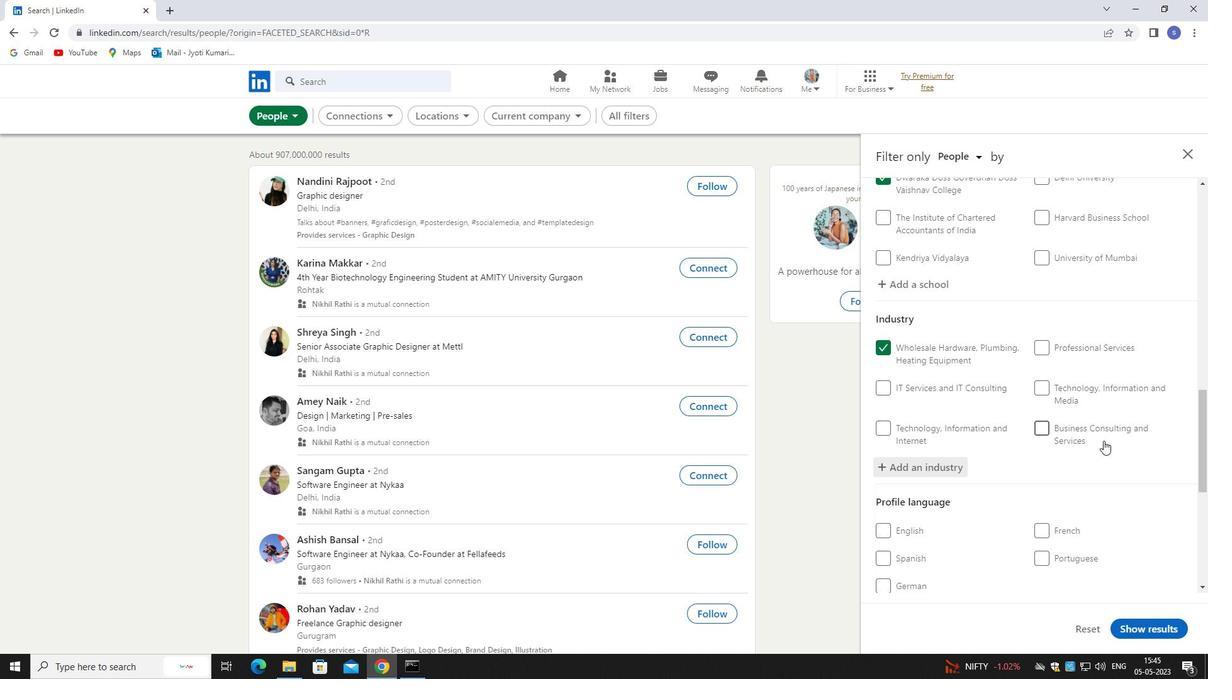 
Action: Mouse scrolled (1106, 444) with delta (0, 0)
Screenshot: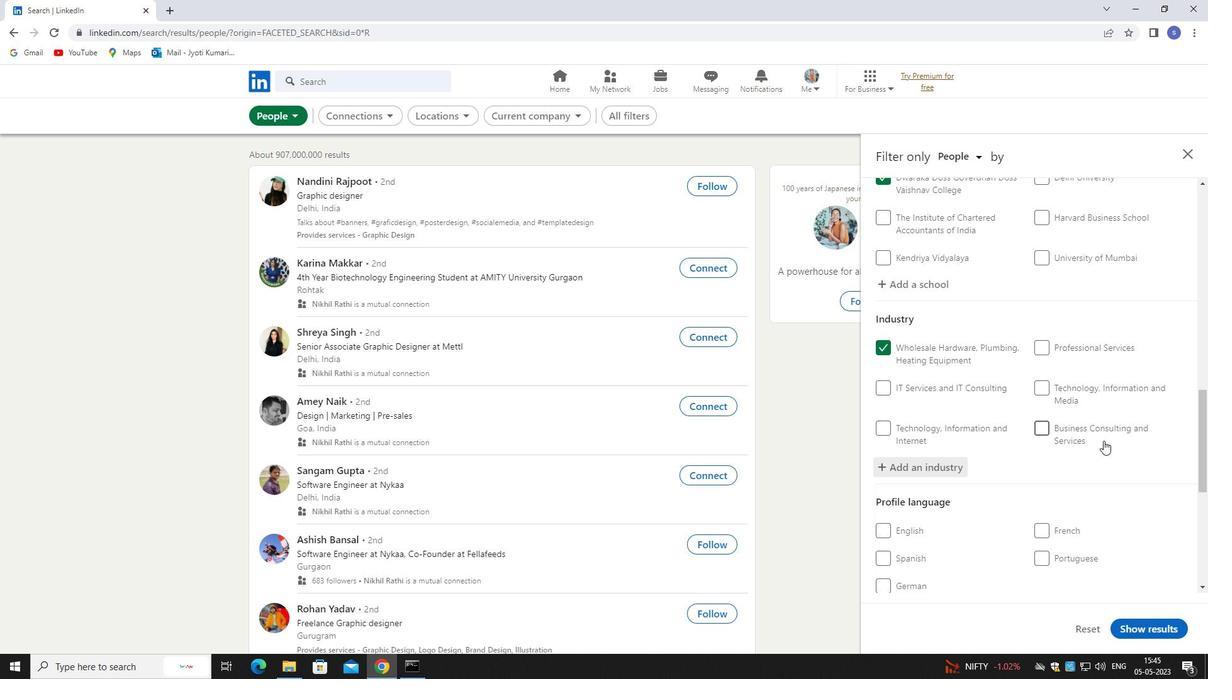 
Action: Mouse moved to (905, 464)
Screenshot: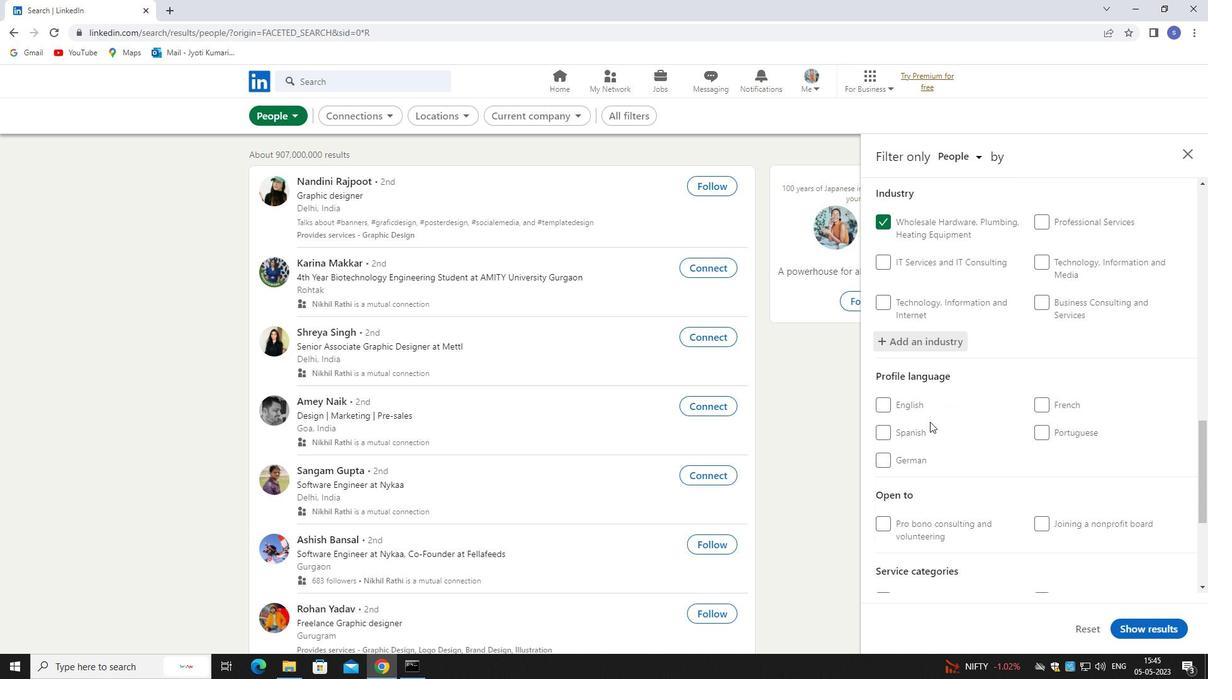 
Action: Mouse pressed left at (905, 464)
Screenshot: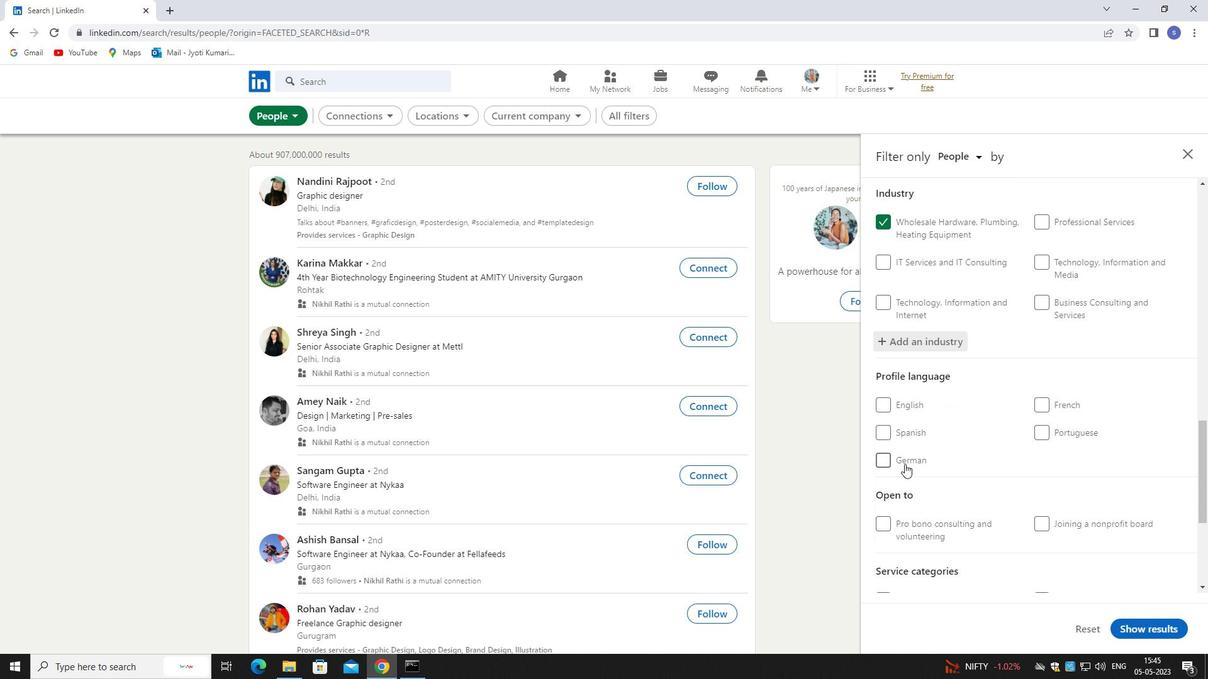 
Action: Mouse moved to (1037, 473)
Screenshot: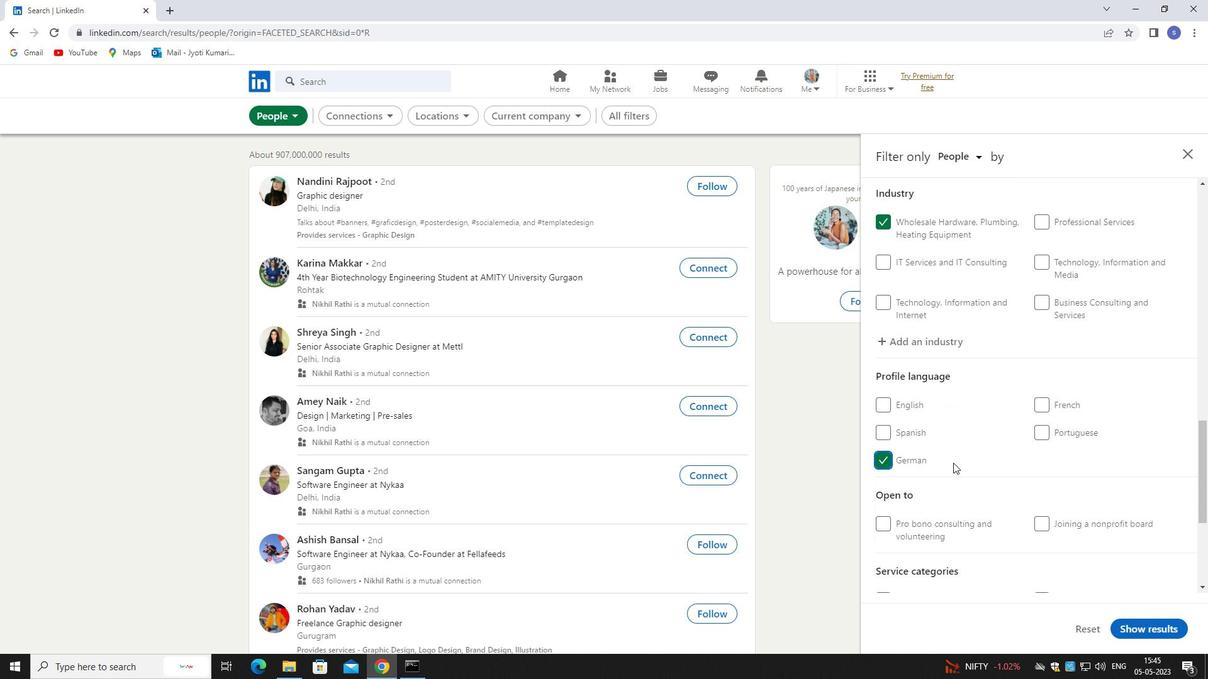 
Action: Mouse scrolled (1037, 472) with delta (0, 0)
Screenshot: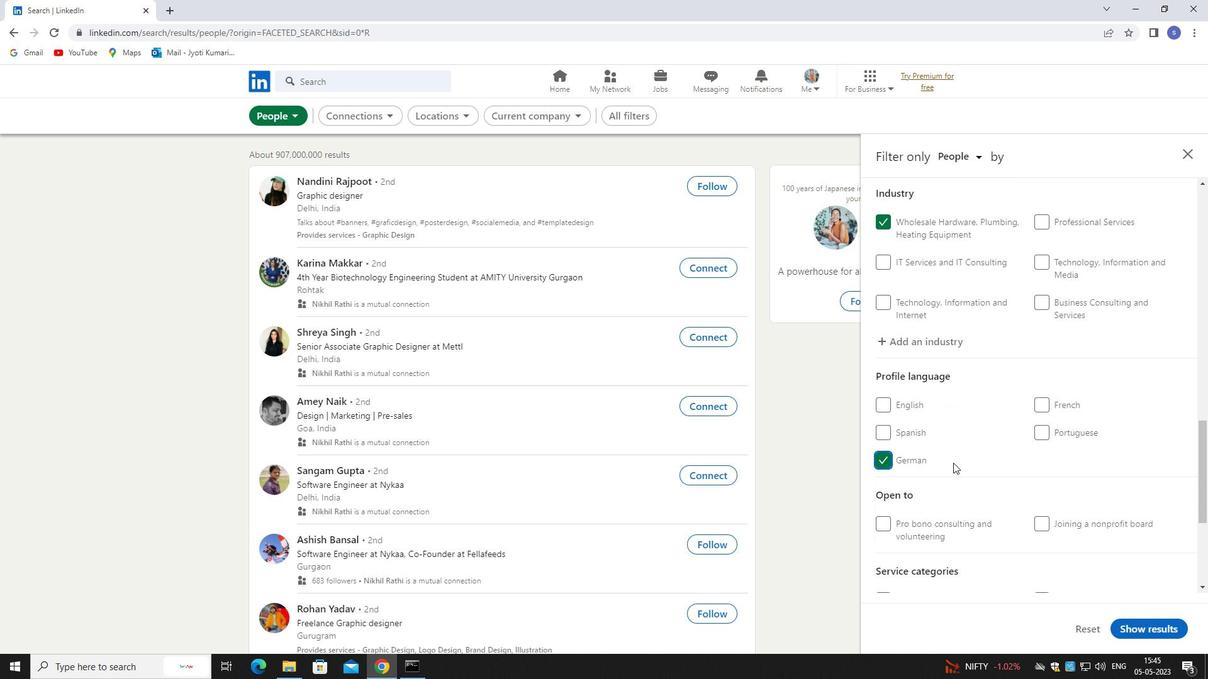 
Action: Mouse moved to (1049, 478)
Screenshot: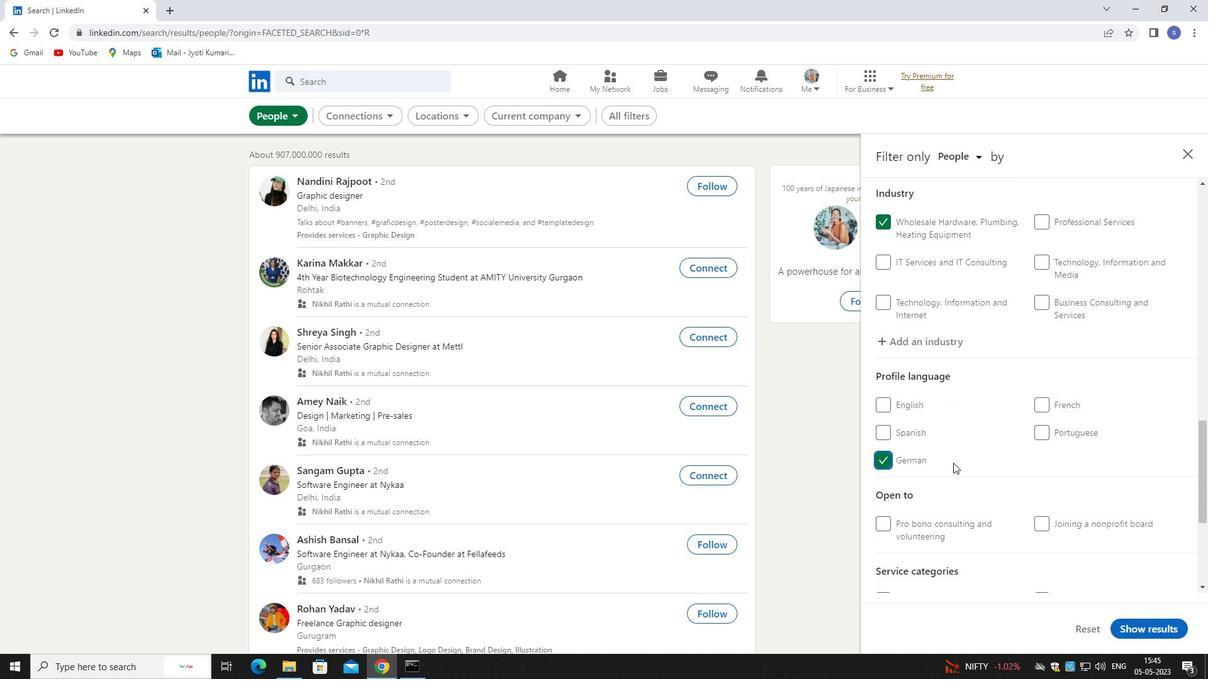 
Action: Mouse scrolled (1049, 477) with delta (0, 0)
Screenshot: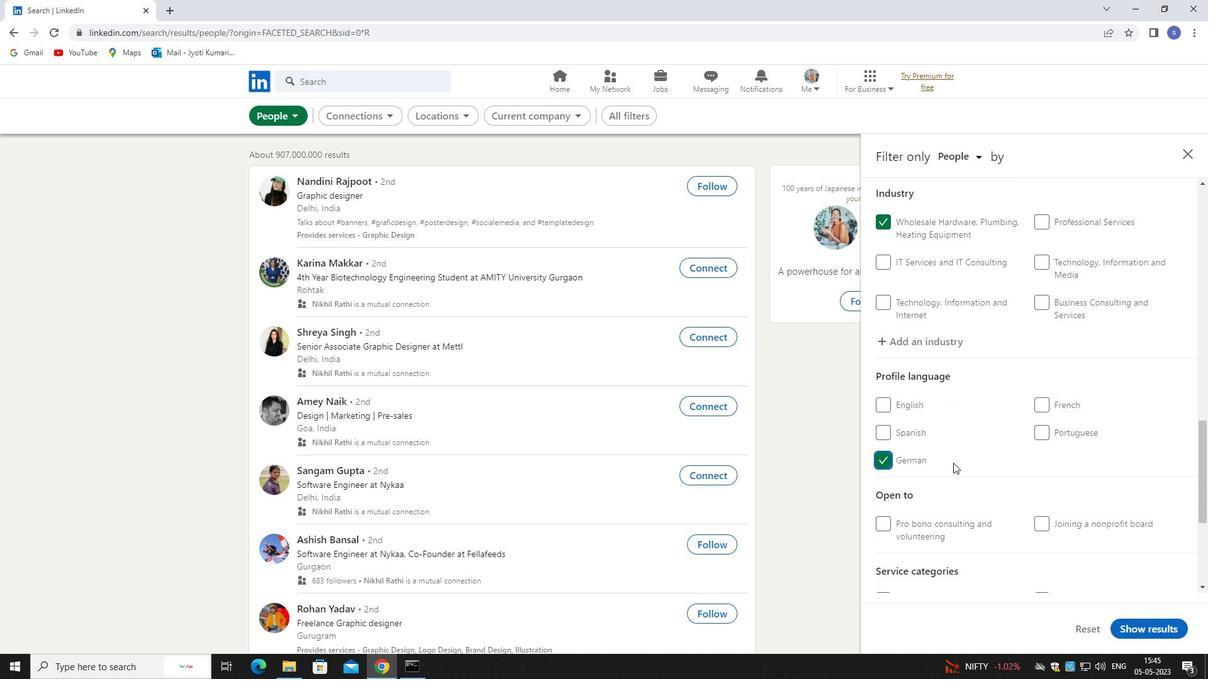 
Action: Mouse moved to (1053, 481)
Screenshot: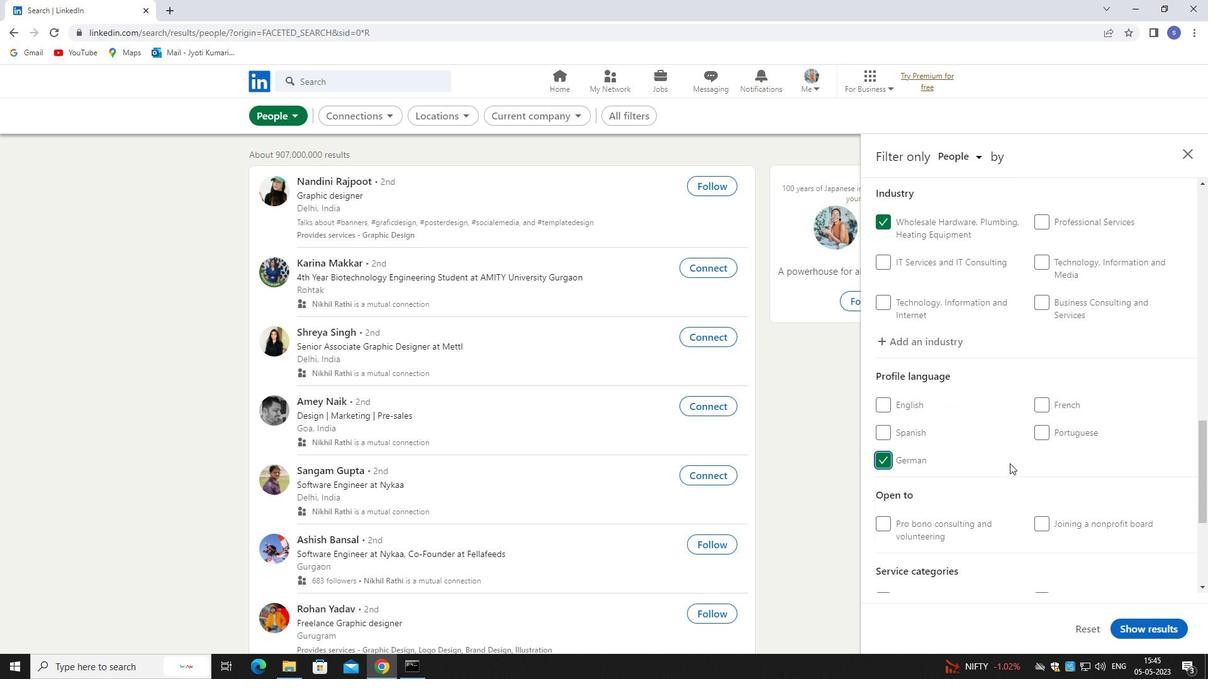 
Action: Mouse scrolled (1053, 480) with delta (0, 0)
Screenshot: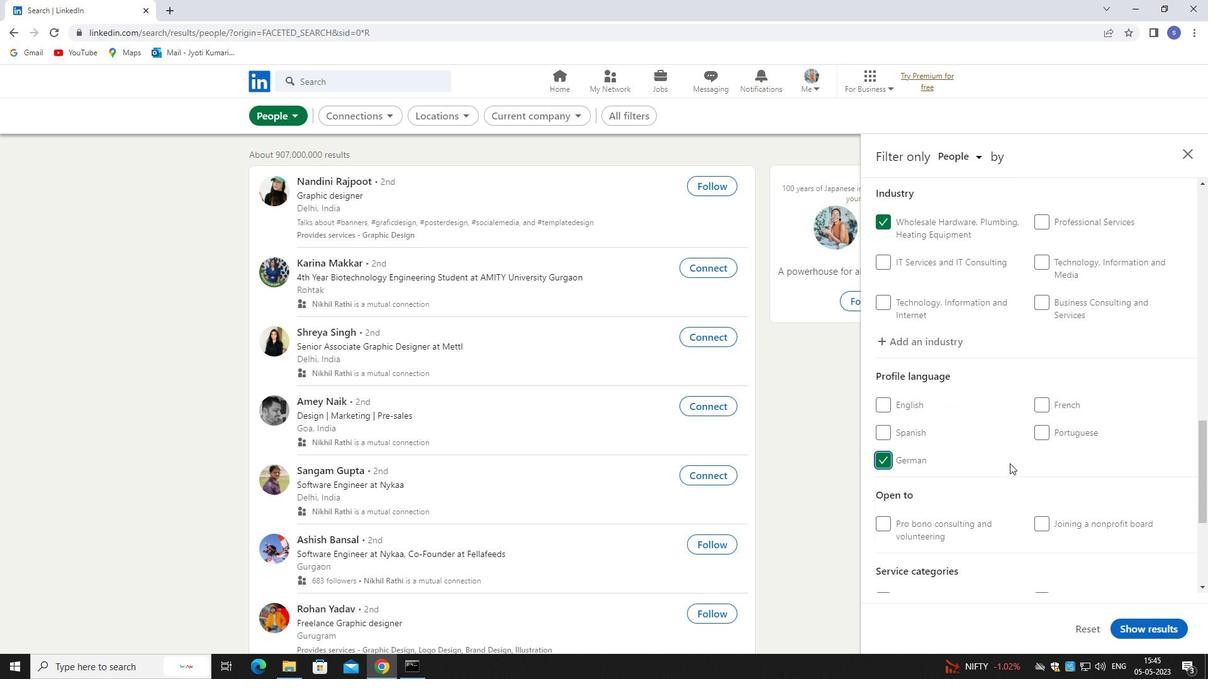 
Action: Mouse moved to (1063, 488)
Screenshot: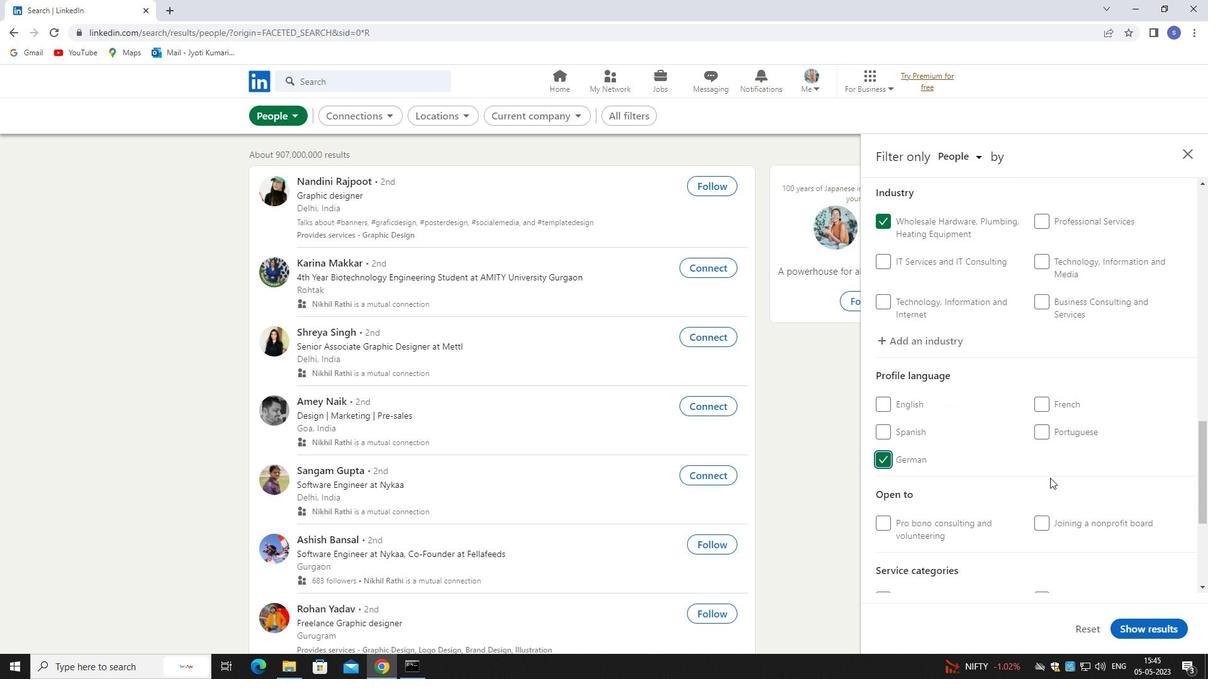 
Action: Mouse scrolled (1063, 487) with delta (0, 0)
Screenshot: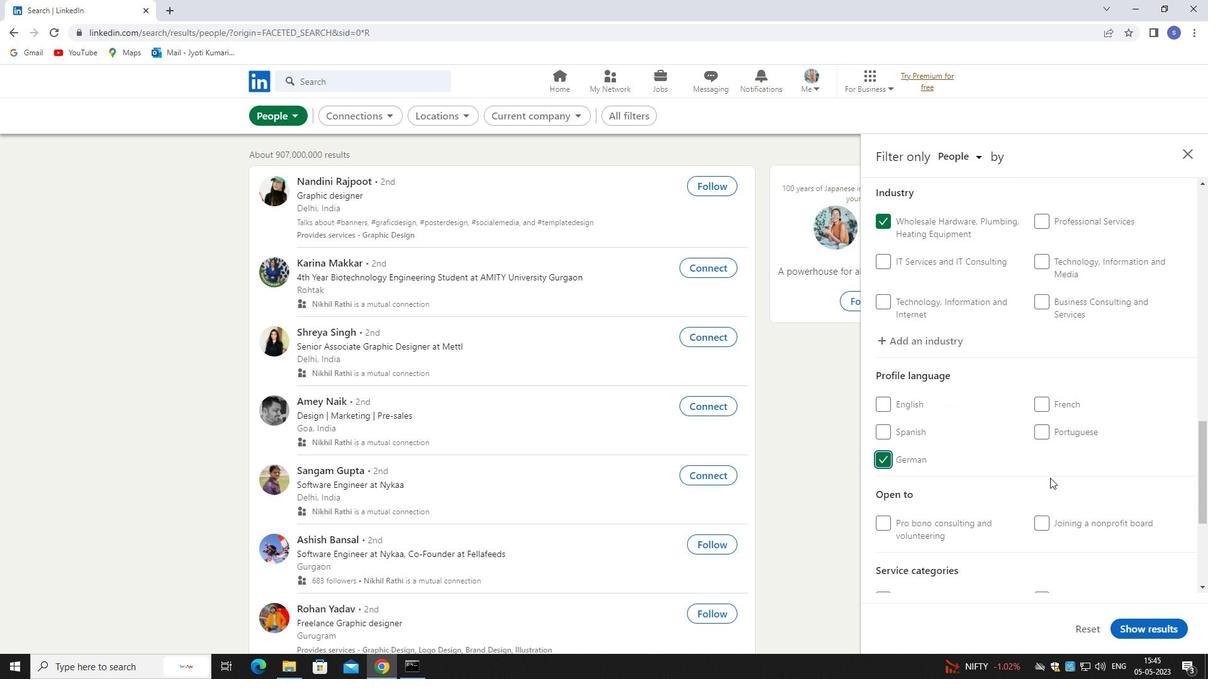 
Action: Mouse moved to (1096, 419)
Screenshot: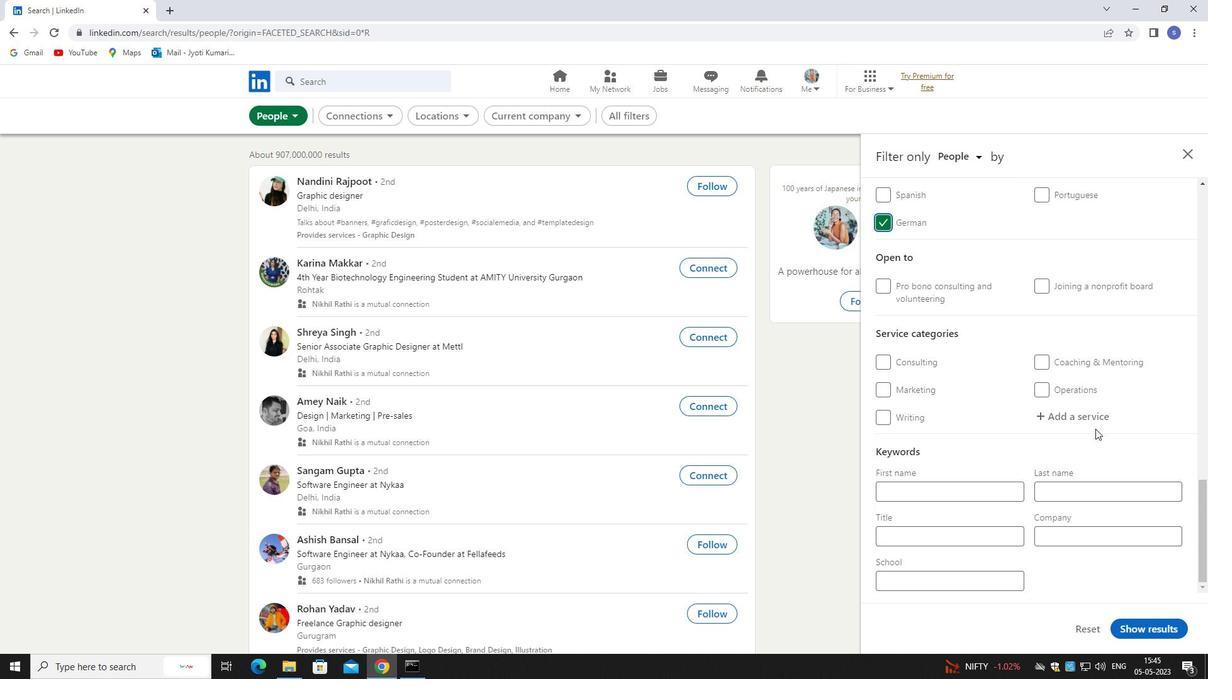 
Action: Mouse pressed left at (1096, 419)
Screenshot: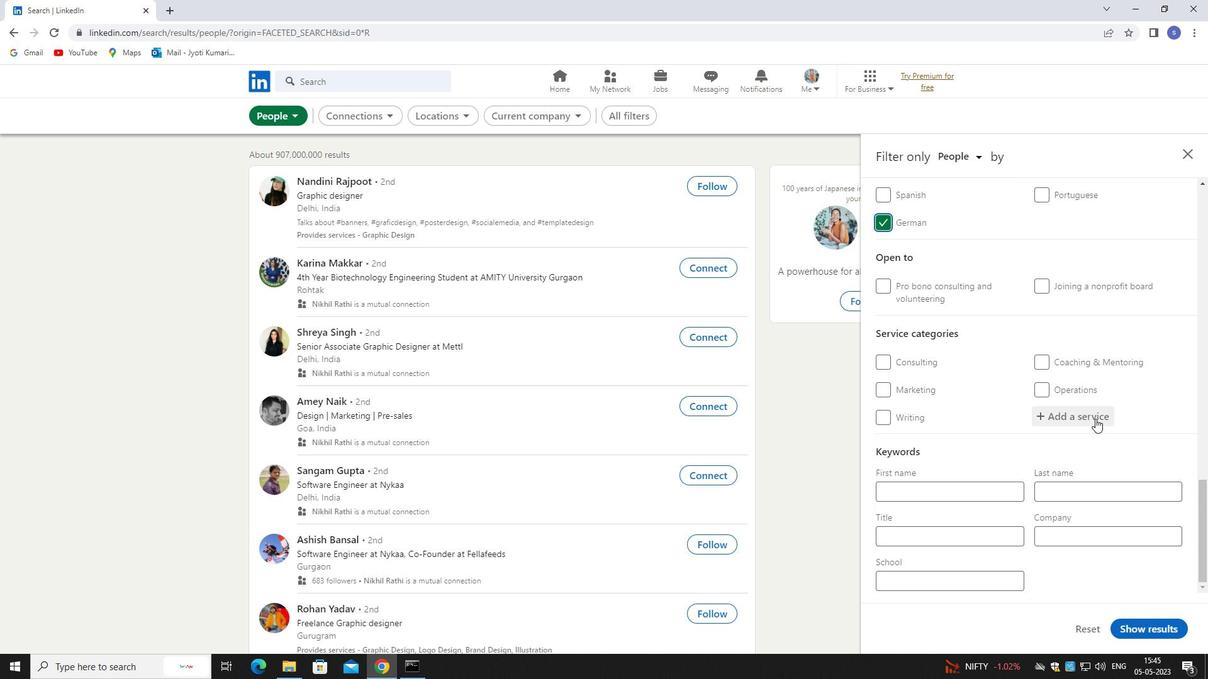 
Action: Mouse moved to (1097, 418)
Screenshot: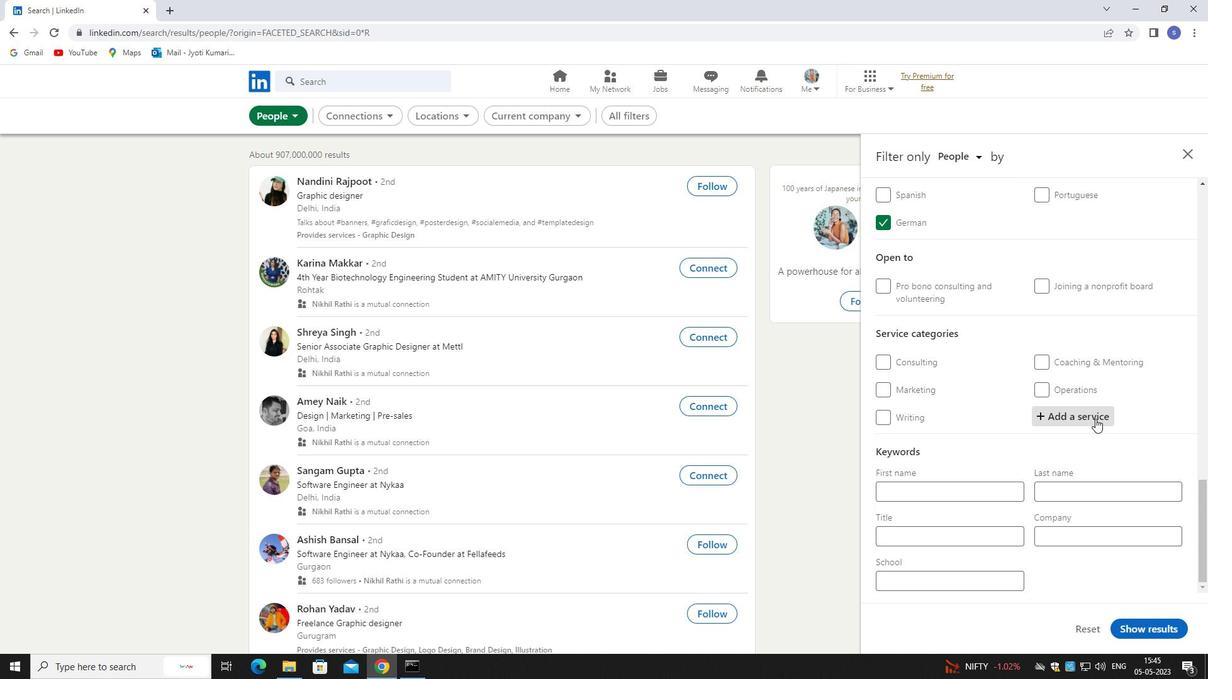 
Action: Key pressed financial
Screenshot: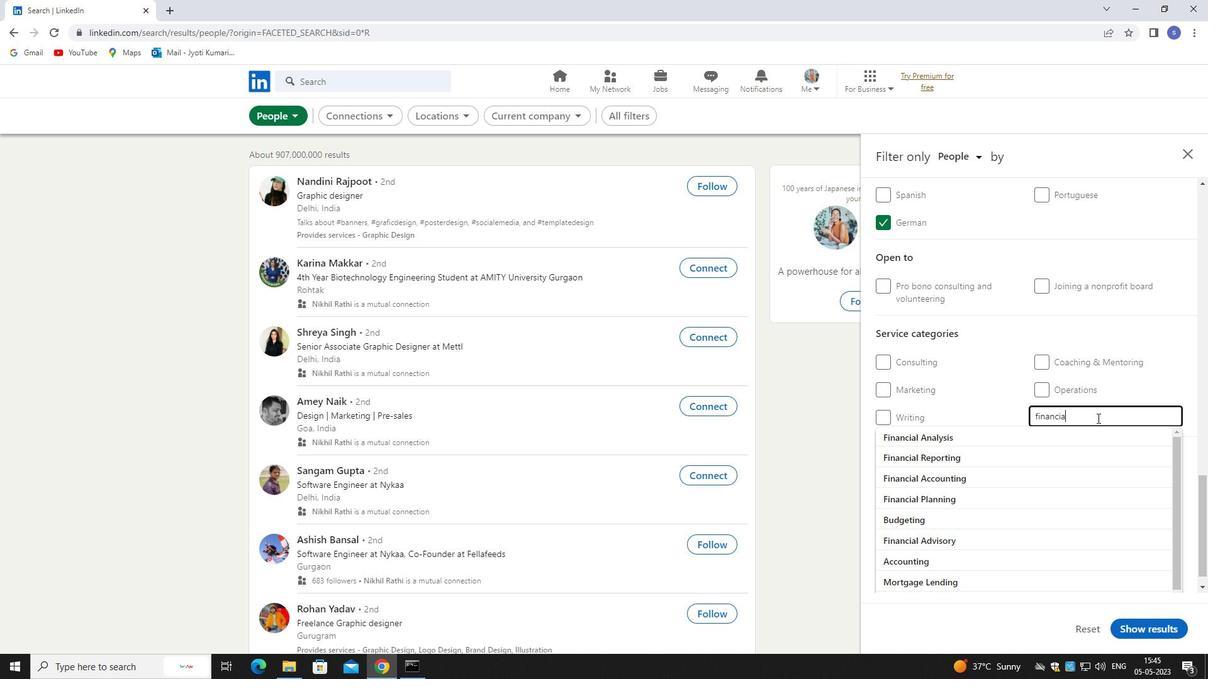 
Action: Mouse moved to (1080, 446)
Screenshot: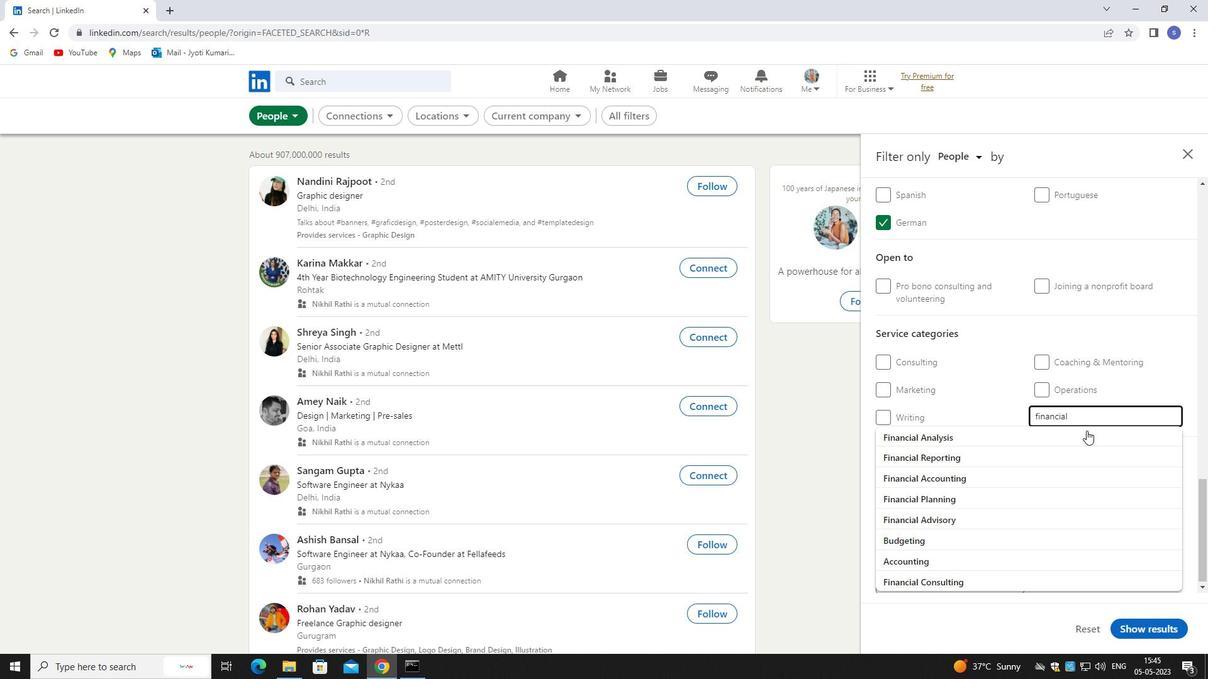 
Action: Mouse pressed left at (1080, 446)
Screenshot: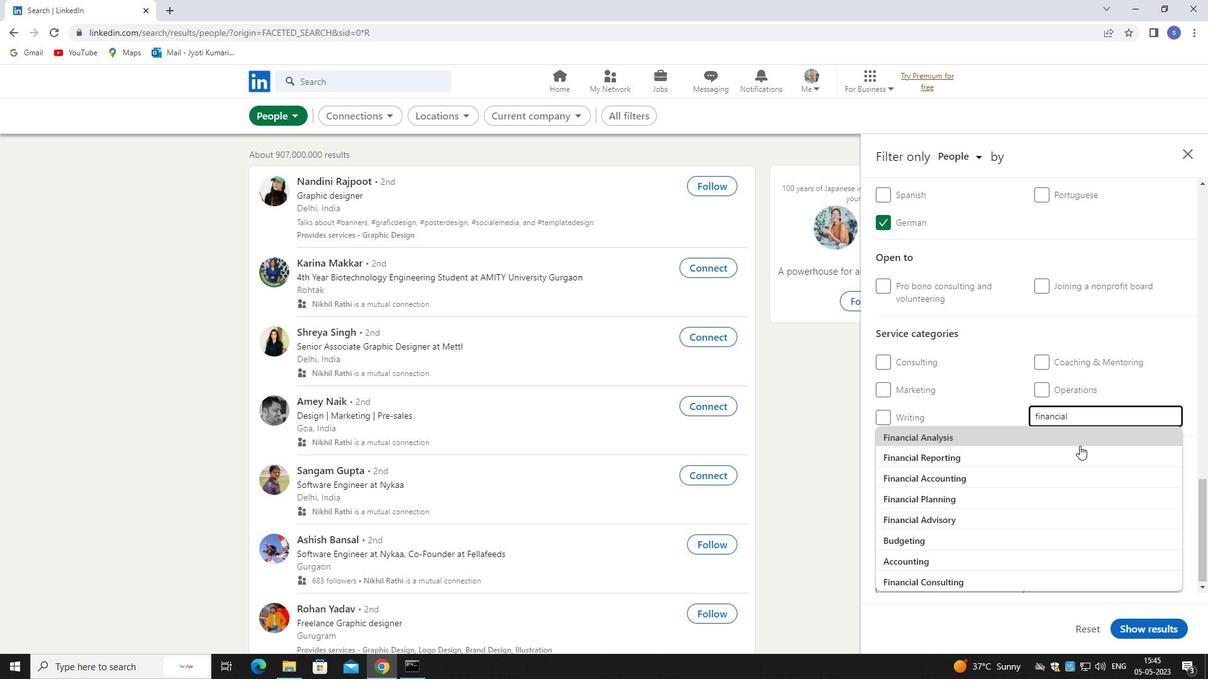 
Action: Mouse moved to (961, 463)
Screenshot: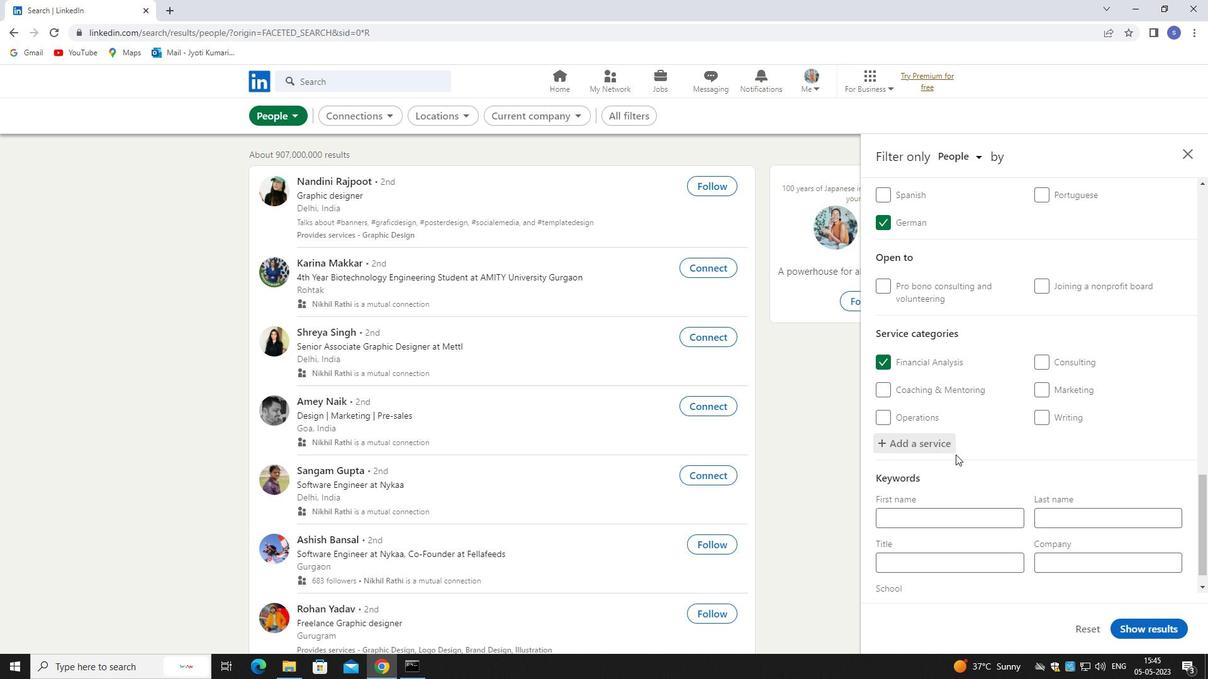 
Action: Mouse scrolled (961, 462) with delta (0, 0)
Screenshot: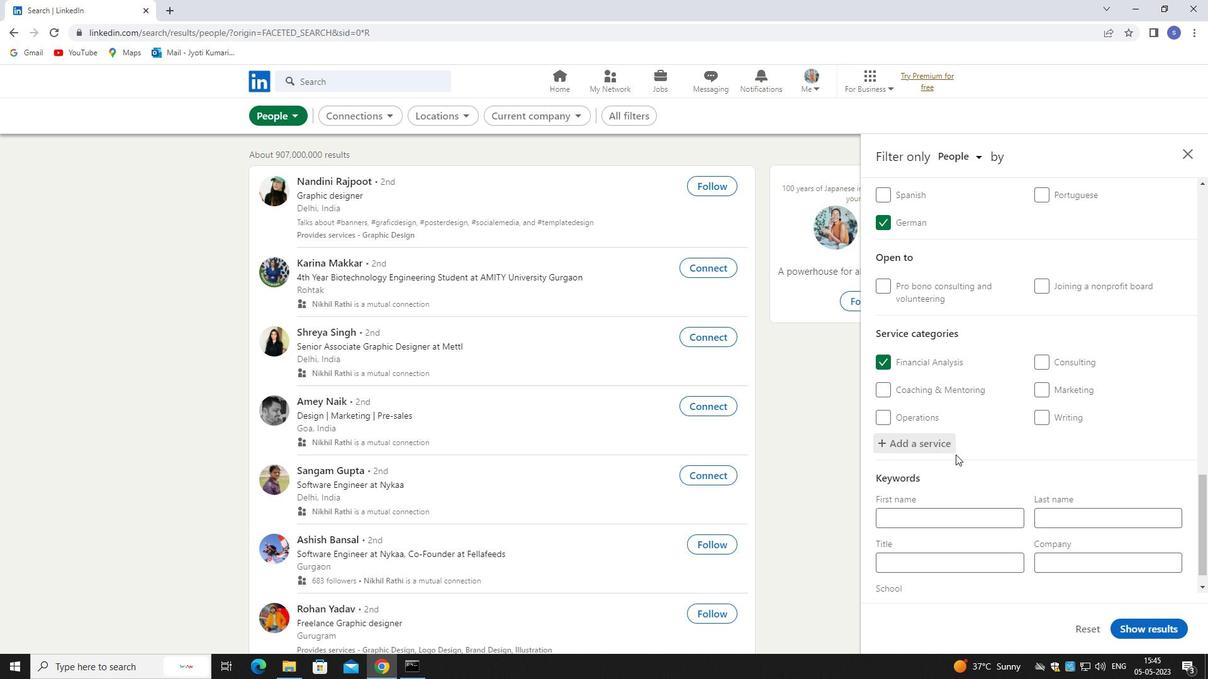 
Action: Mouse moved to (963, 467)
Screenshot: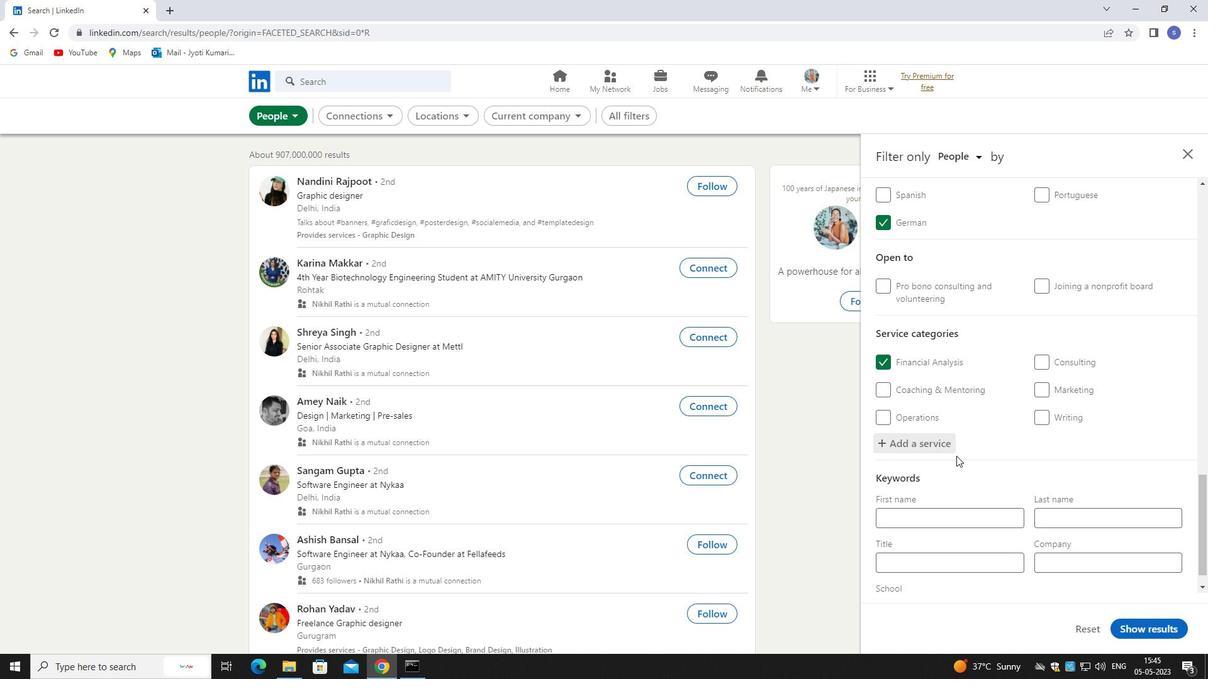 
Action: Mouse scrolled (963, 466) with delta (0, 0)
Screenshot: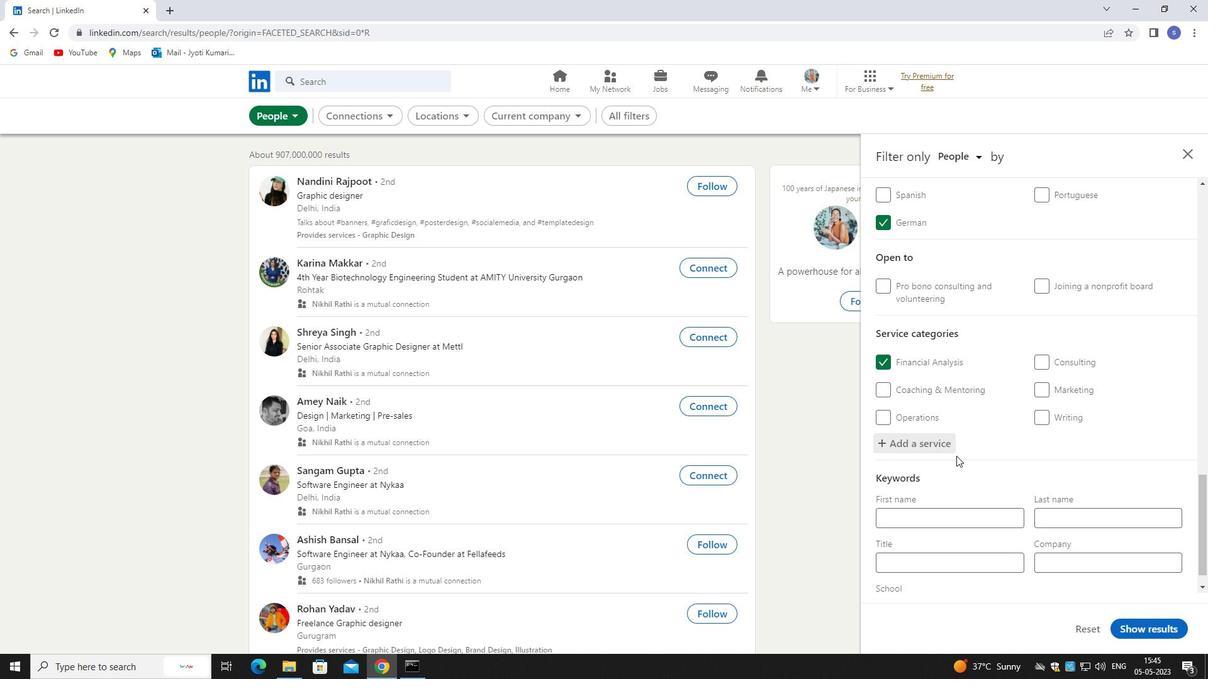 
Action: Mouse moved to (965, 468)
Screenshot: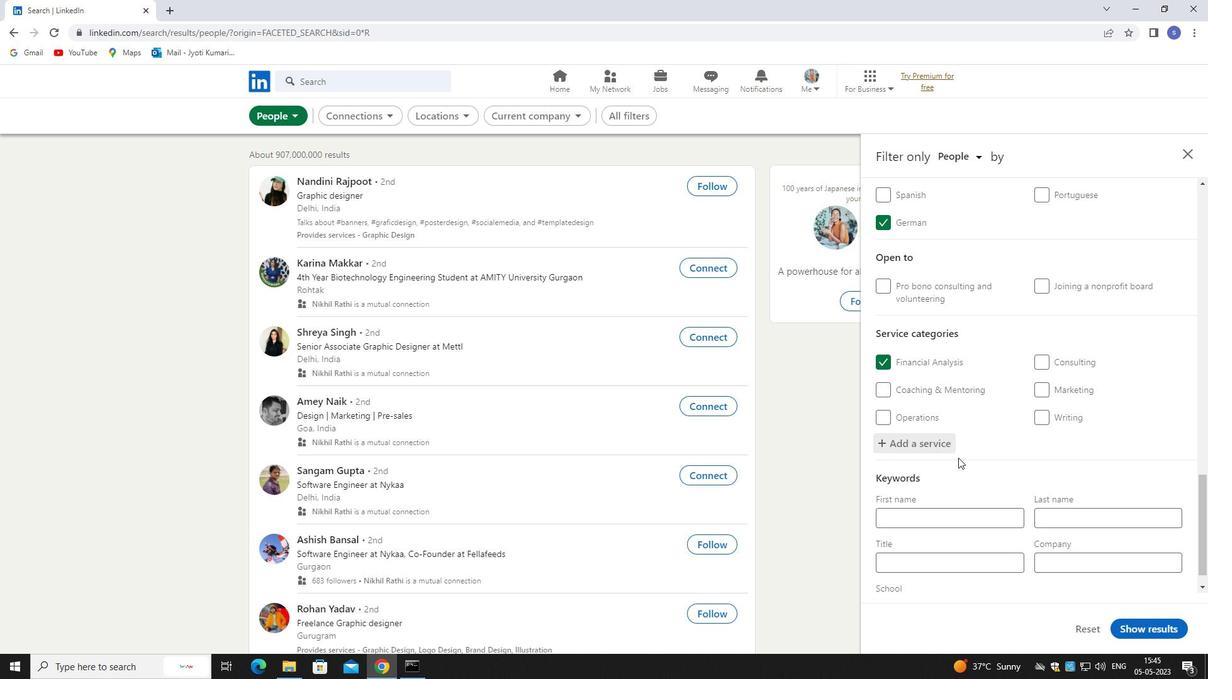 
Action: Mouse scrolled (965, 467) with delta (0, 0)
Screenshot: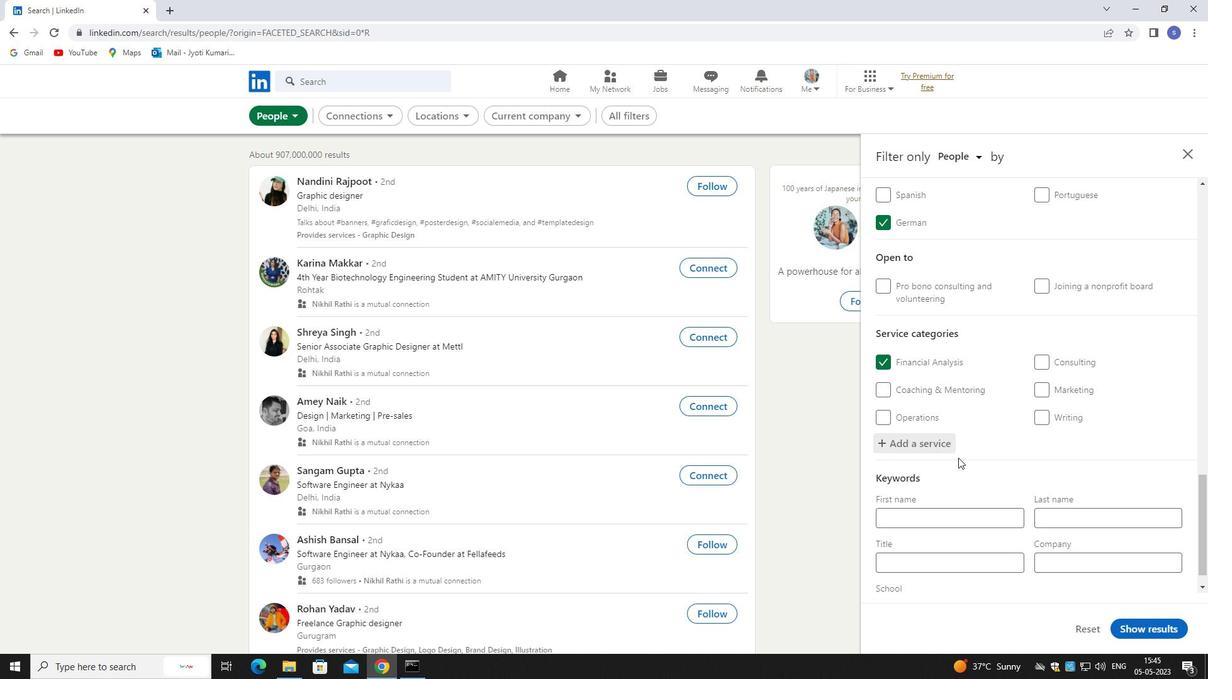 
Action: Mouse moved to (990, 539)
Screenshot: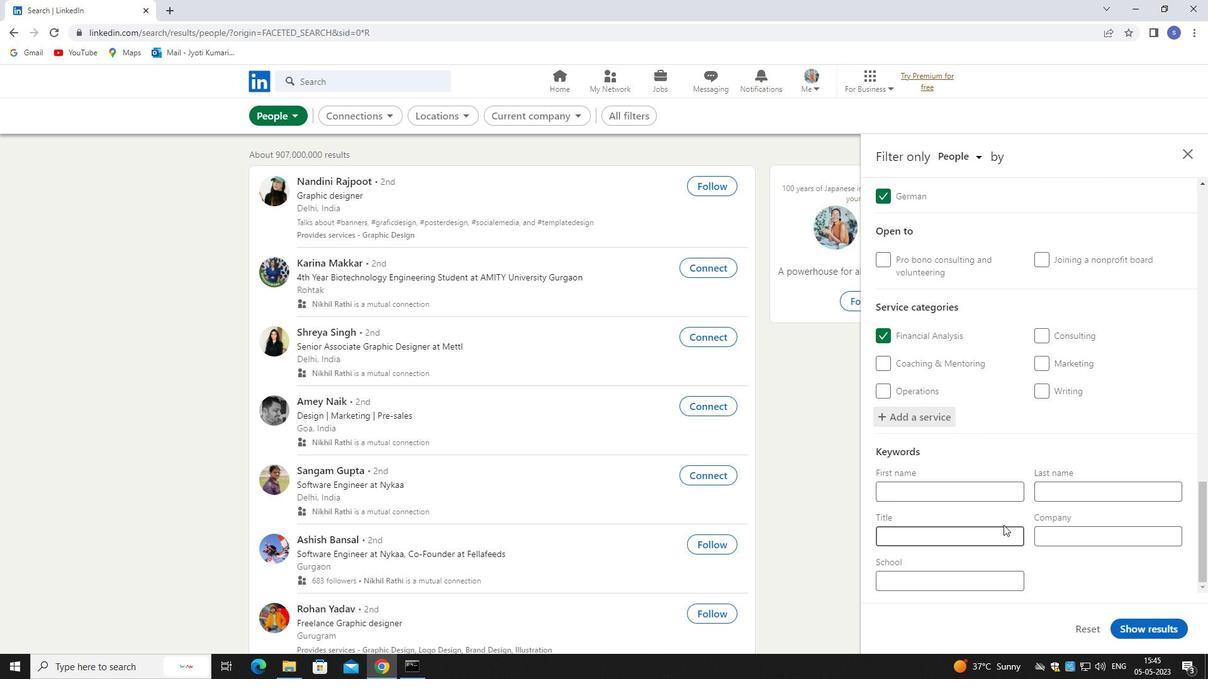 
Action: Mouse pressed left at (990, 539)
Screenshot: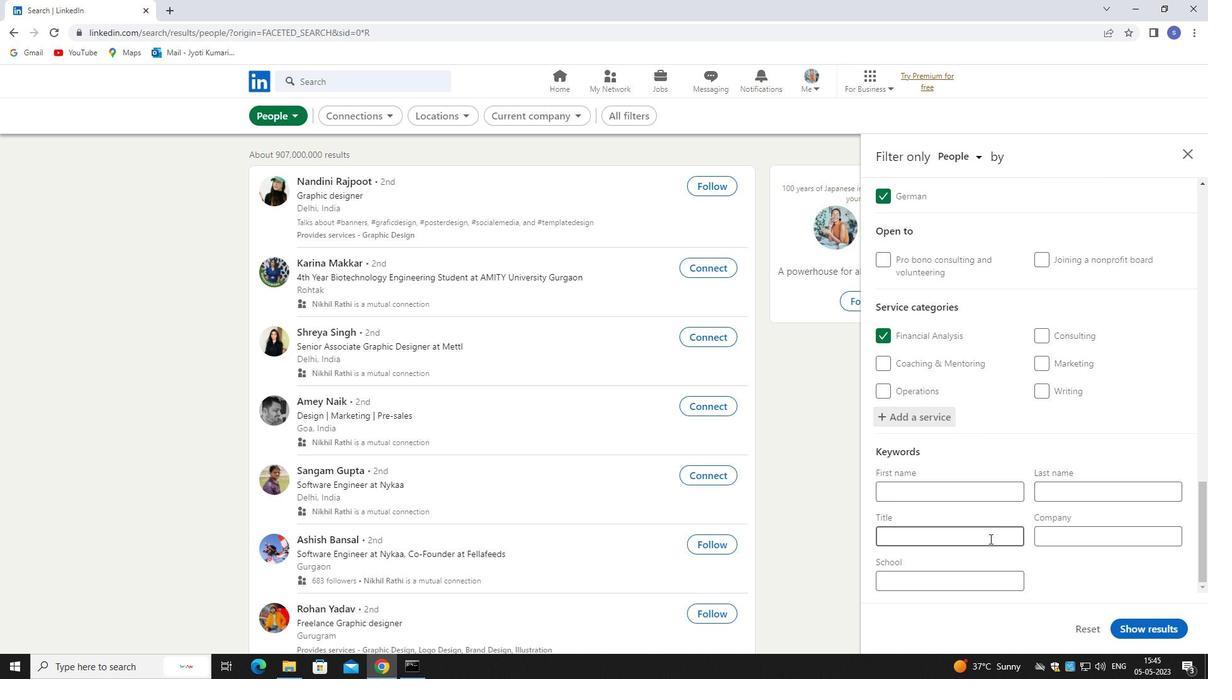 
Action: Mouse moved to (989, 541)
Screenshot: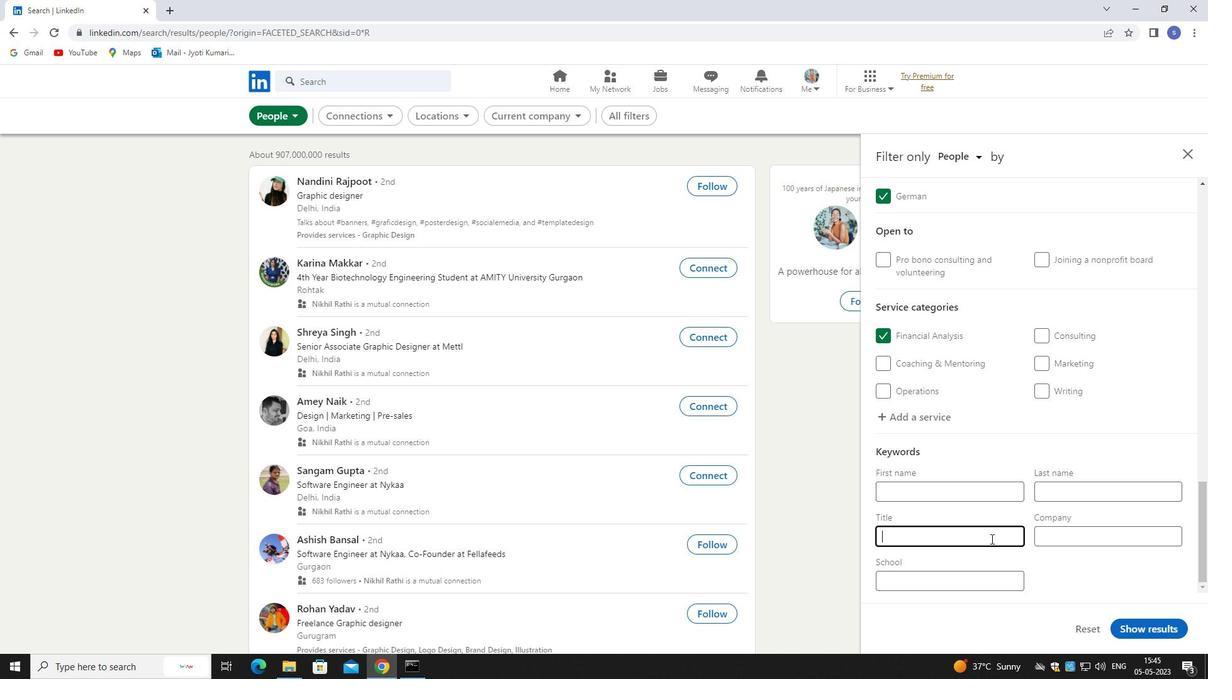 
Action: Key pressed <Key.shift><Key.shift><Key.shift><Key.shift><Key.shift><Key.shift><Key.shift><Key.shift><Key.shift><Key.shift><Key.shift><Key.shift>PROGE<Key.backspace>RAM<Key.space><Key.shift>ADMINISTRATIVE
Screenshot: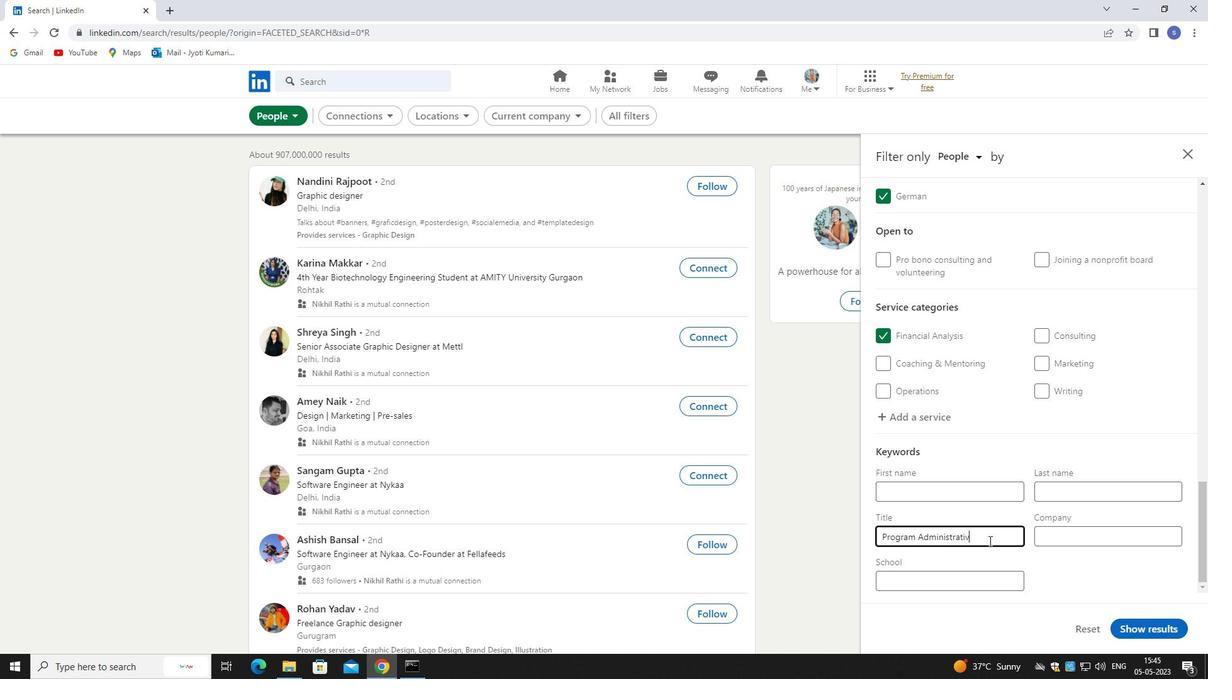 
Action: Mouse moved to (1126, 630)
Screenshot: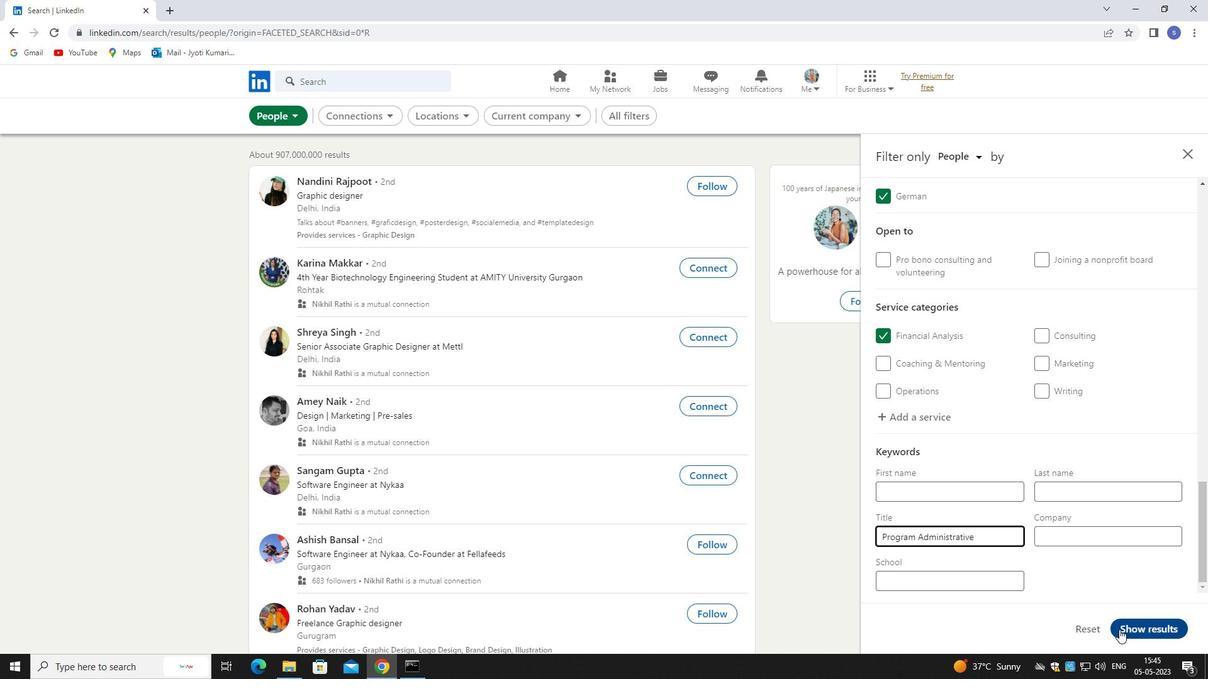 
Action: Mouse pressed left at (1126, 630)
Screenshot: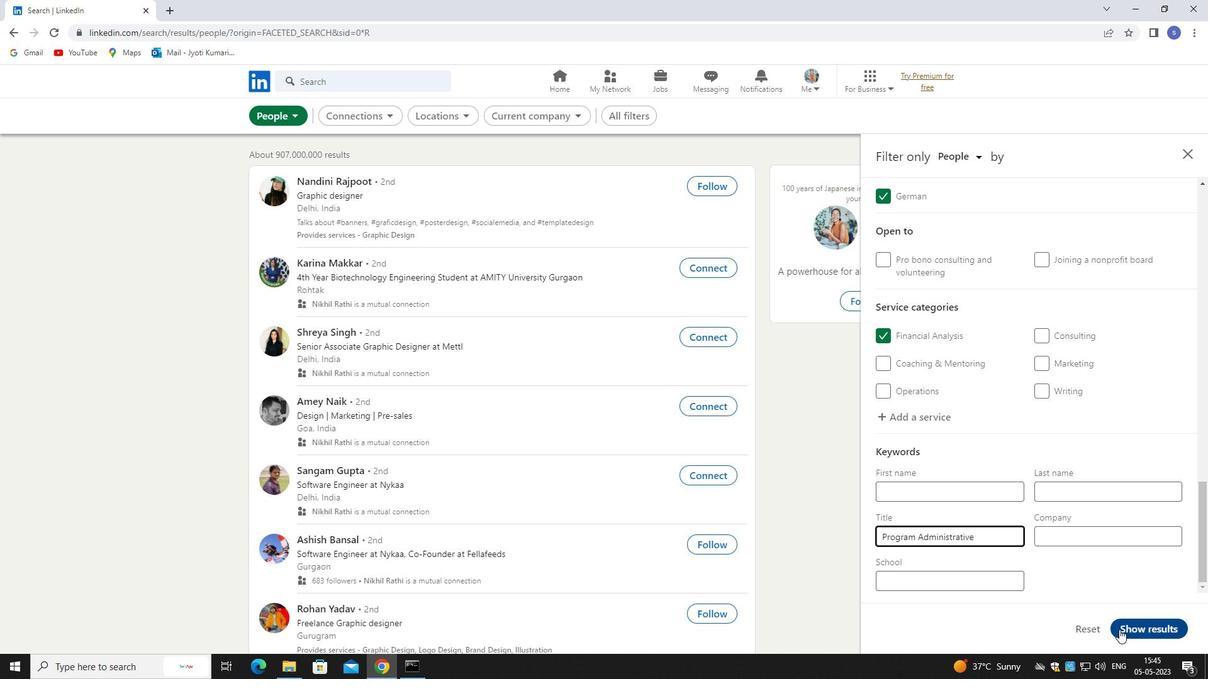 
Action: Mouse moved to (1116, 632)
Screenshot: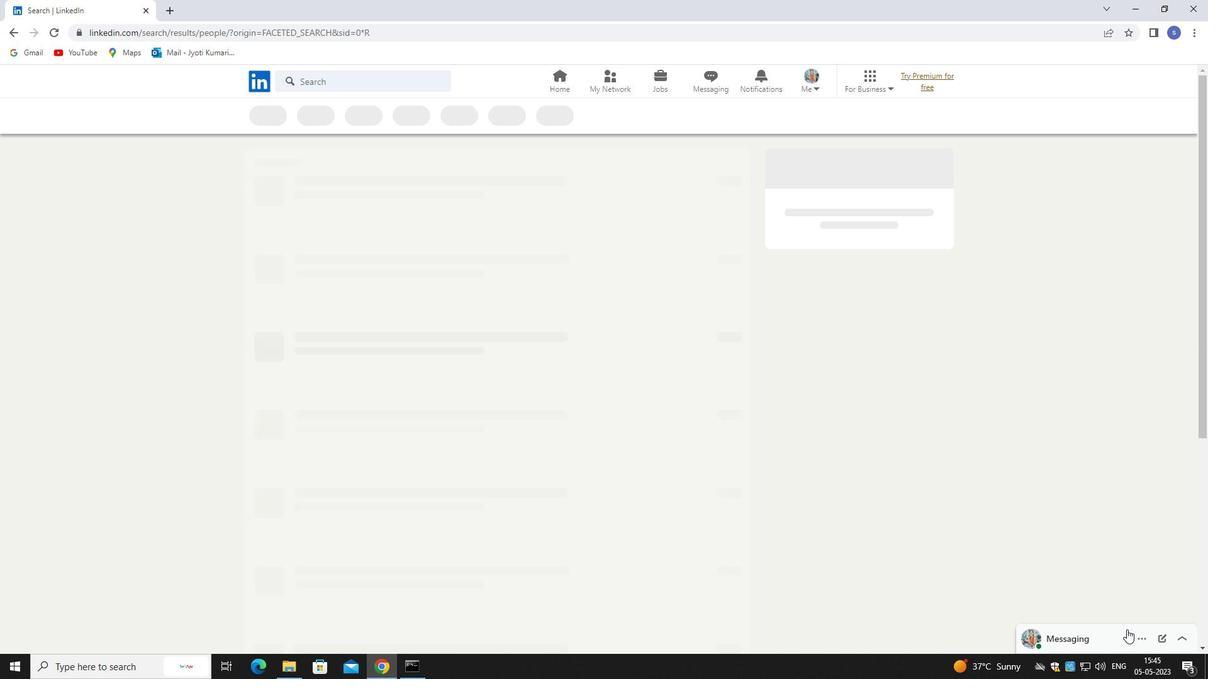 
